 Task: Utilize Asana's Forms feature to collect feedback on data analysis requirements from stakeholders.
Action: Mouse moved to (878, 511)
Screenshot: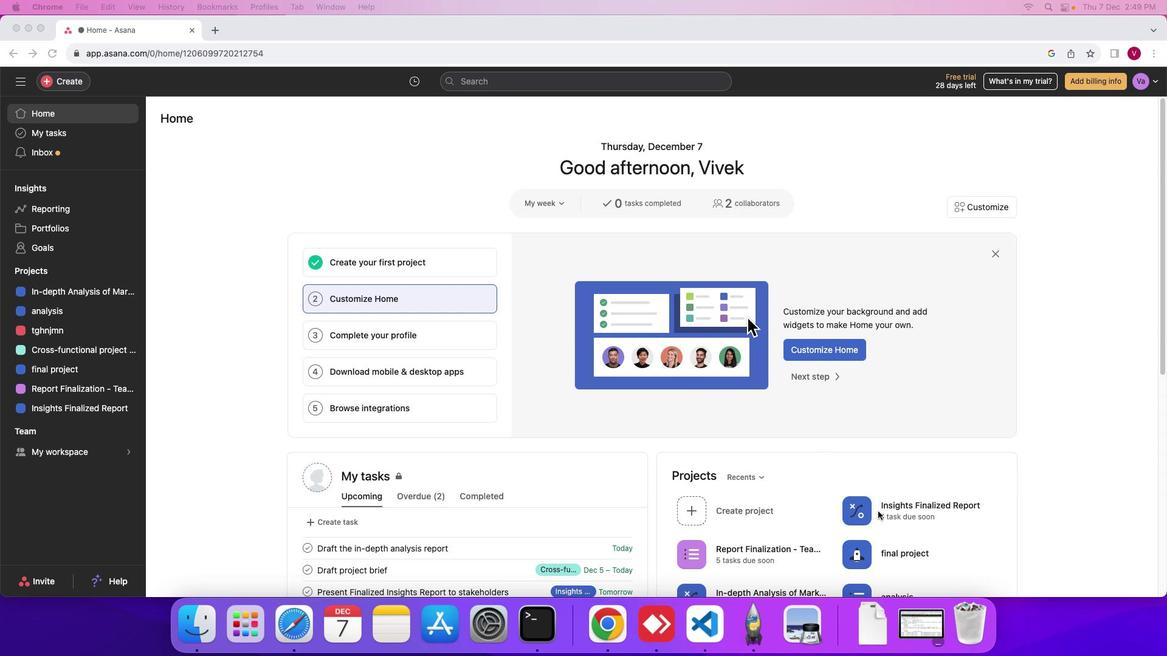 
Action: Mouse pressed left at (878, 511)
Screenshot: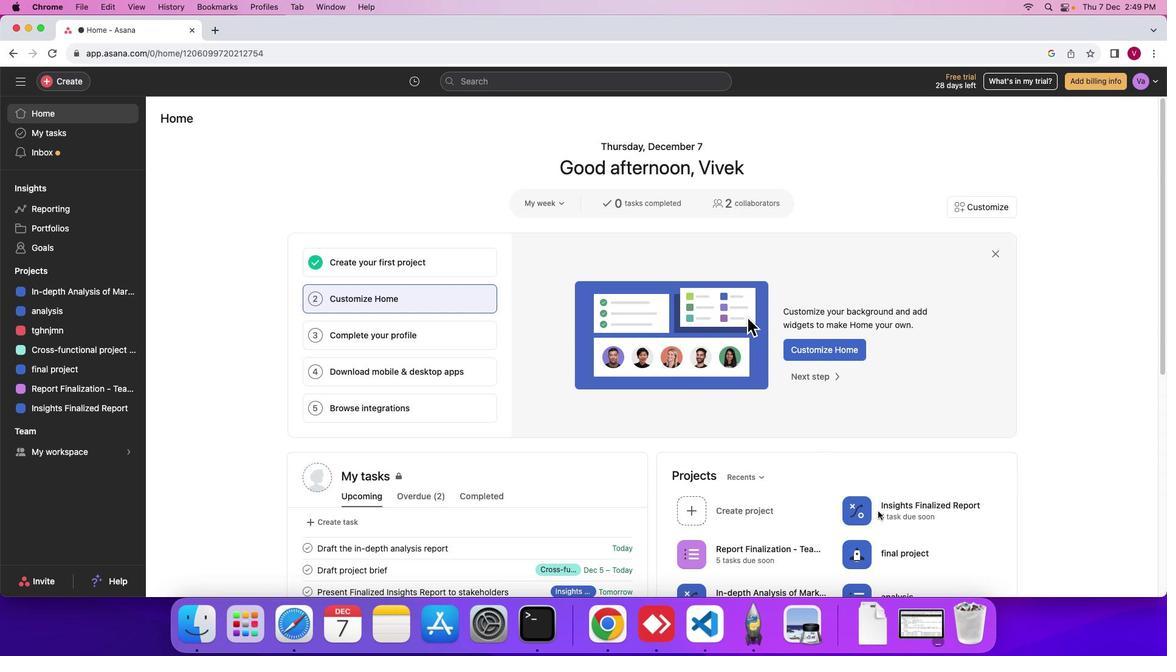 
Action: Mouse moved to (858, 511)
Screenshot: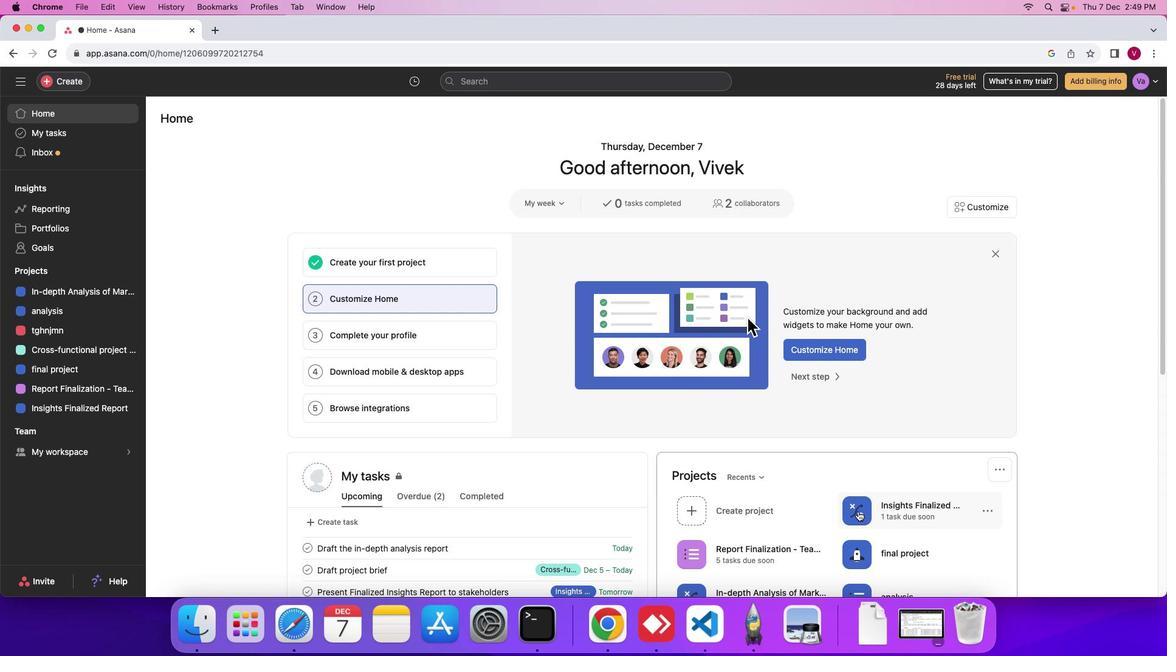
Action: Mouse pressed left at (858, 511)
Screenshot: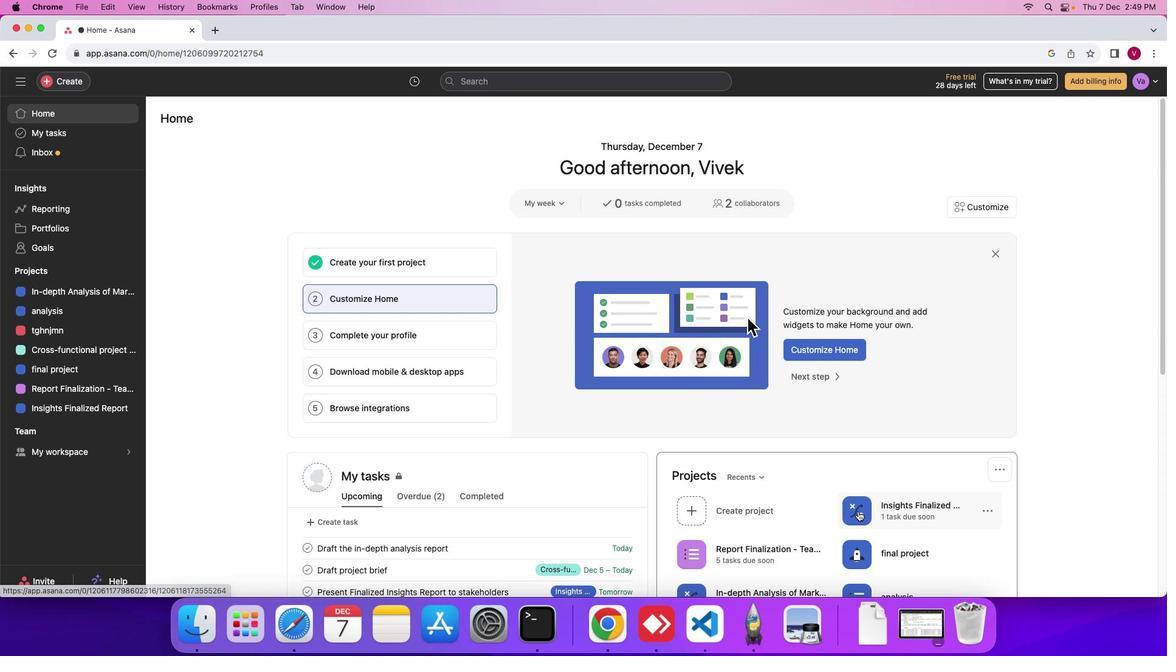 
Action: Mouse moved to (1119, 126)
Screenshot: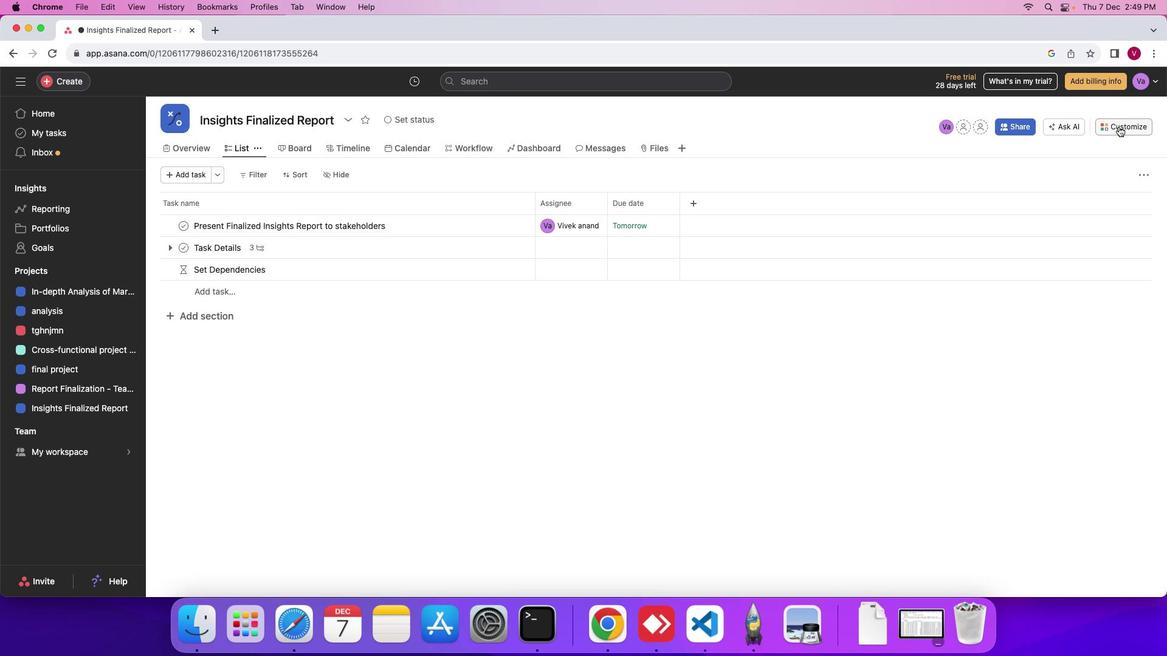
Action: Mouse pressed left at (1119, 126)
Screenshot: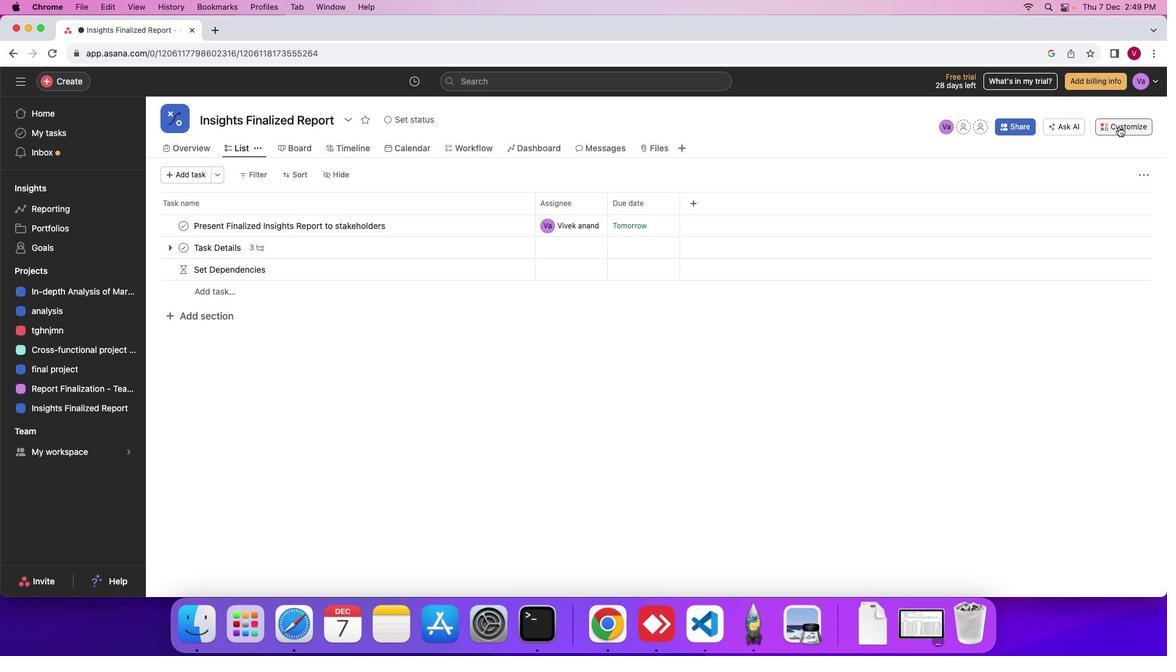 
Action: Mouse moved to (902, 407)
Screenshot: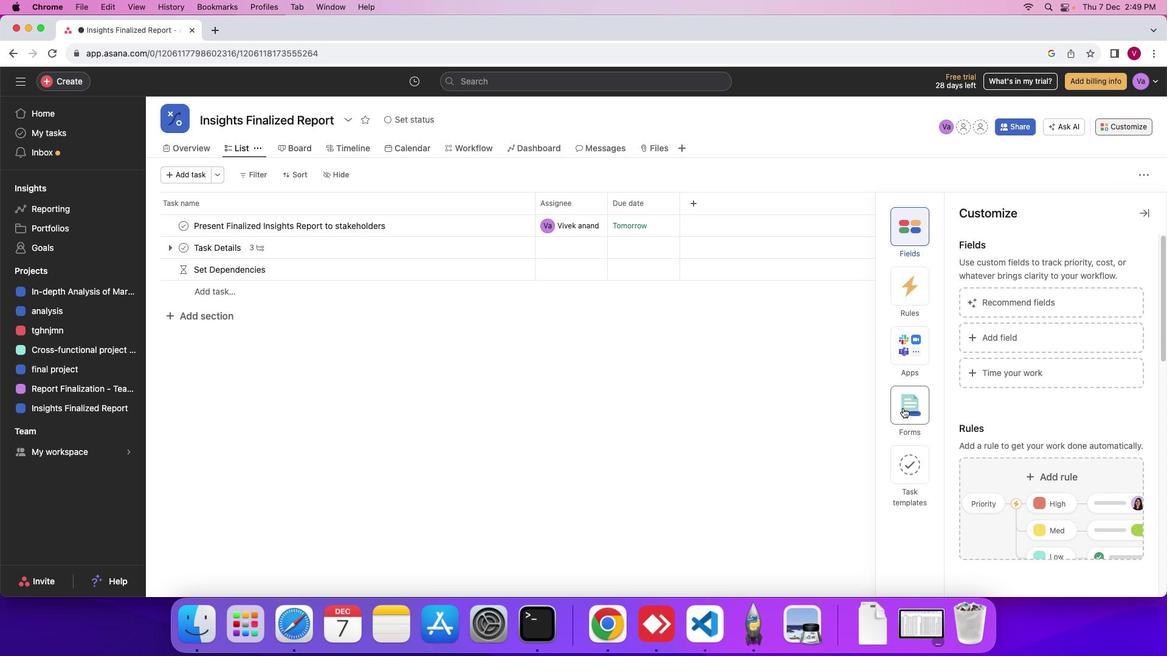 
Action: Mouse pressed left at (902, 407)
Screenshot: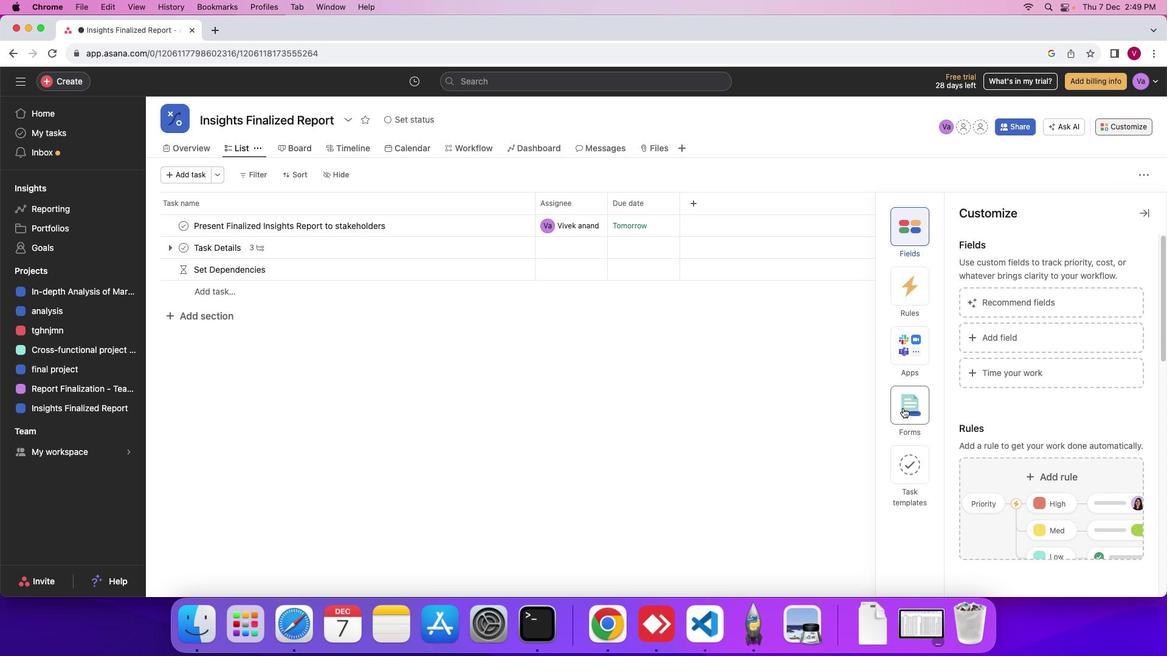 
Action: Mouse moved to (1017, 350)
Screenshot: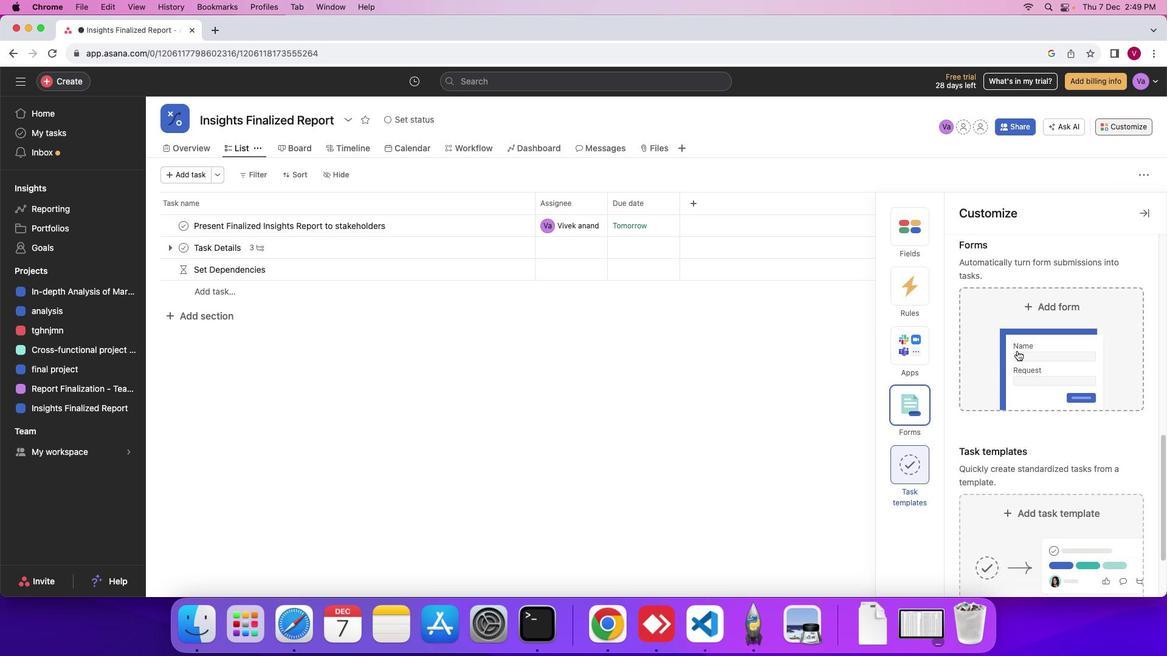 
Action: Mouse pressed left at (1017, 350)
Screenshot: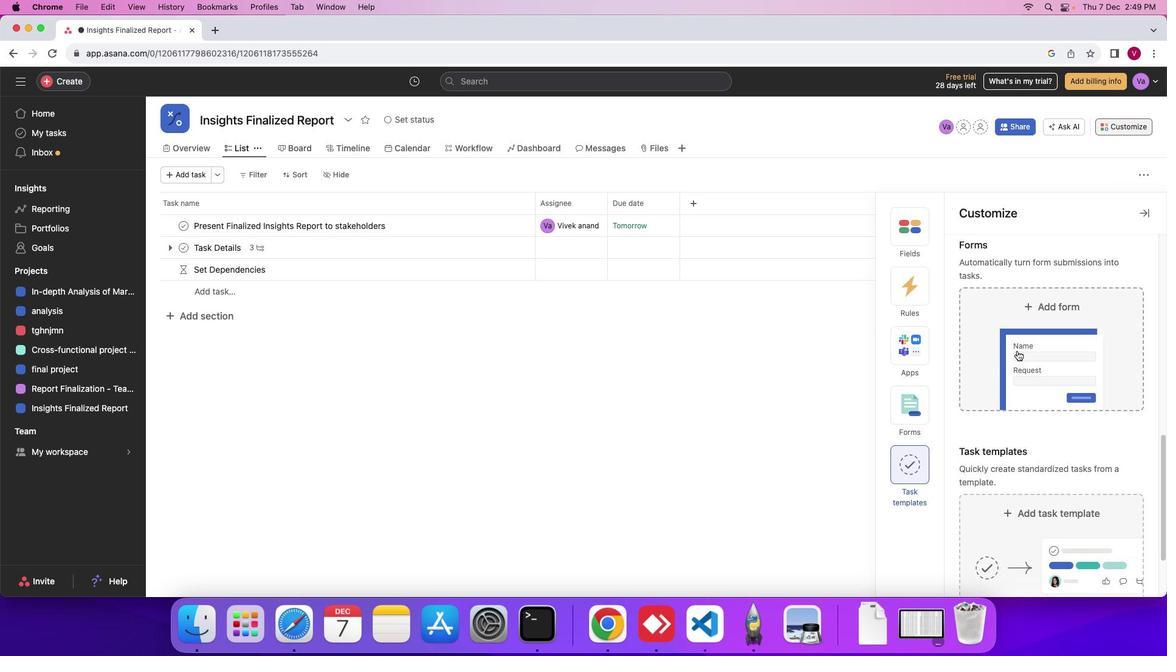
Action: Mouse moved to (495, 369)
Screenshot: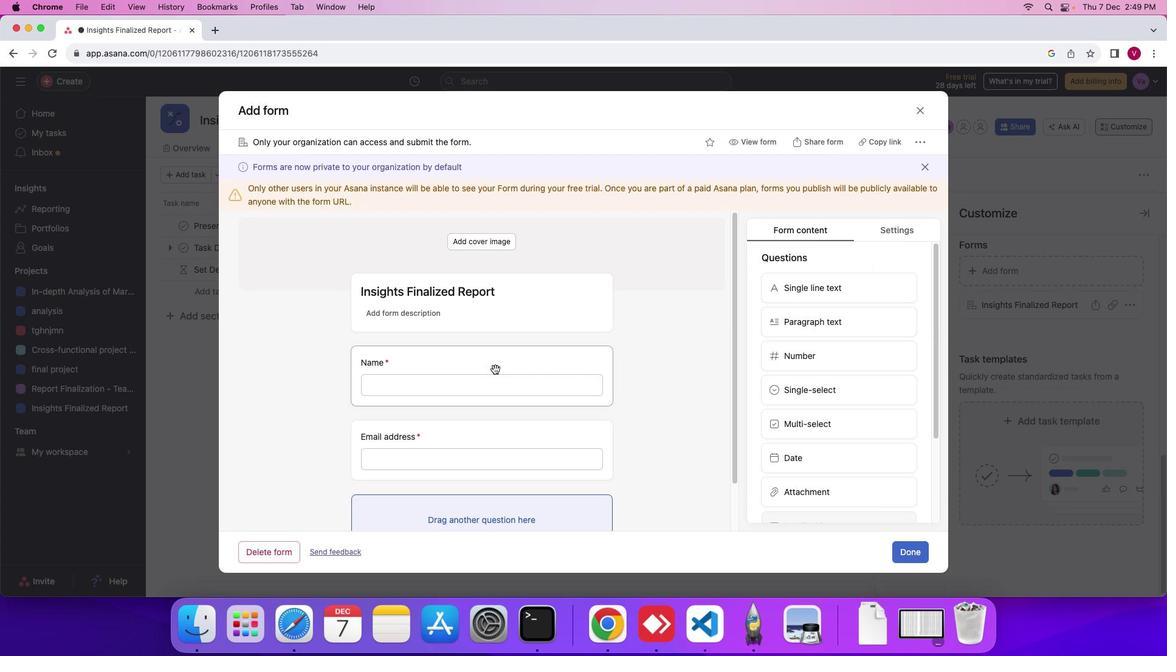 
Action: Mouse scrolled (495, 369) with delta (0, 0)
Screenshot: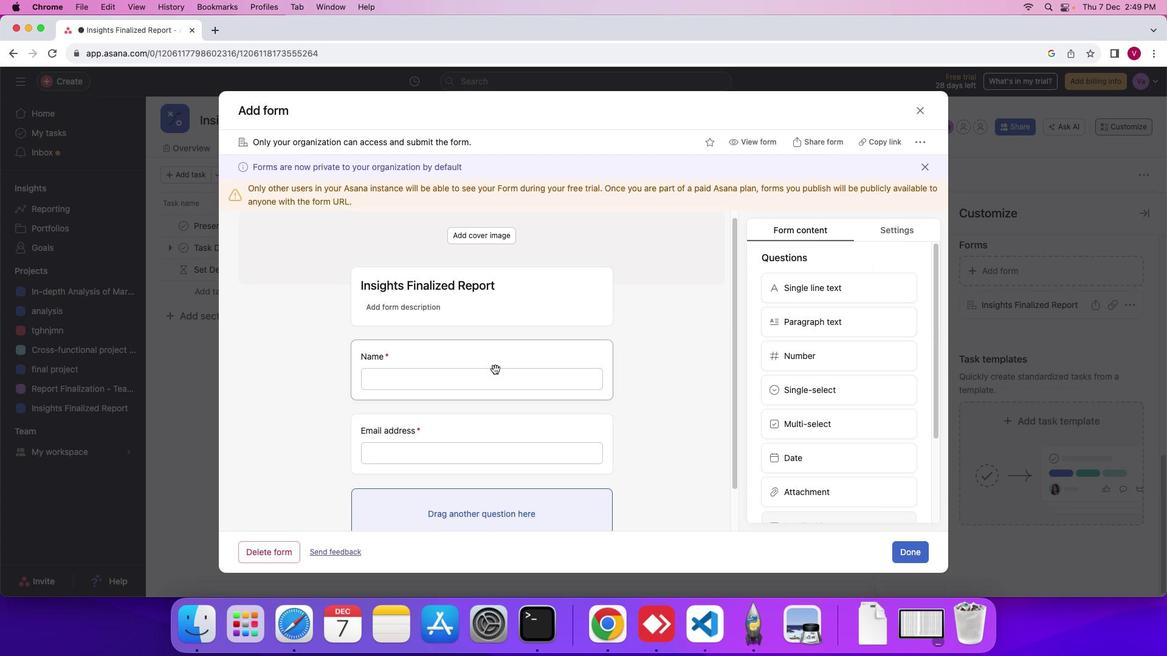 
Action: Mouse scrolled (495, 369) with delta (0, 0)
Screenshot: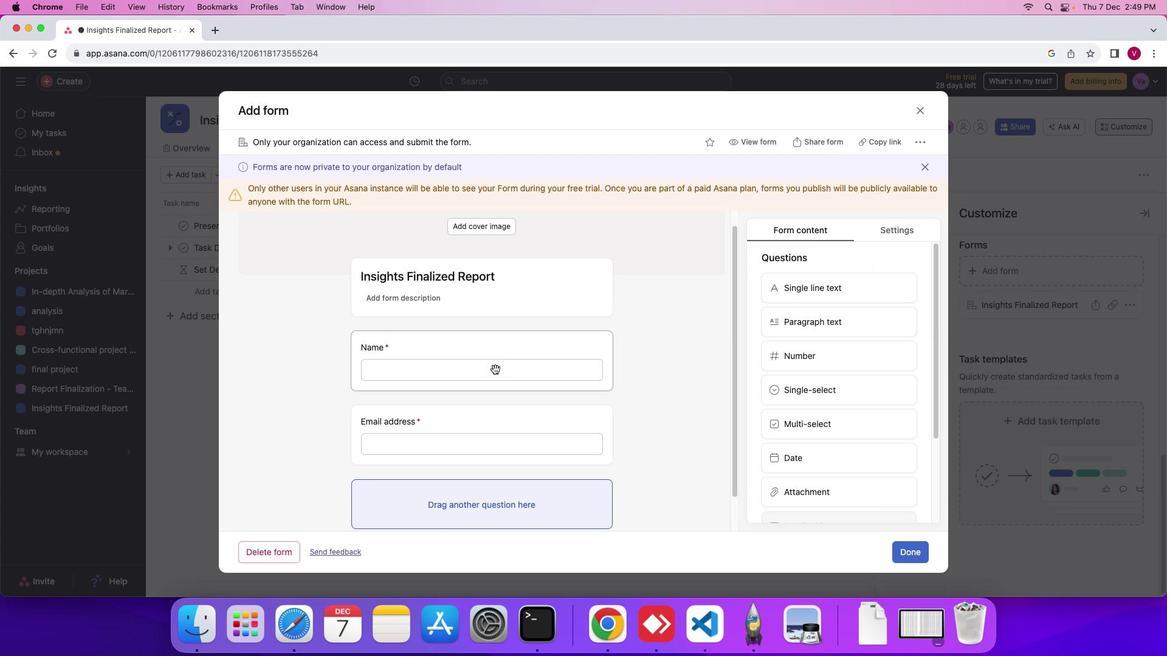 
Action: Mouse scrolled (495, 369) with delta (0, 0)
Screenshot: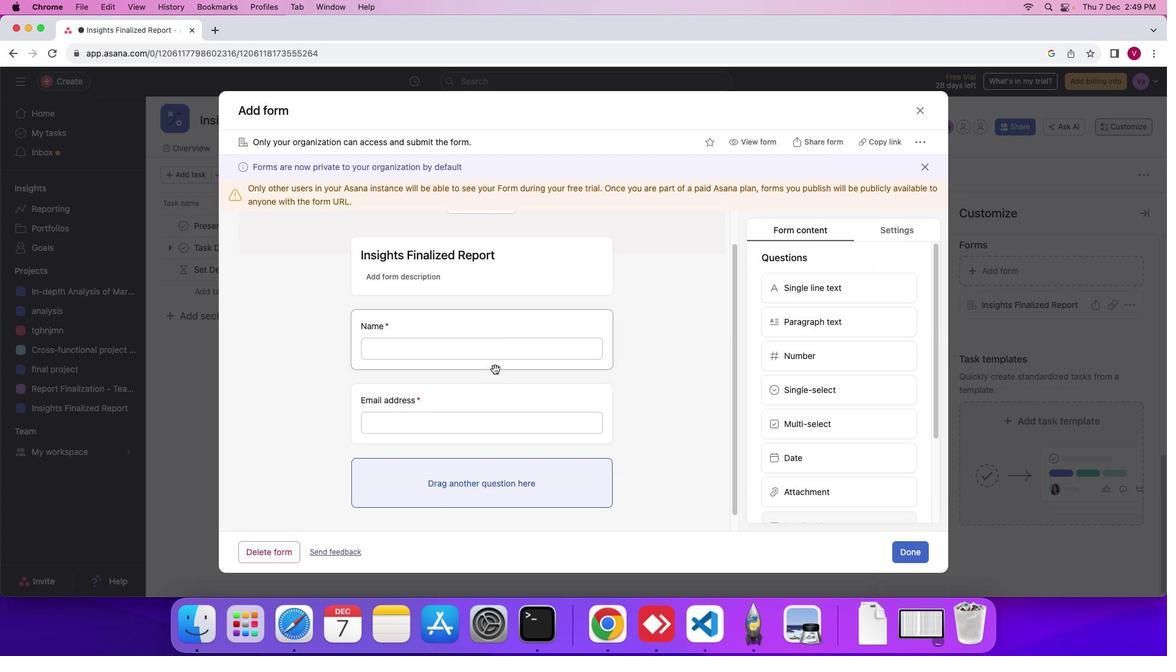 
Action: Mouse moved to (472, 417)
Screenshot: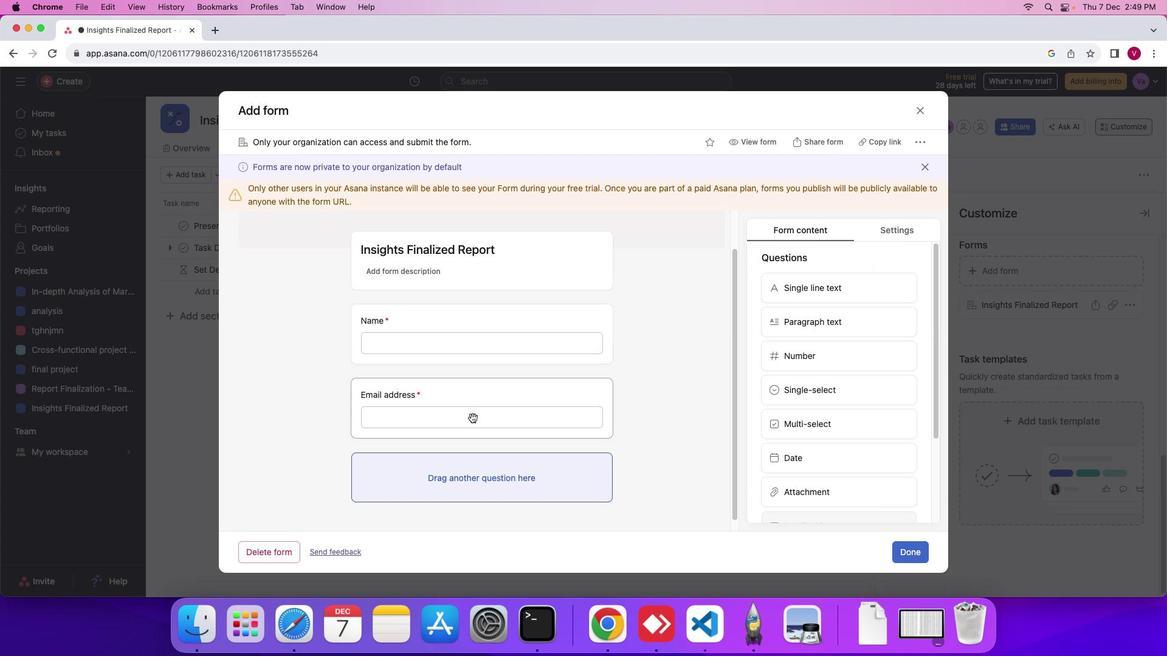
Action: Mouse pressed left at (472, 417)
Screenshot: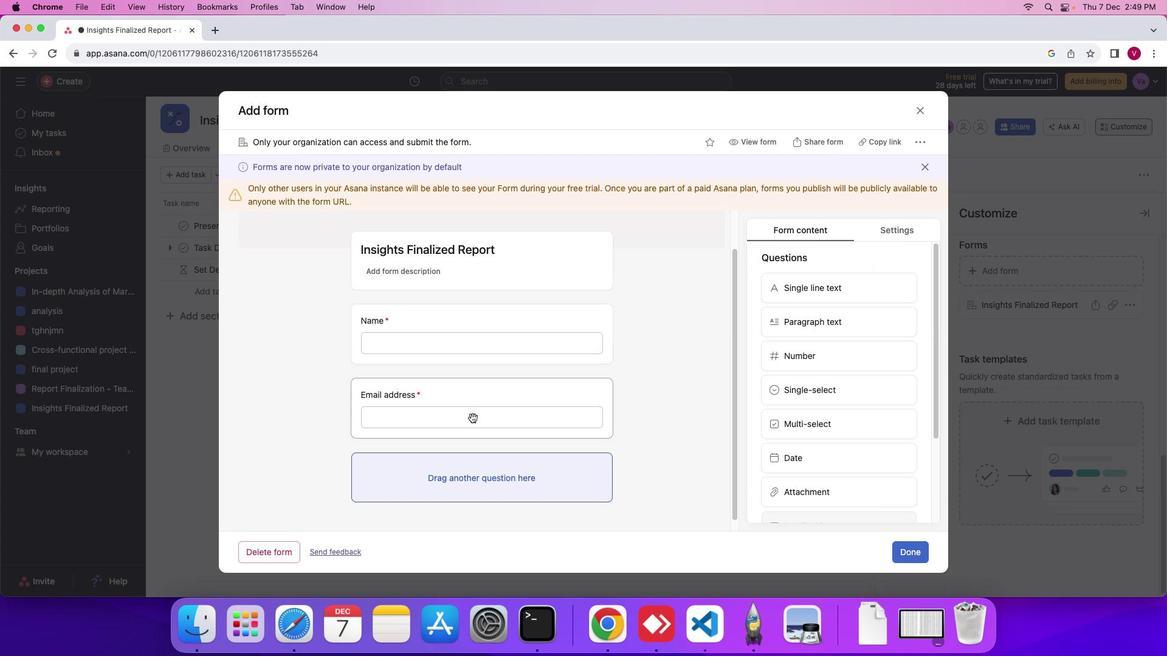 
Action: Mouse moved to (474, 418)
Screenshot: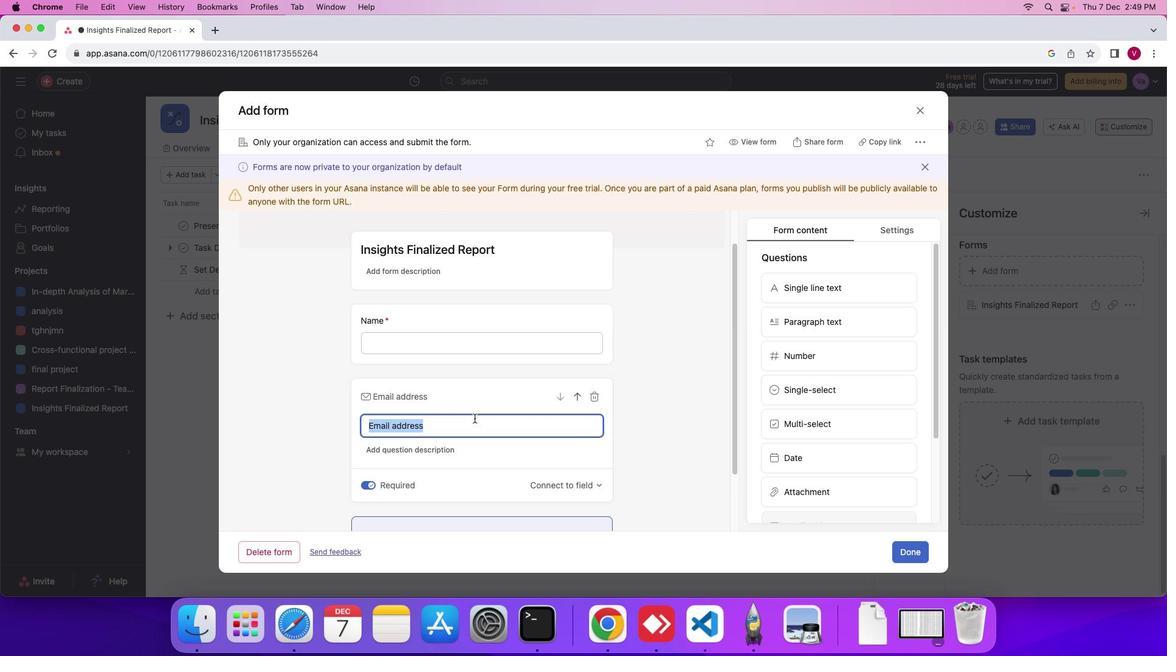 
Action: Mouse scrolled (474, 418) with delta (0, 0)
Screenshot: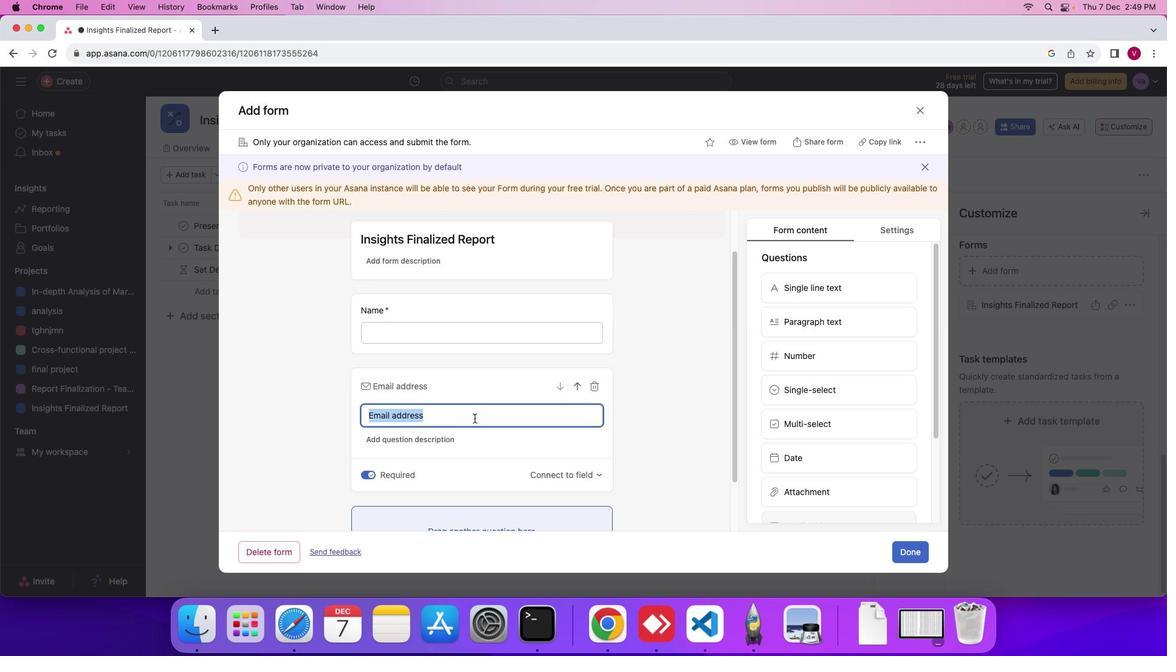 
Action: Mouse scrolled (474, 418) with delta (0, 0)
Screenshot: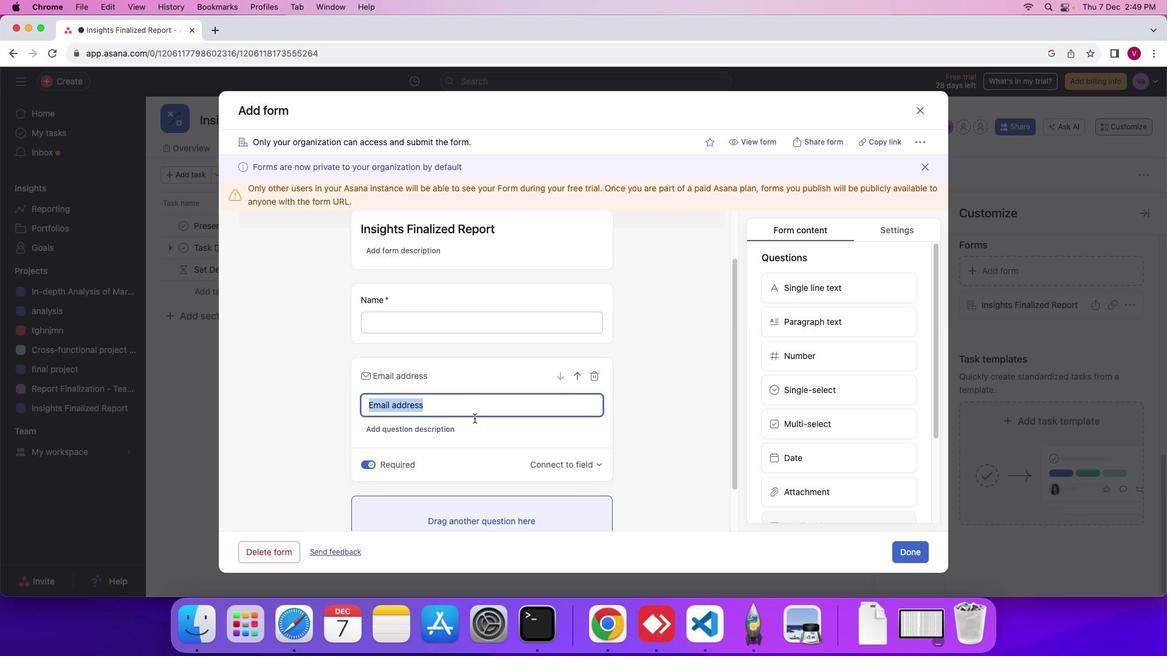 
Action: Mouse scrolled (474, 418) with delta (0, 0)
Screenshot: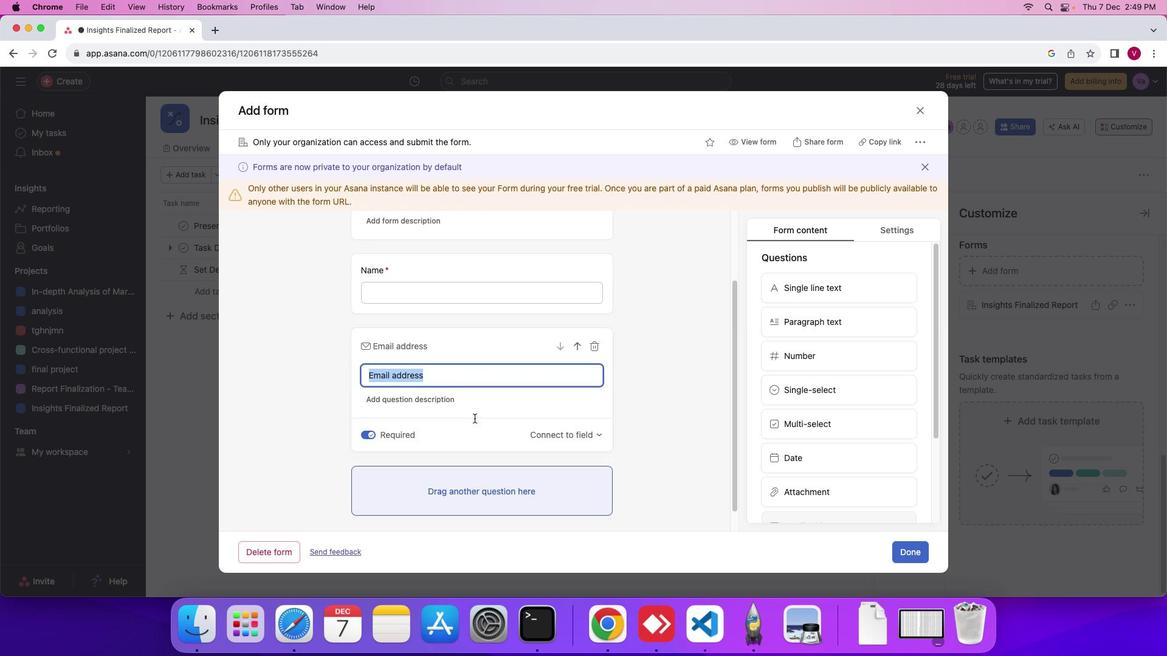 
Action: Mouse moved to (487, 418)
Screenshot: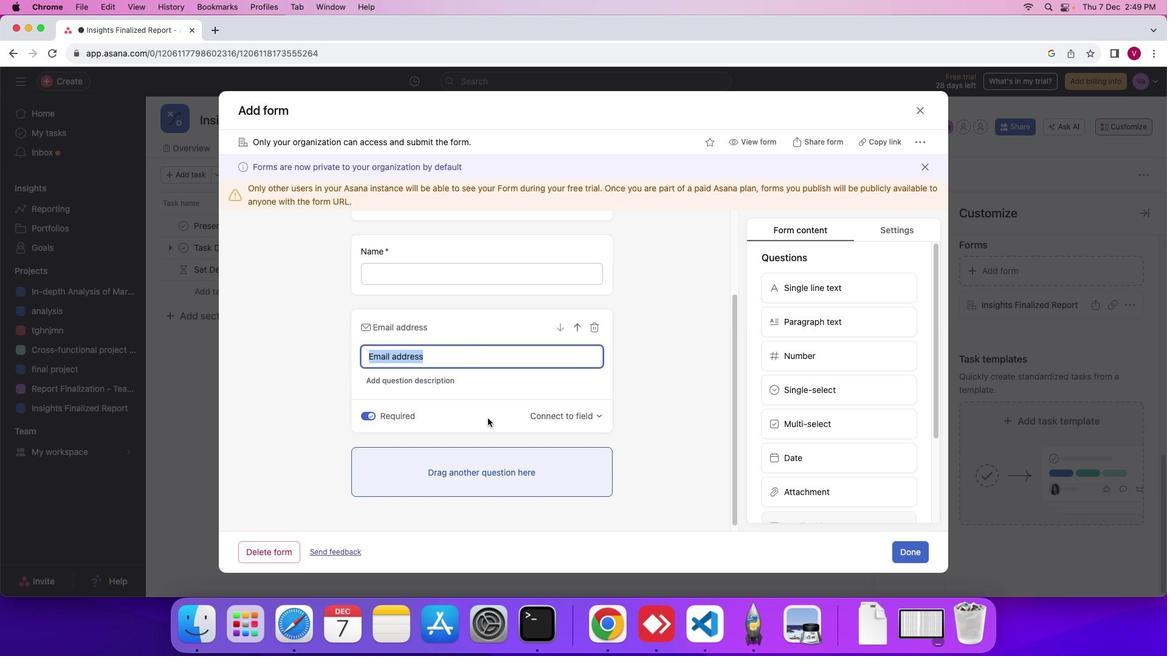 
Action: Mouse scrolled (487, 418) with delta (0, 0)
Screenshot: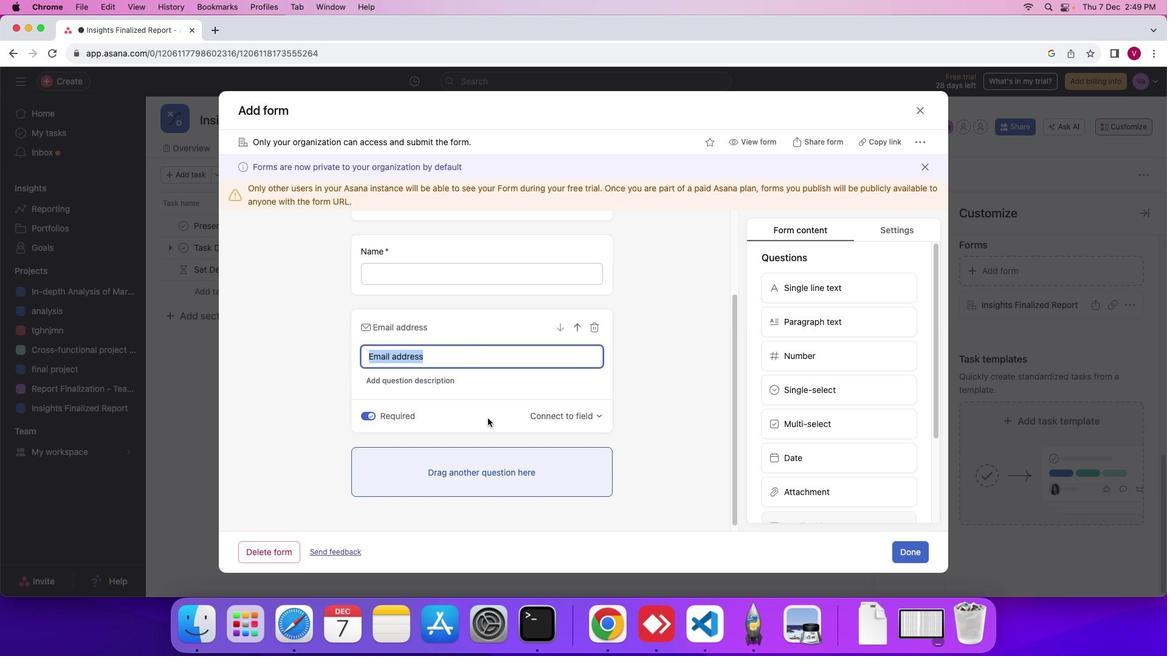 
Action: Mouse moved to (487, 418)
Screenshot: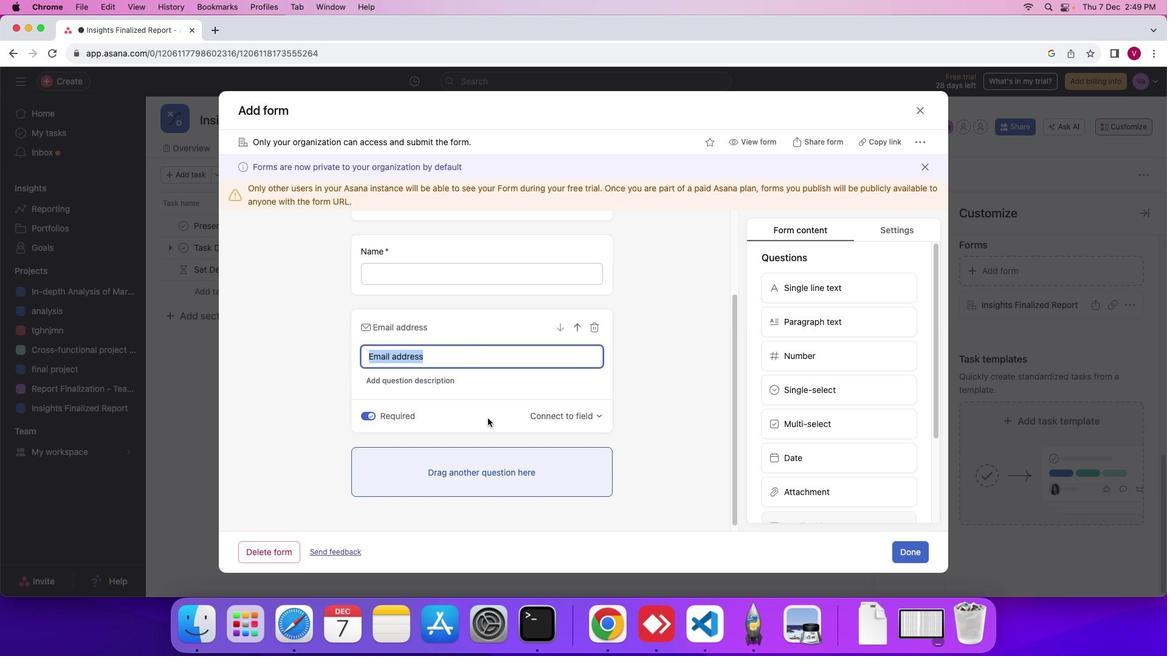 
Action: Mouse scrolled (487, 418) with delta (0, 0)
Screenshot: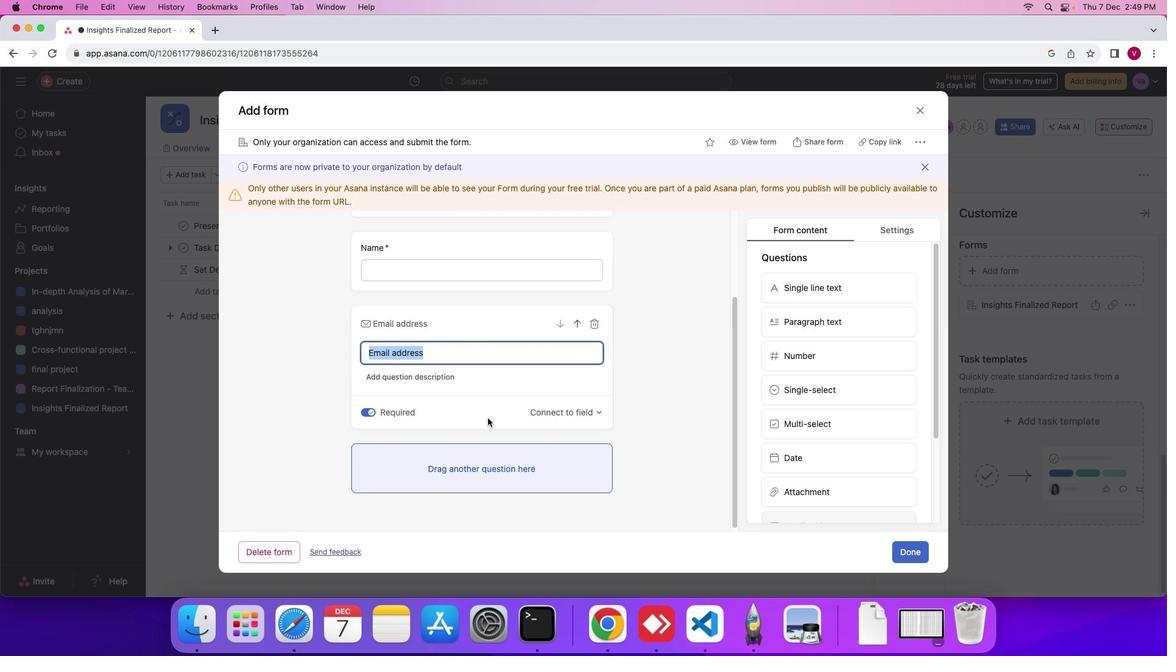 
Action: Mouse moved to (482, 469)
Screenshot: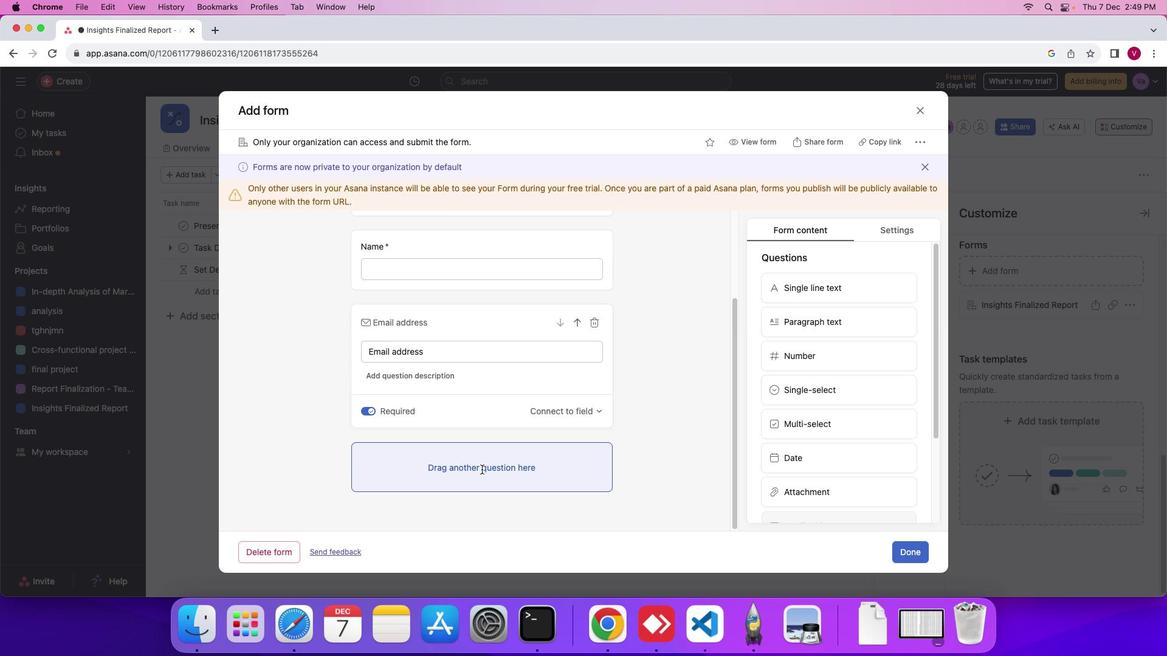
Action: Mouse pressed left at (482, 469)
Screenshot: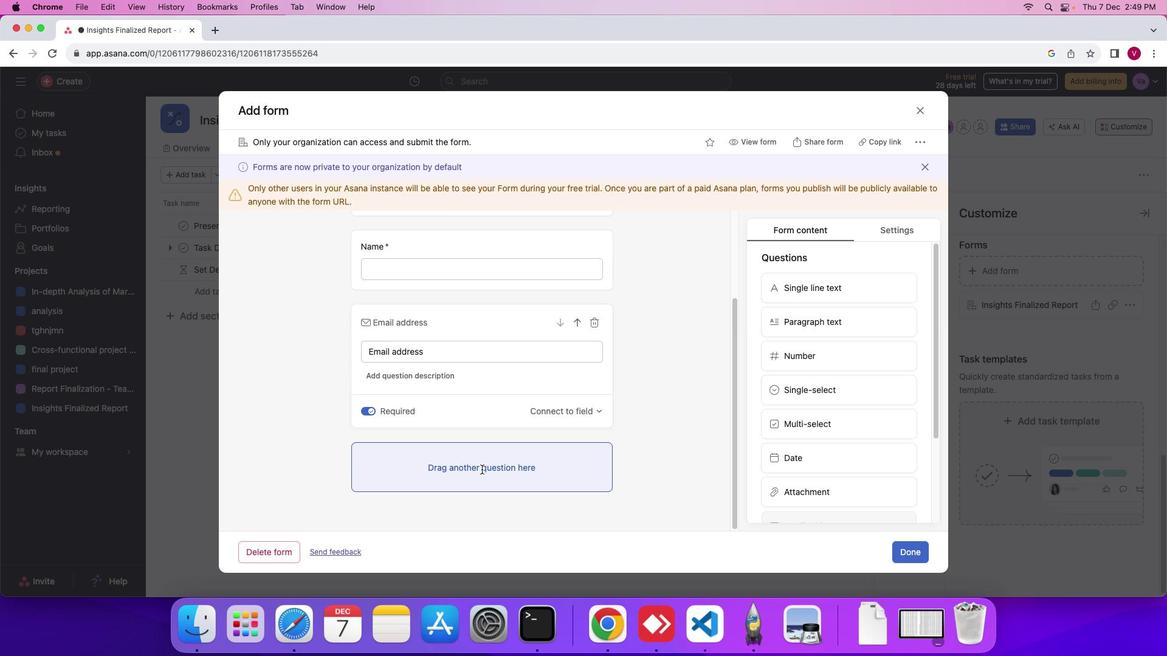 
Action: Mouse moved to (781, 430)
Screenshot: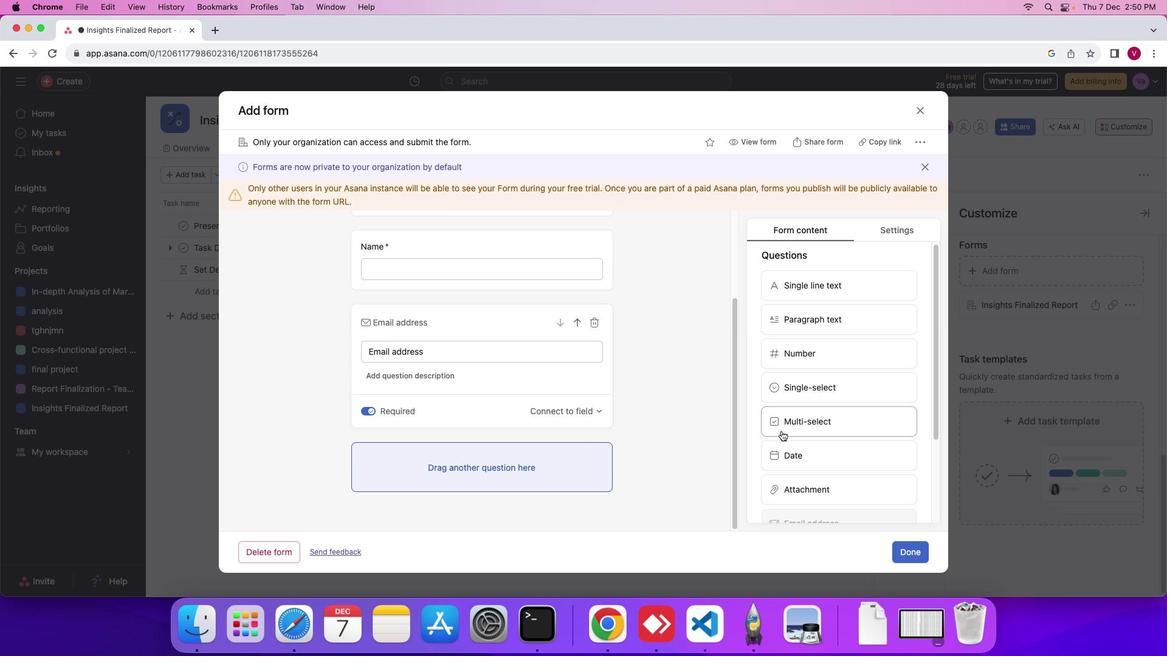 
Action: Mouse scrolled (781, 430) with delta (0, 0)
Screenshot: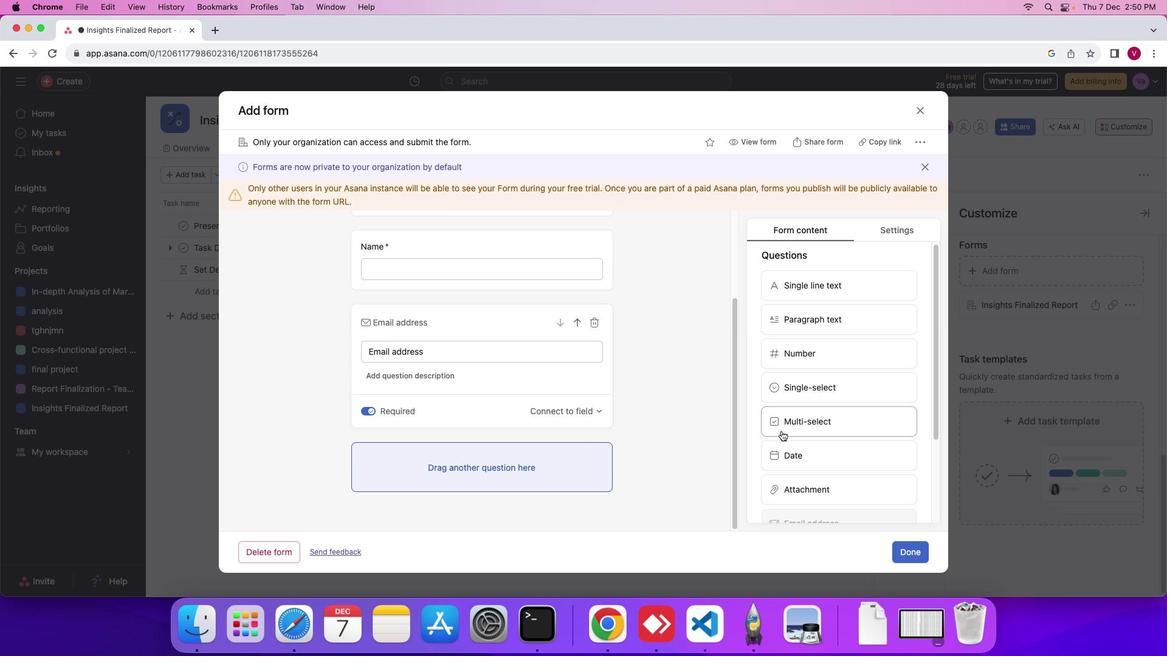 
Action: Mouse scrolled (781, 430) with delta (0, 0)
Screenshot: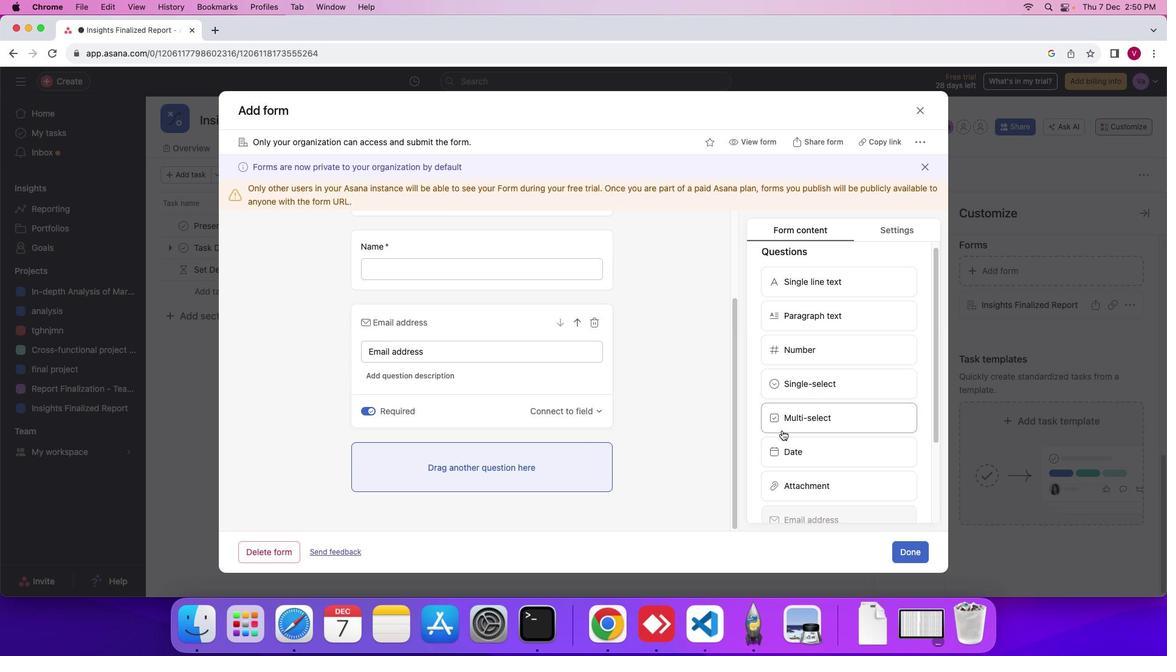 
Action: Mouse moved to (781, 430)
Screenshot: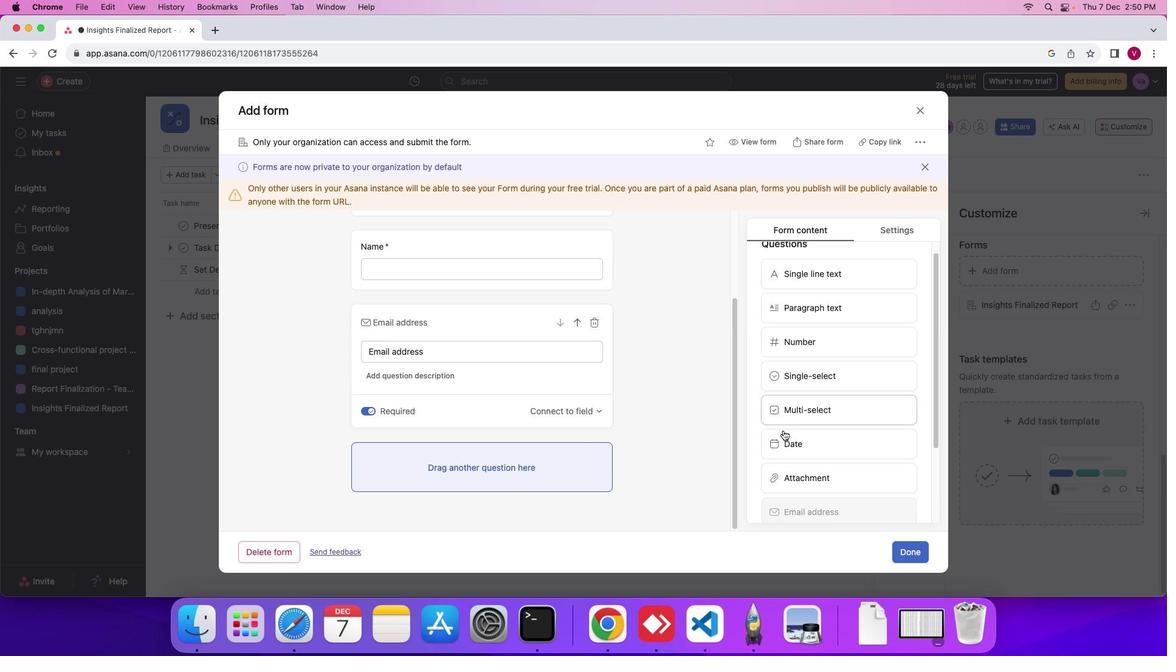 
Action: Mouse scrolled (781, 430) with delta (0, 0)
Screenshot: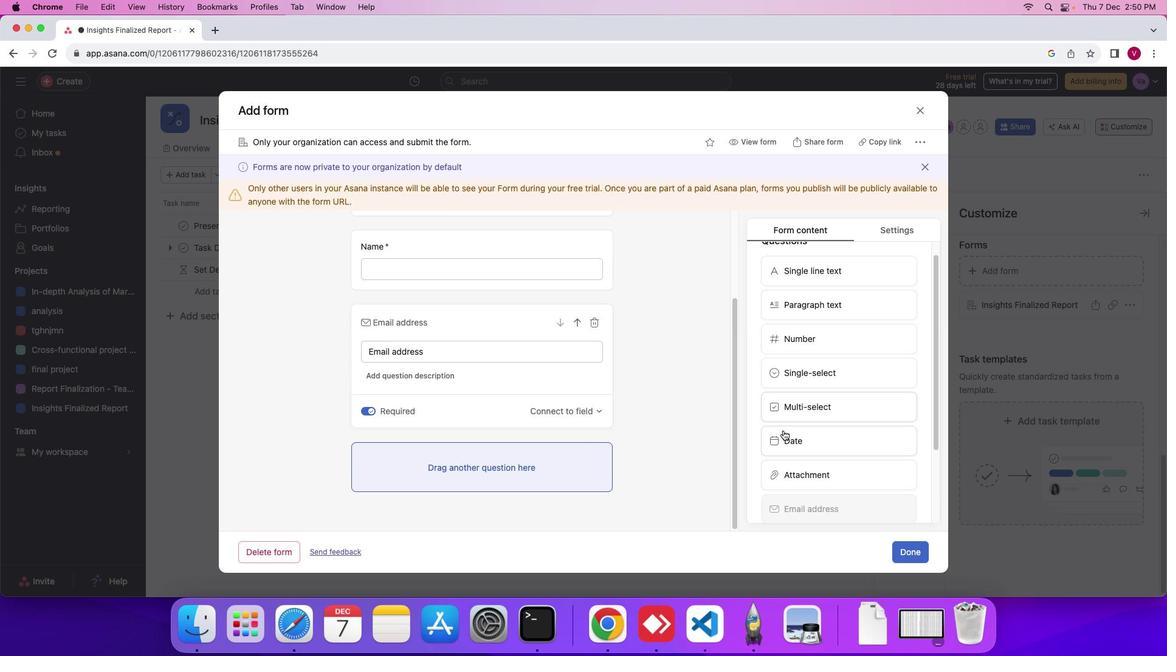 
Action: Mouse moved to (783, 430)
Screenshot: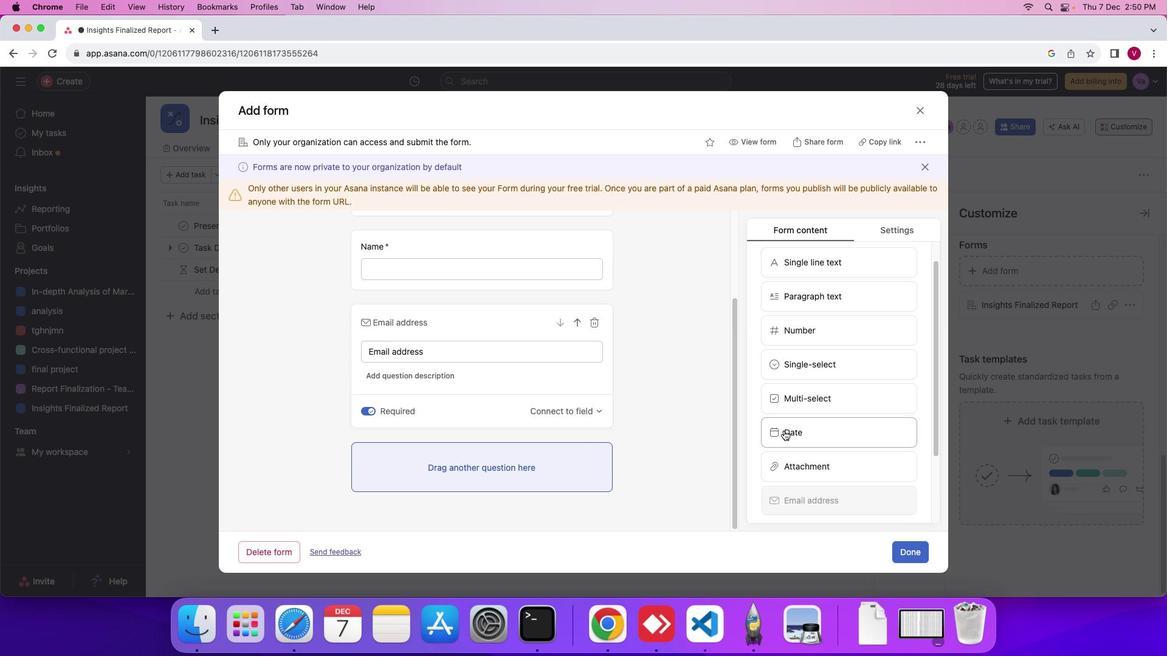 
Action: Mouse scrolled (783, 430) with delta (0, 0)
Screenshot: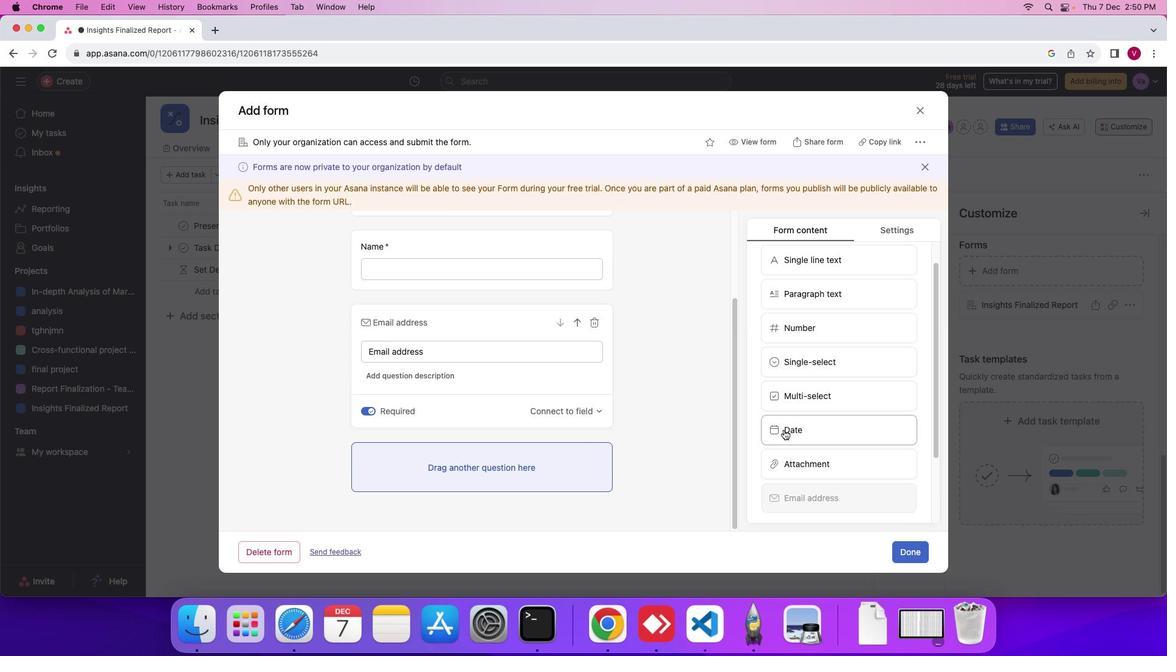 
Action: Mouse moved to (816, 346)
Screenshot: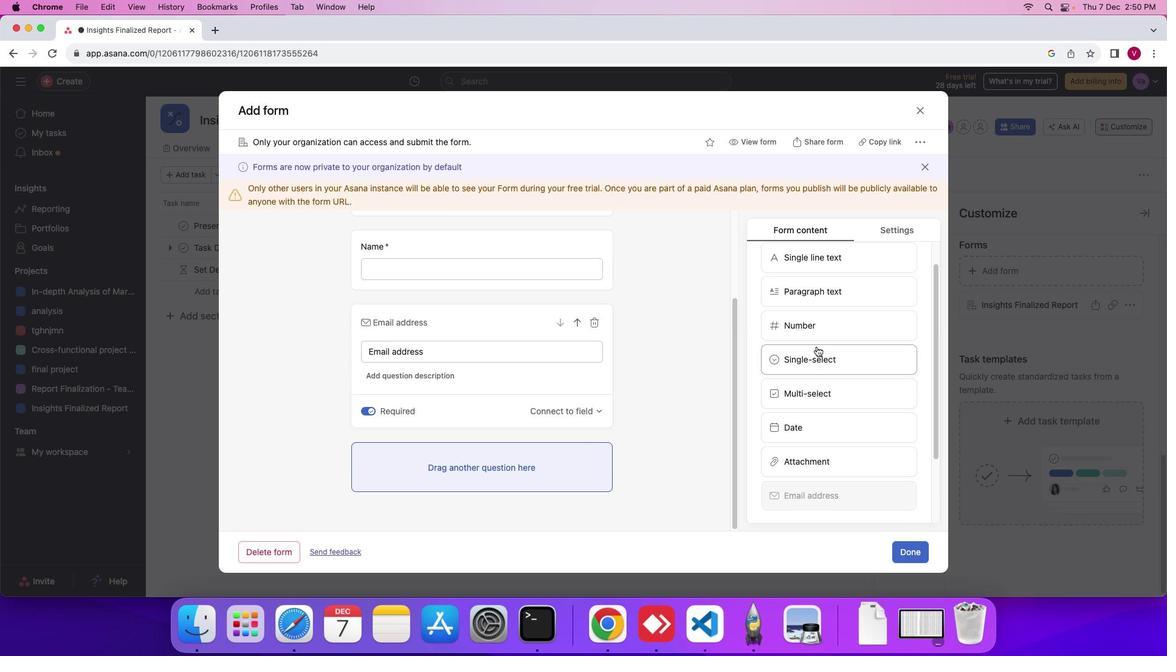 
Action: Mouse scrolled (816, 346) with delta (0, 0)
Screenshot: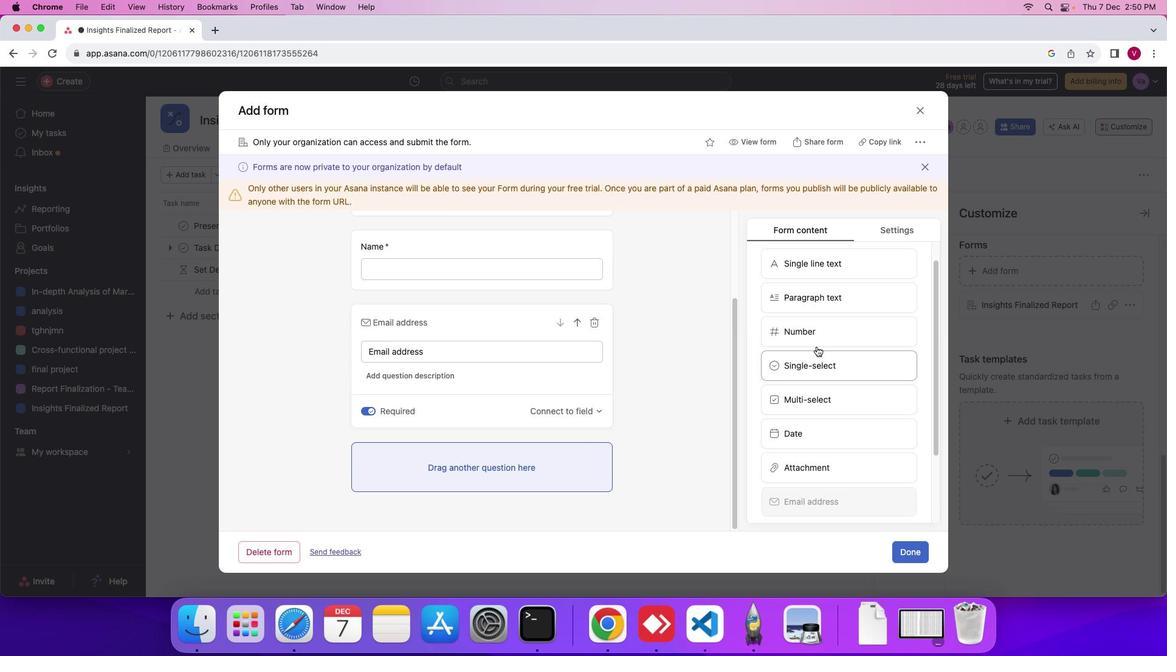 
Action: Mouse scrolled (816, 346) with delta (0, 0)
Screenshot: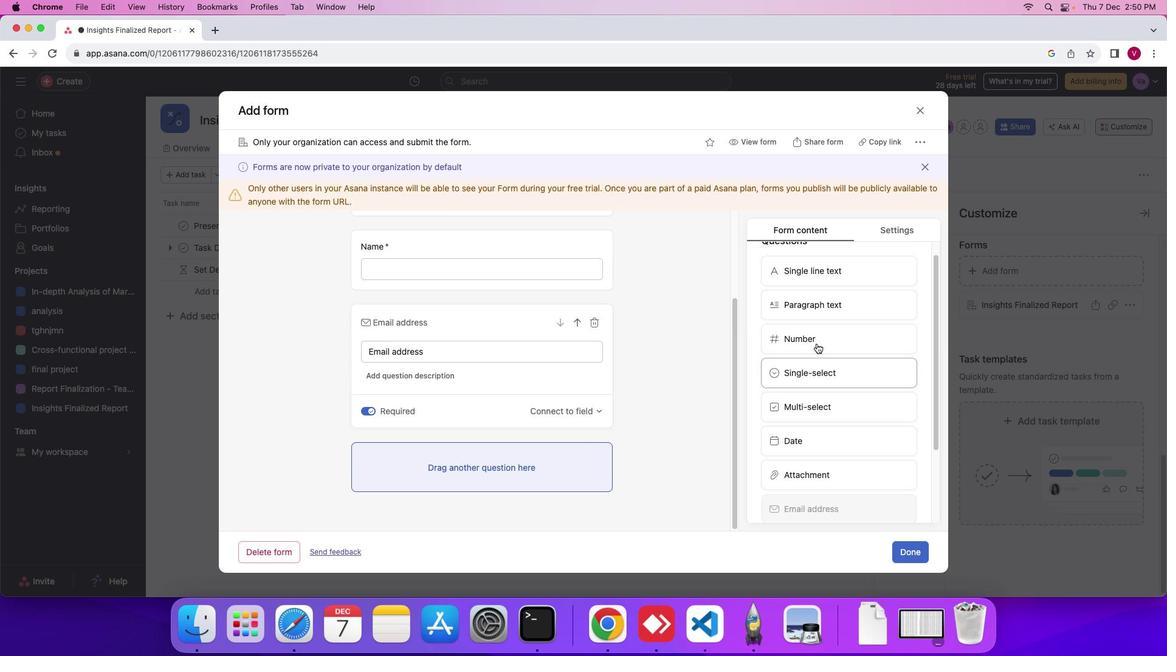 
Action: Mouse moved to (815, 309)
Screenshot: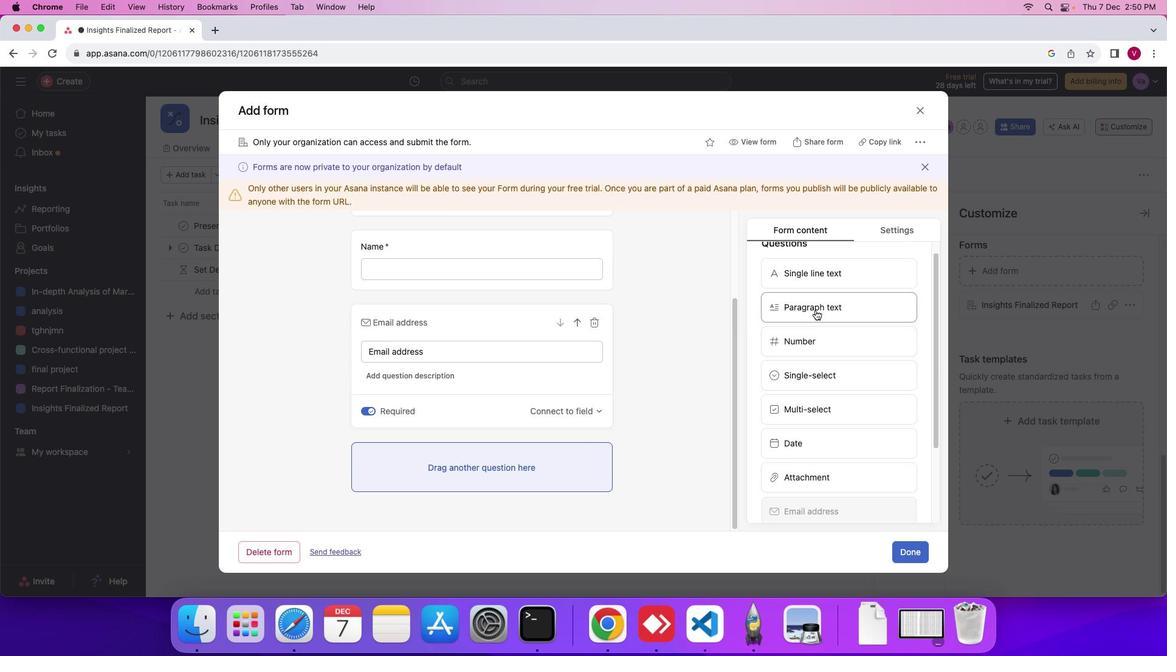 
Action: Mouse pressed left at (815, 309)
Screenshot: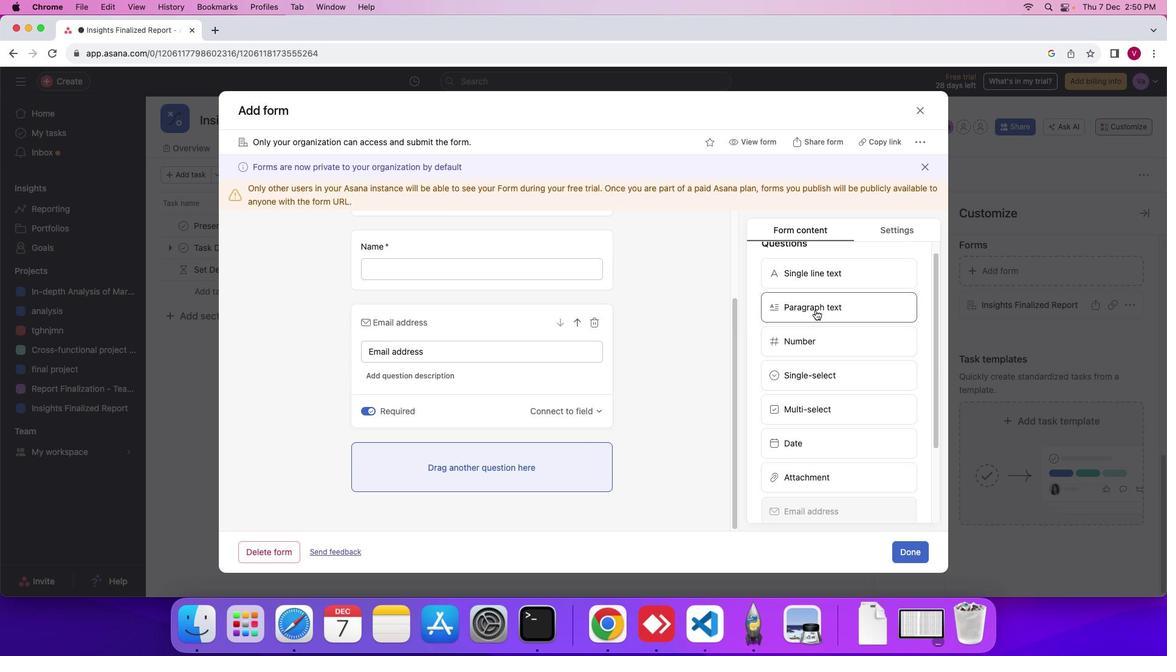 
Action: Mouse moved to (499, 452)
Screenshot: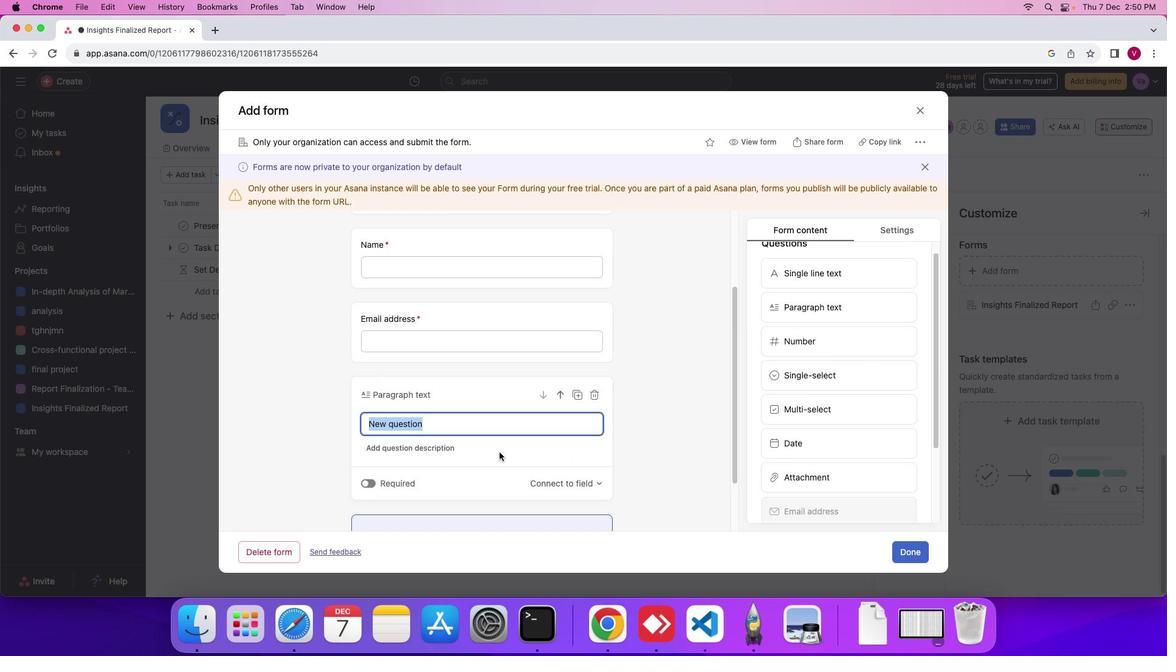 
Action: Mouse scrolled (499, 452) with delta (0, 0)
Screenshot: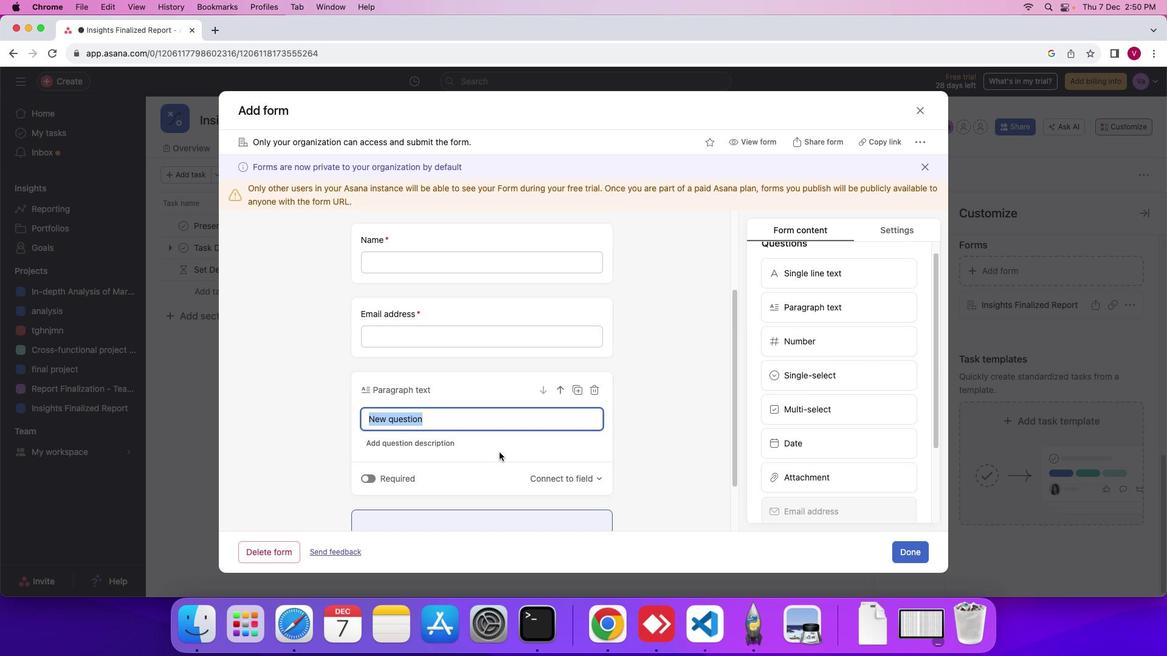 
Action: Mouse moved to (499, 452)
Screenshot: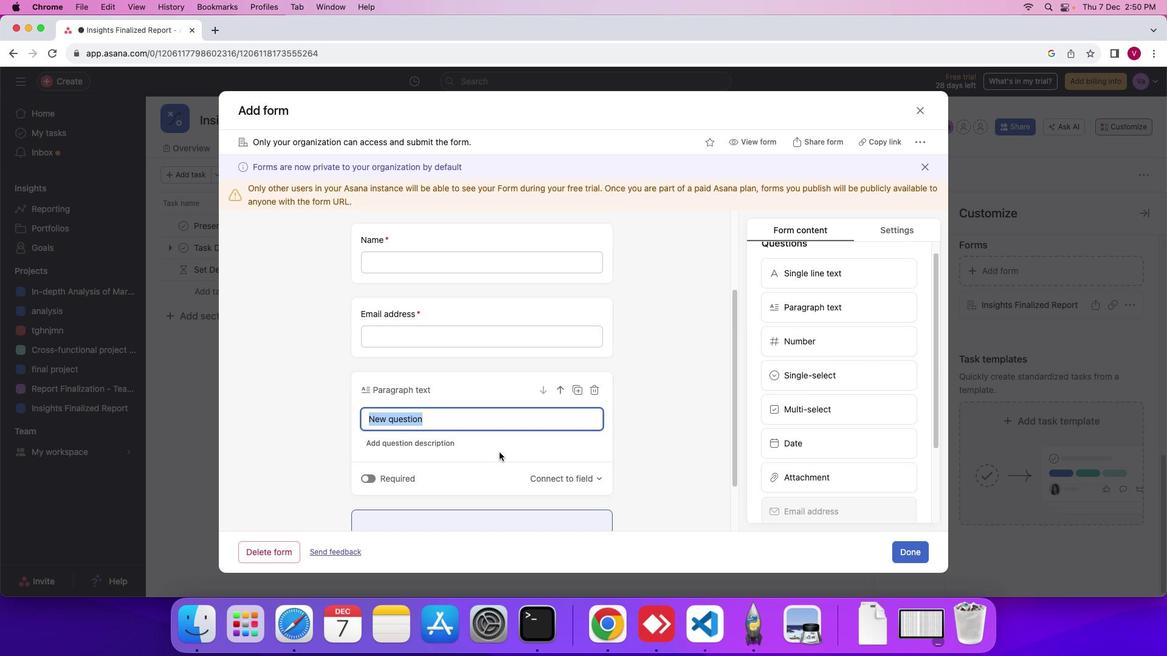 
Action: Mouse scrolled (499, 452) with delta (0, 0)
Screenshot: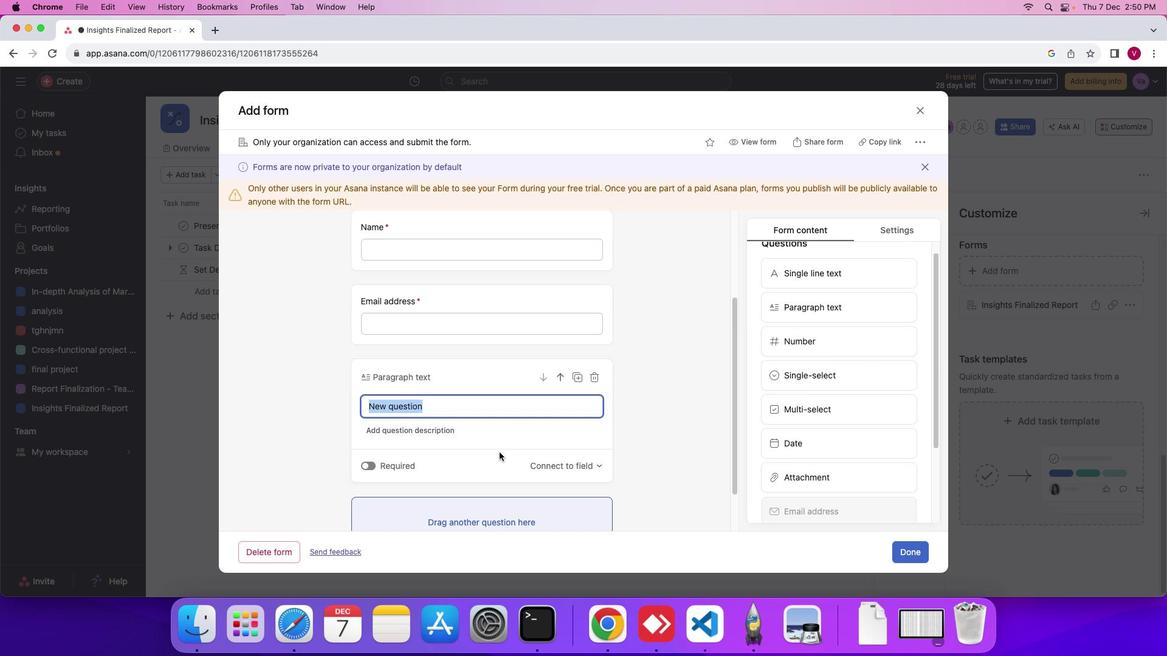 
Action: Mouse scrolled (499, 452) with delta (0, -1)
Screenshot: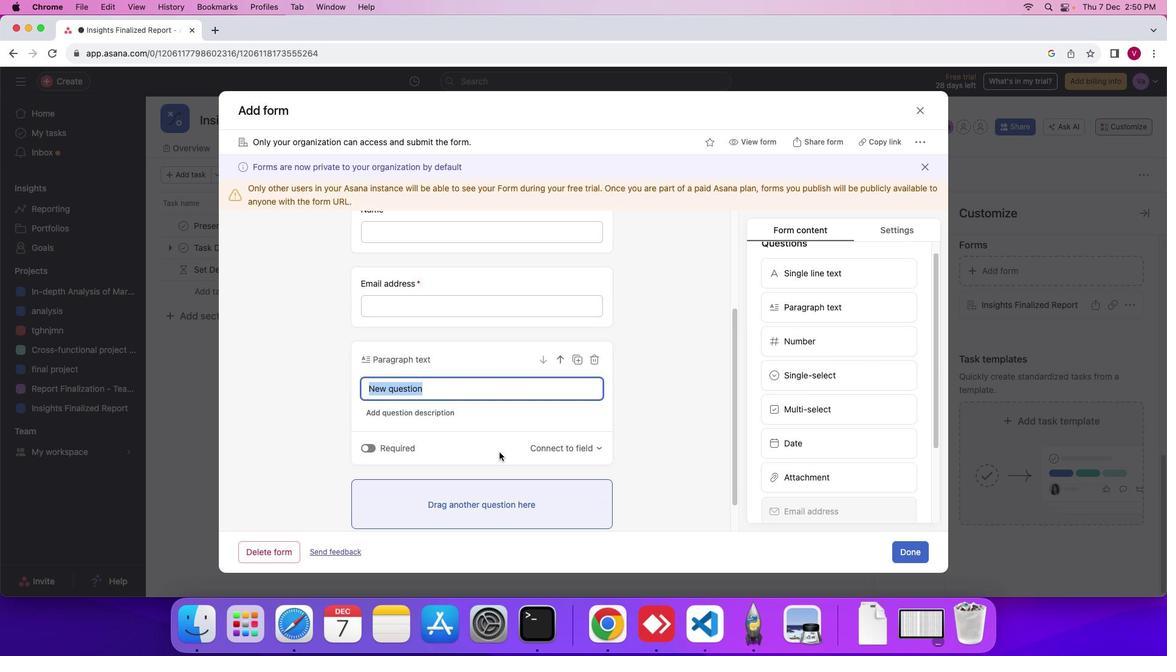 
Action: Mouse moved to (449, 353)
Screenshot: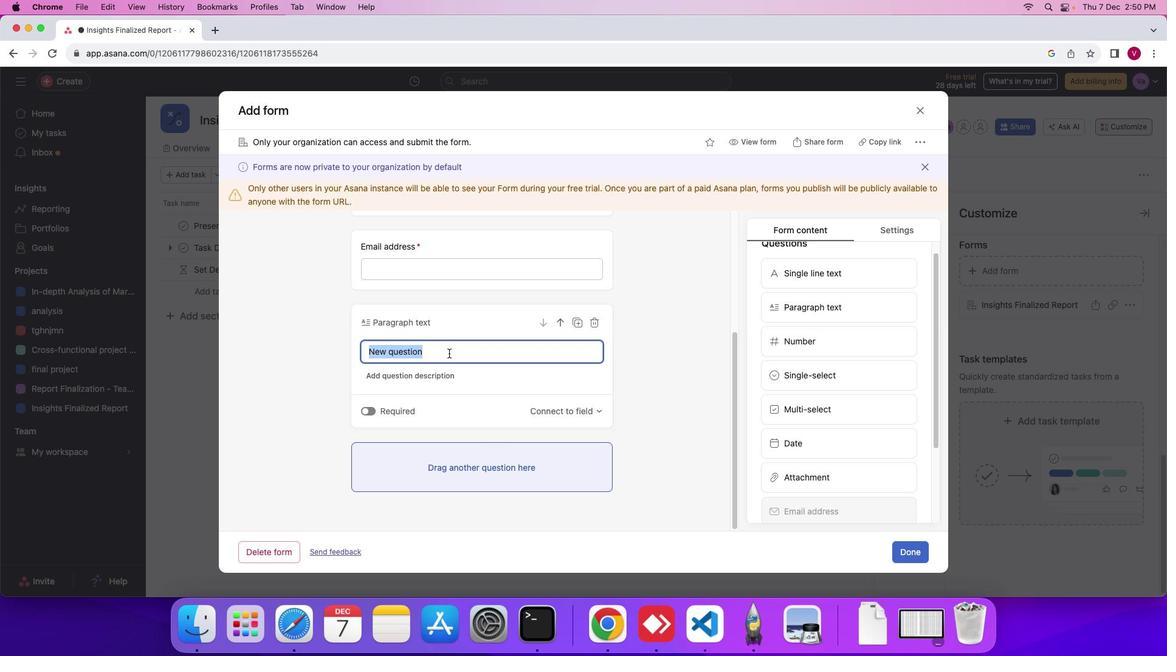 
Action: Mouse pressed left at (449, 353)
Screenshot: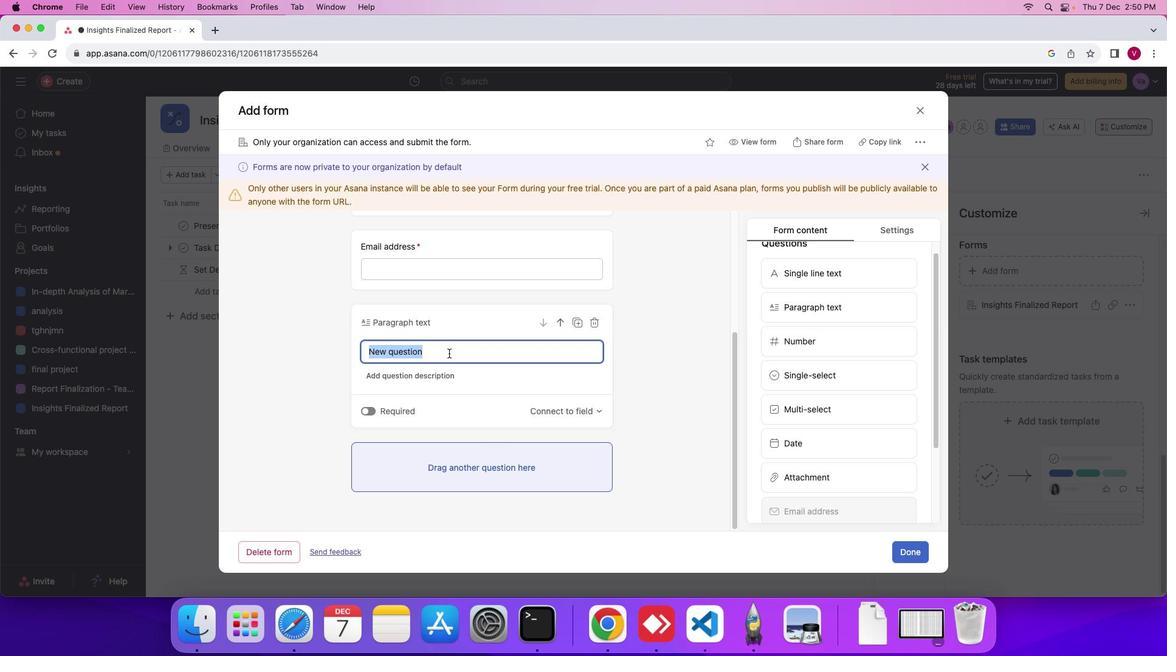 
Action: Key pressed Key.backspaceKey.backspaceKey.backspaceKey.backspaceKey.backspaceKey.backspaceKey.backspaceKey.backspaceKey.backspaceKey.backspaceKey.backspaceKey.backspaceKey.shift'F''e''e''d''b''a''c''k'
Screenshot: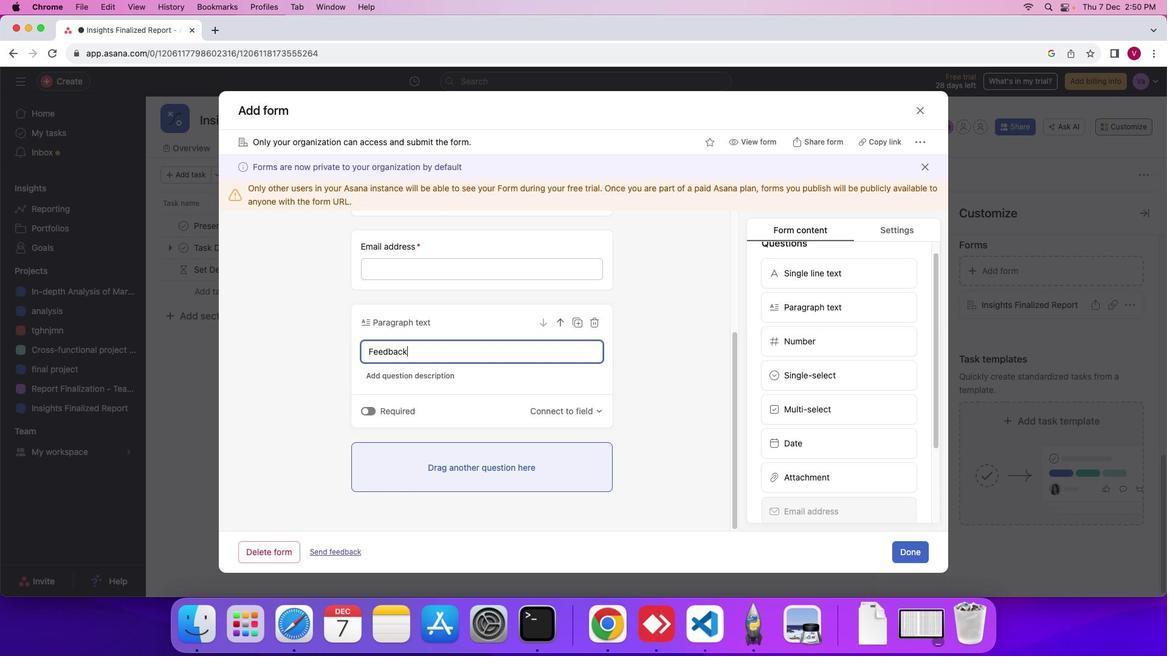 
Action: Mouse moved to (409, 379)
Screenshot: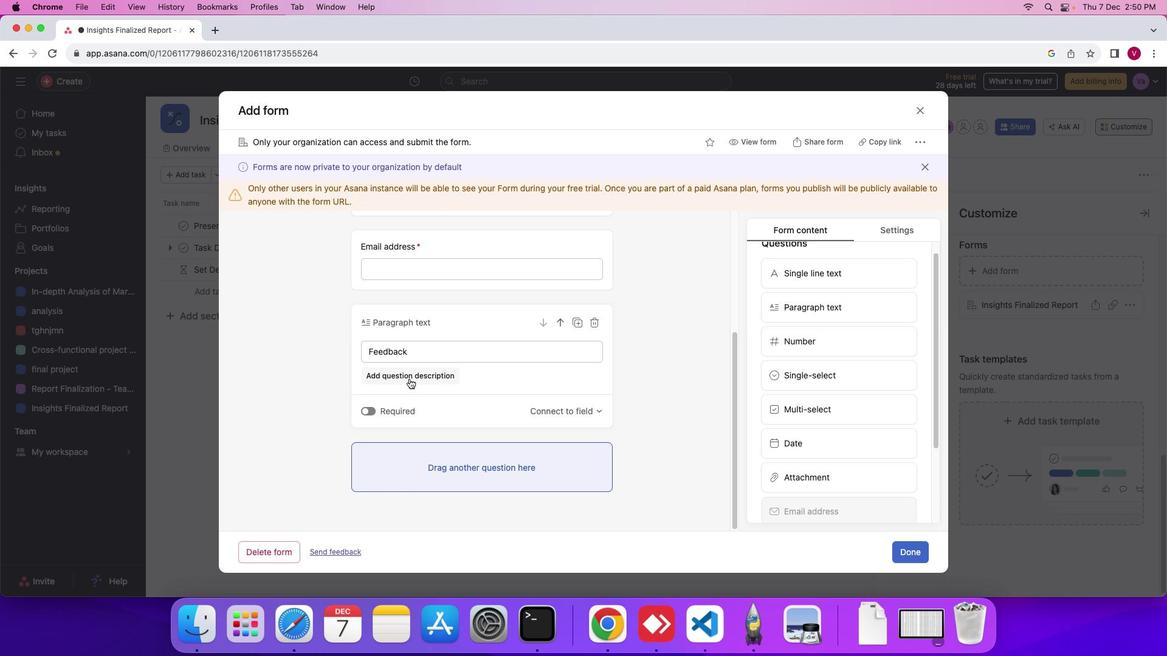 
Action: Mouse pressed left at (409, 379)
Screenshot: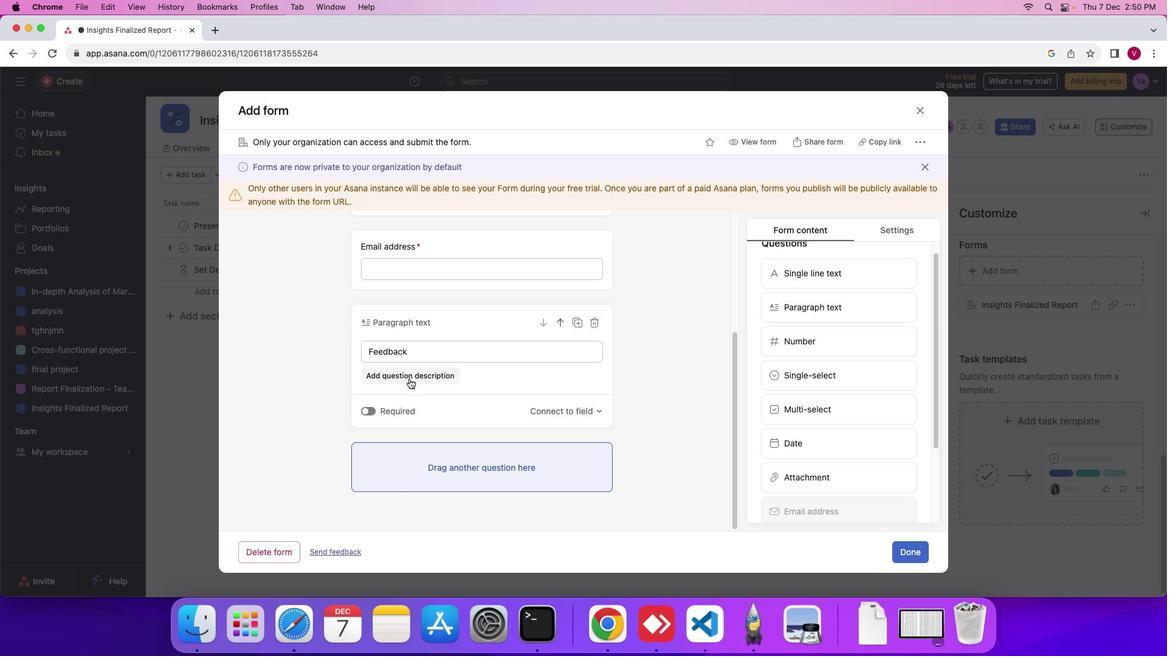 
Action: Mouse moved to (407, 379)
Screenshot: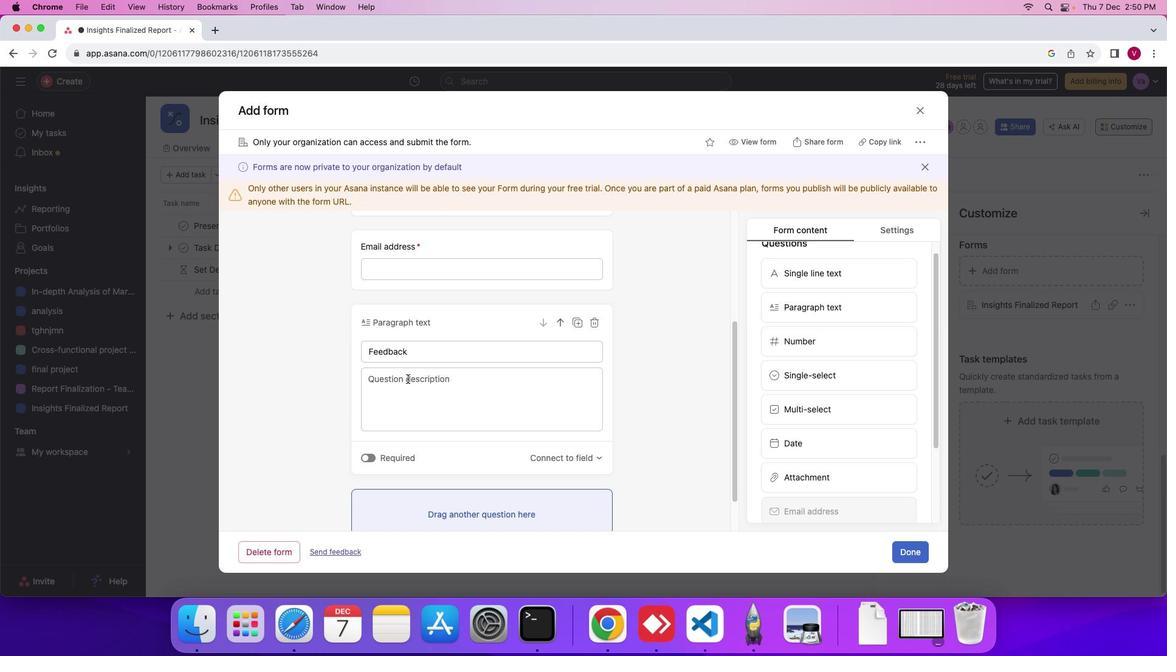 
Action: Mouse pressed left at (407, 379)
Screenshot: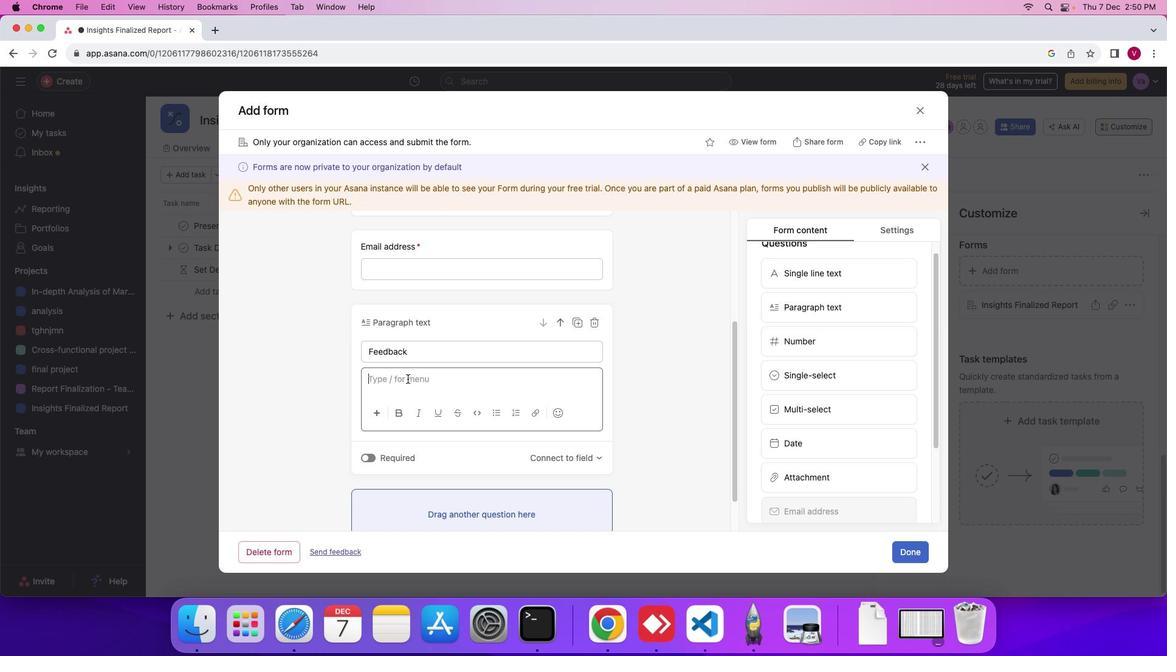 
Action: Mouse moved to (506, 407)
Screenshot: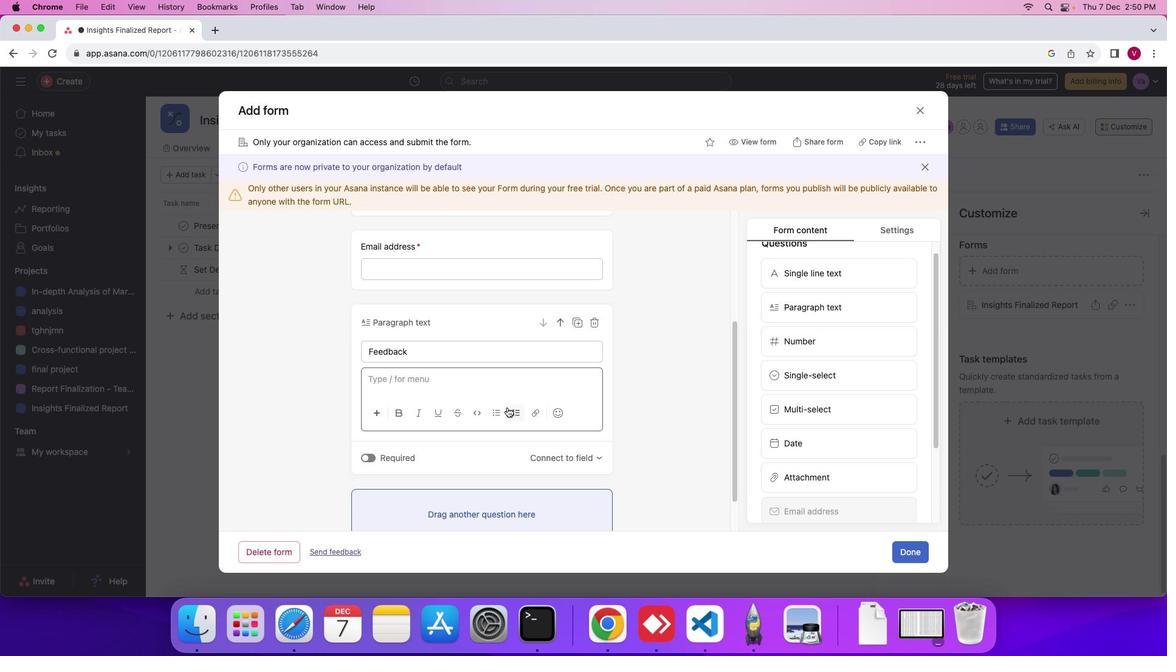 
Action: Key pressed Key.shift'E''n''t''e''r'Key.space'y''o''u''r'Key.space'f''e''e''d''b''a''c''k'Key.space'h''e''r''e''.''.'
Screenshot: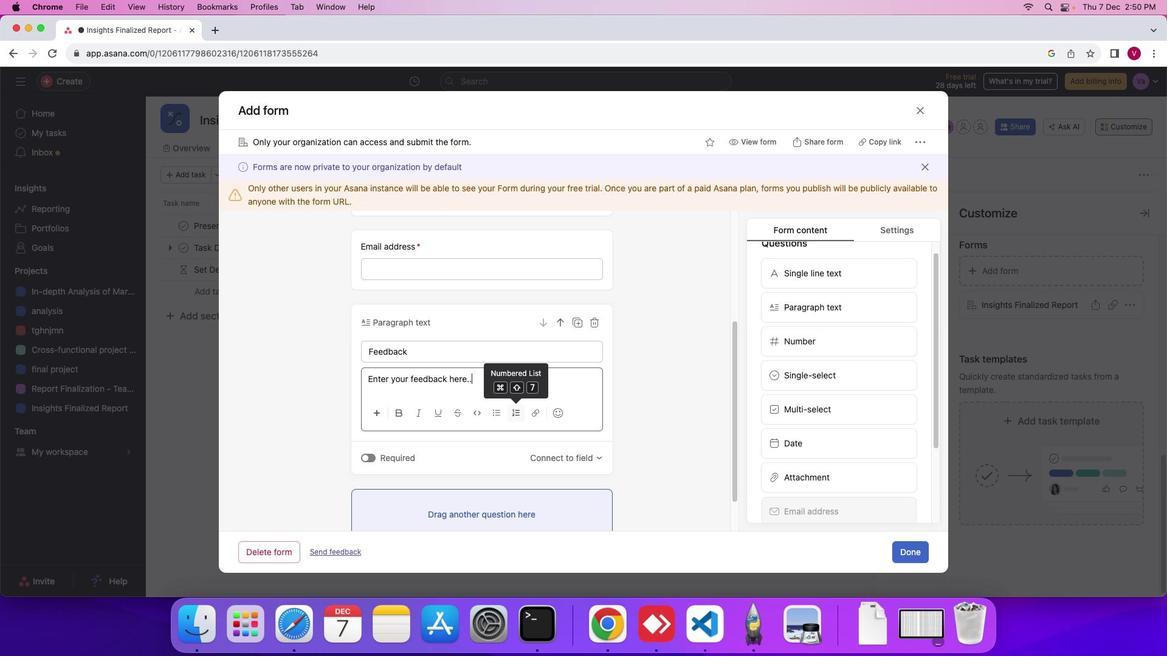 
Action: Mouse moved to (688, 406)
Screenshot: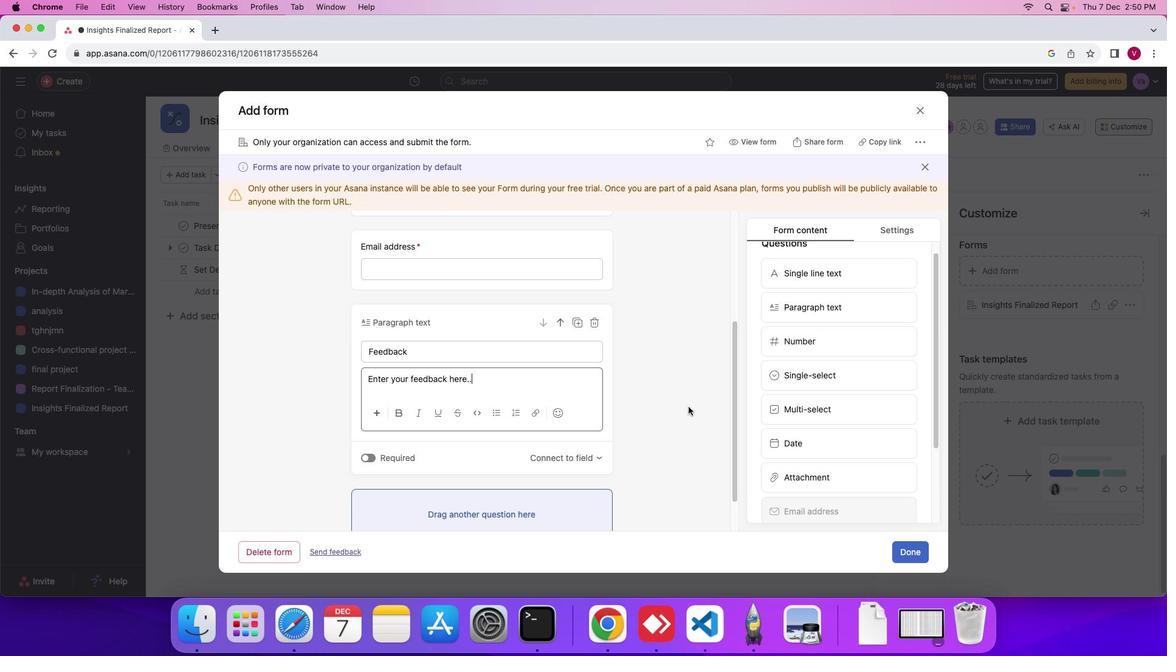 
Action: Mouse pressed left at (688, 406)
Screenshot: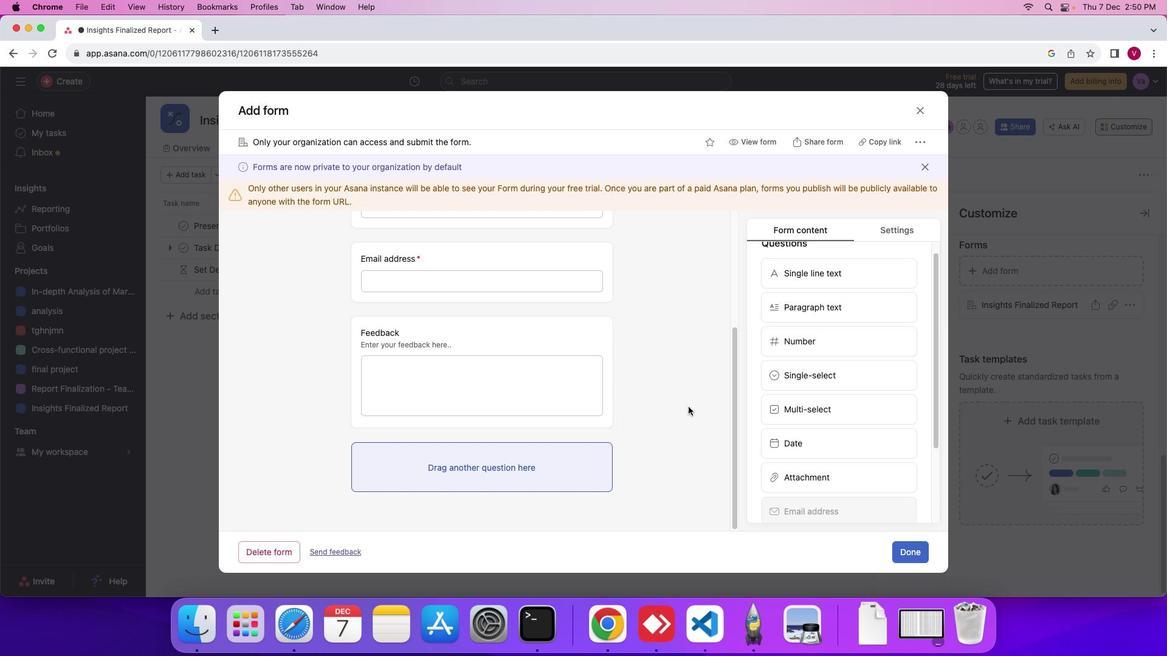 
Action: Mouse moved to (434, 387)
Screenshot: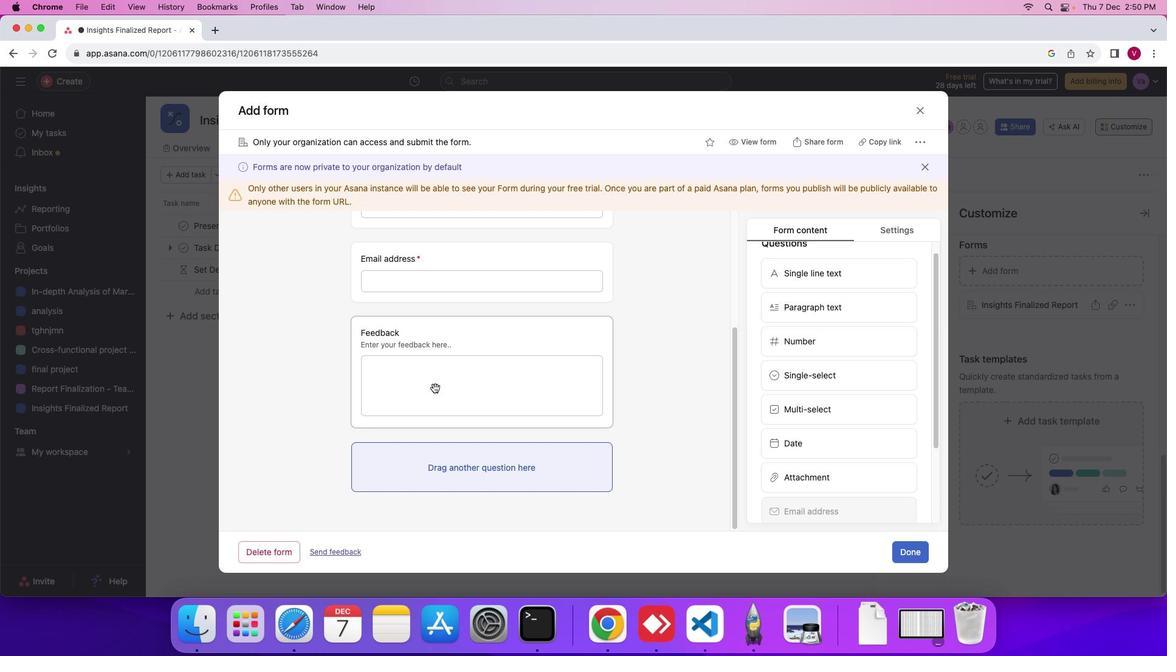 
Action: Mouse scrolled (434, 387) with delta (0, 0)
Screenshot: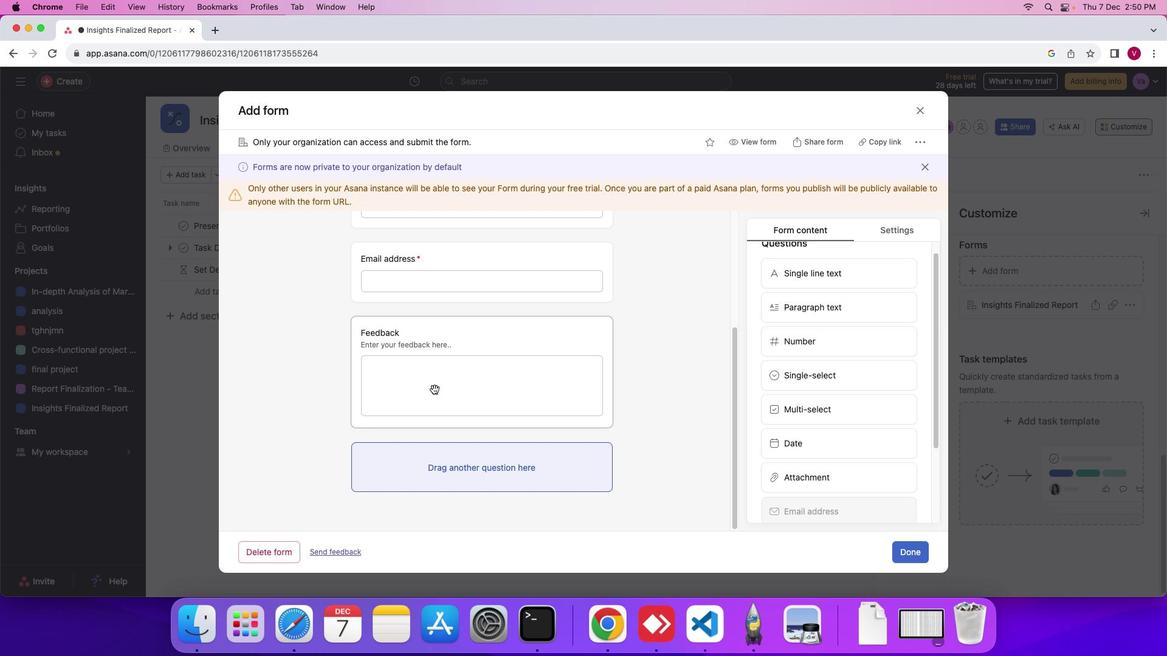 
Action: Mouse moved to (434, 388)
Screenshot: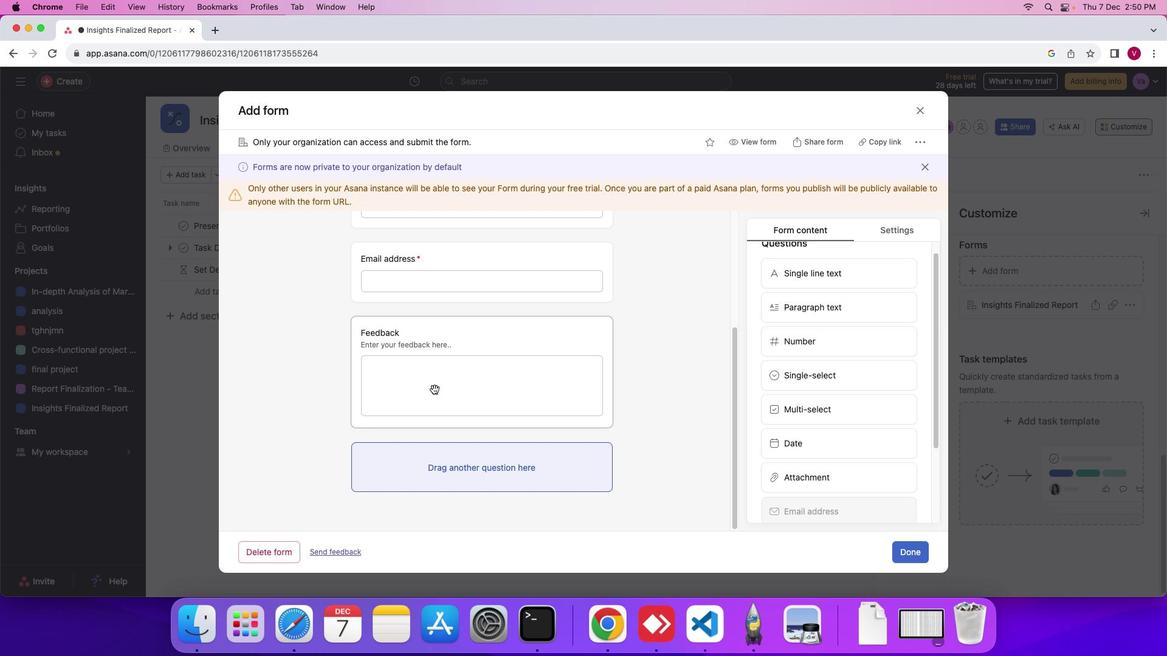 
Action: Mouse scrolled (434, 388) with delta (0, 0)
Screenshot: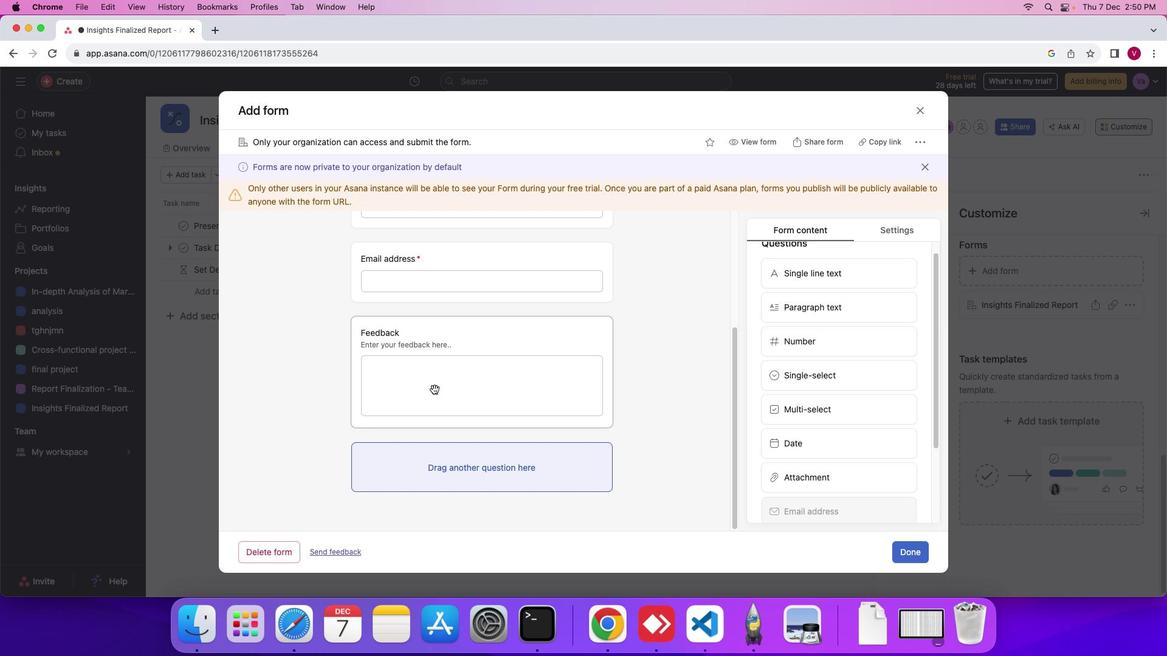 
Action: Mouse moved to (433, 389)
Screenshot: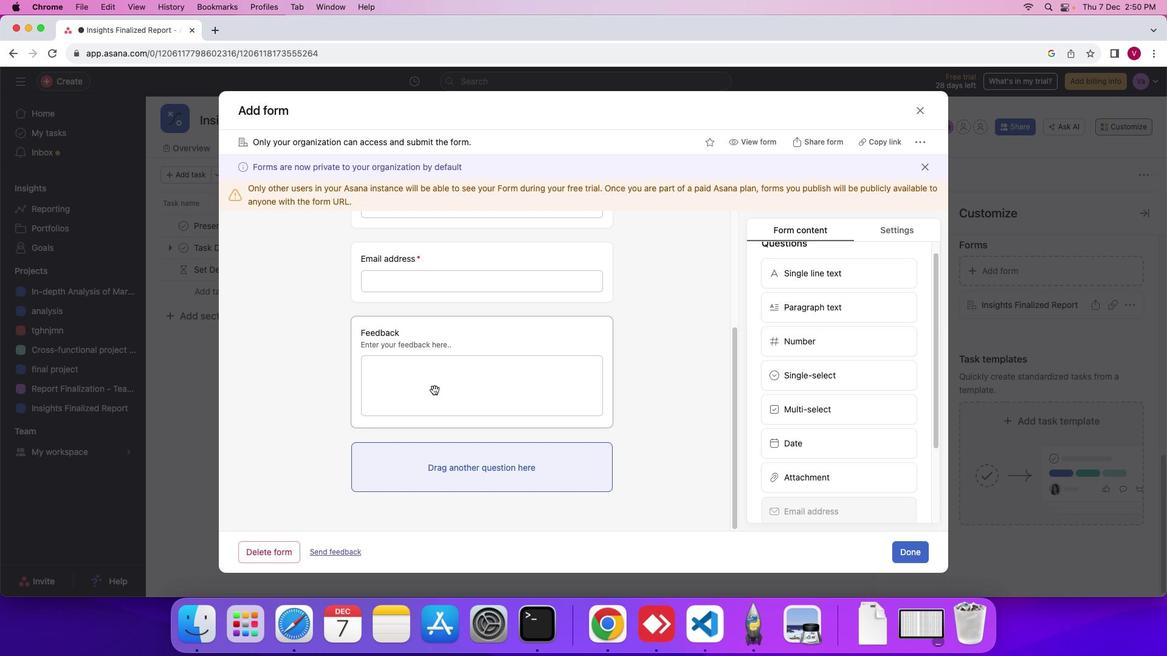 
Action: Mouse scrolled (433, 389) with delta (0, 0)
Screenshot: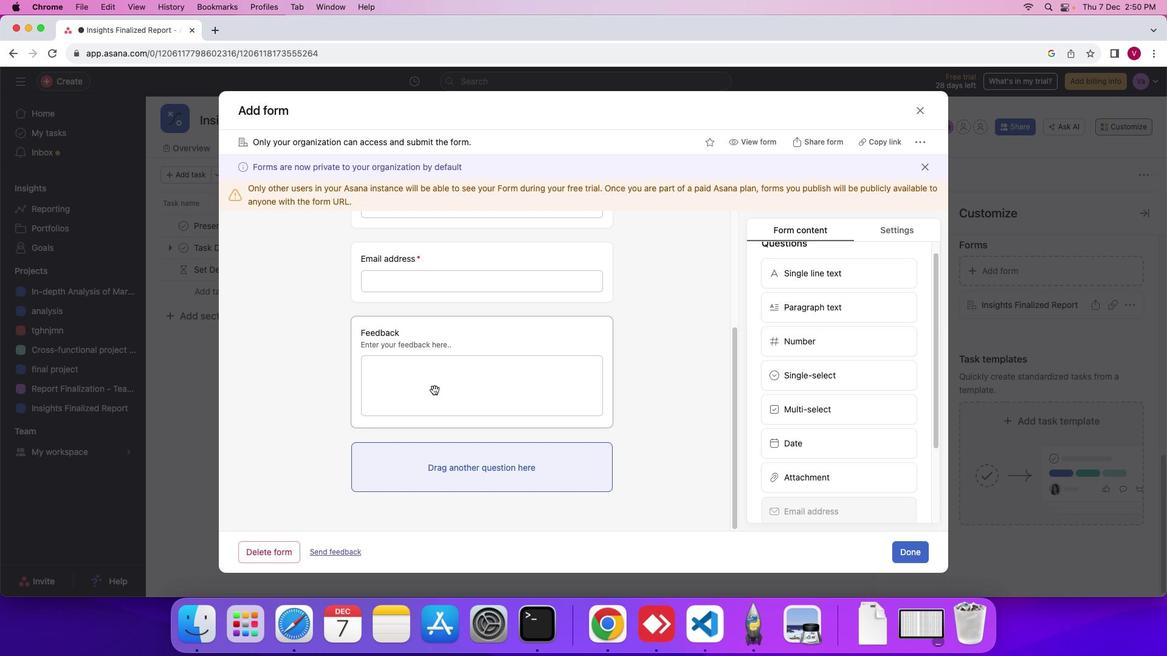 
Action: Mouse moved to (433, 389)
Screenshot: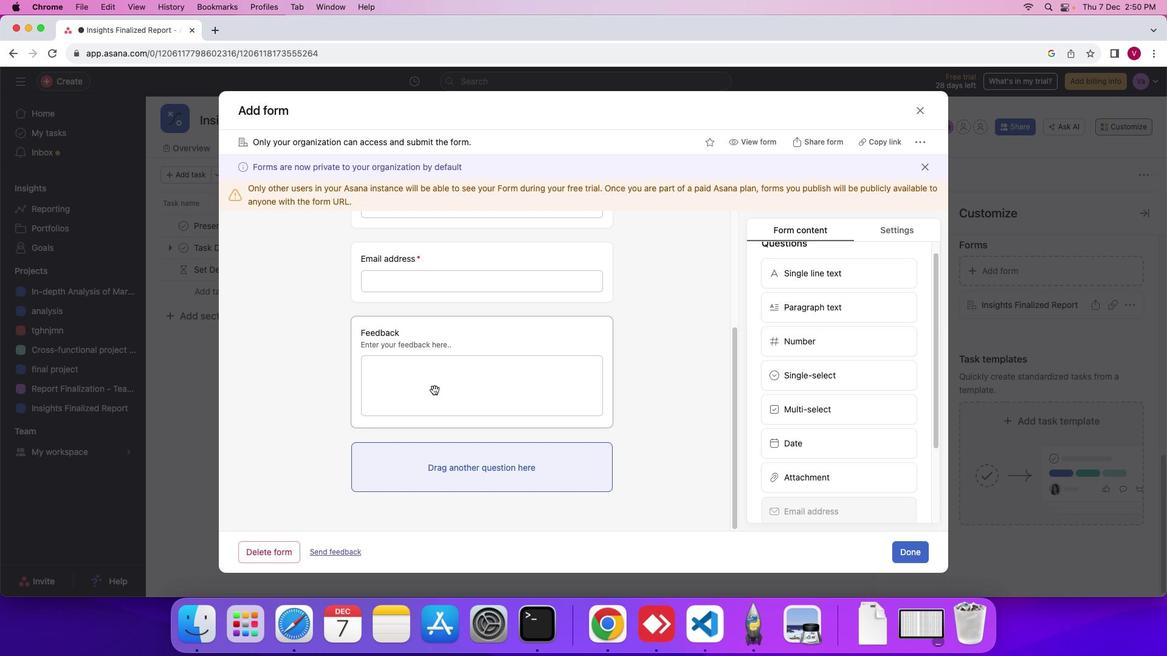 
Action: Mouse scrolled (433, 389) with delta (0, 0)
Screenshot: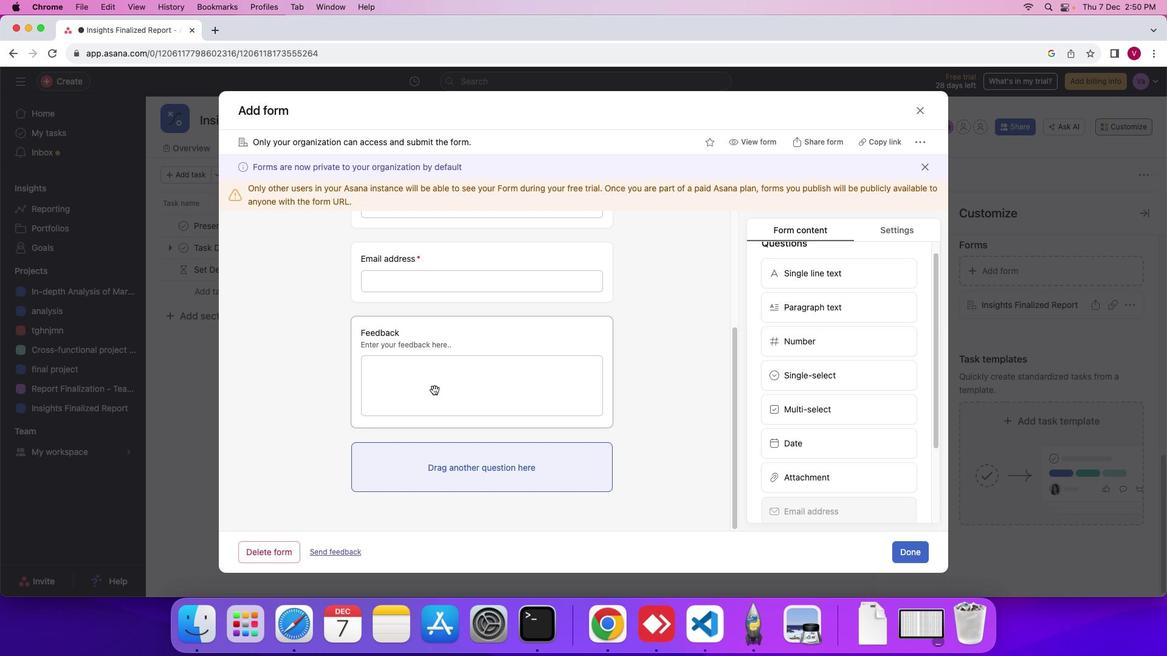 
Action: Mouse scrolled (433, 389) with delta (0, 0)
Screenshot: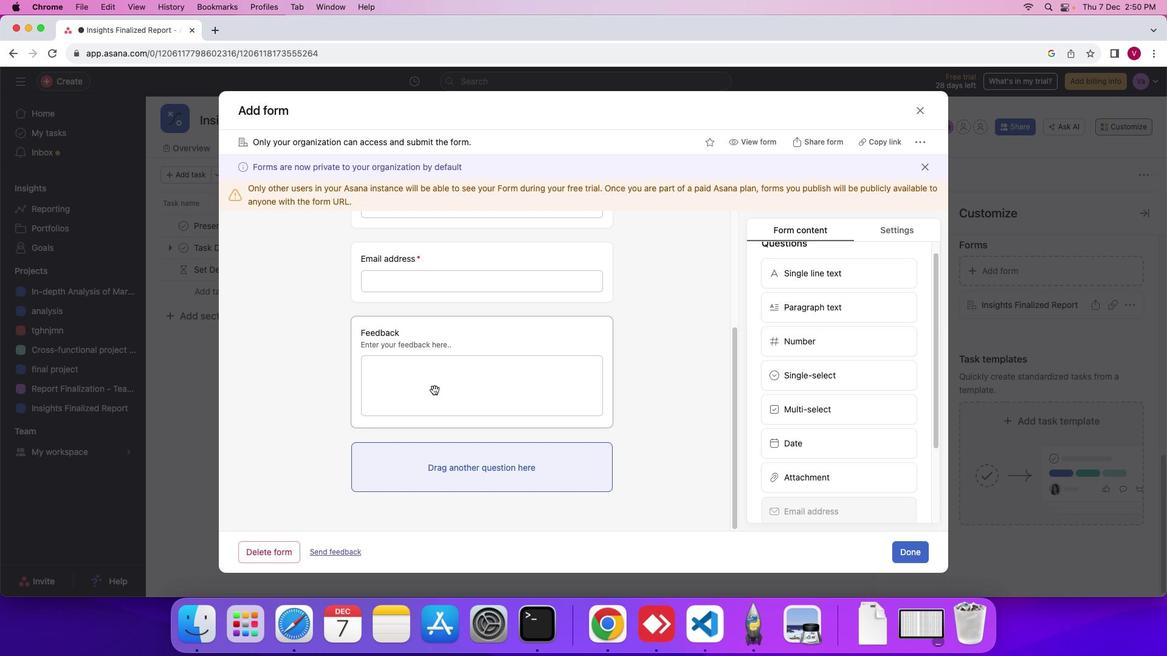 
Action: Mouse moved to (435, 282)
Screenshot: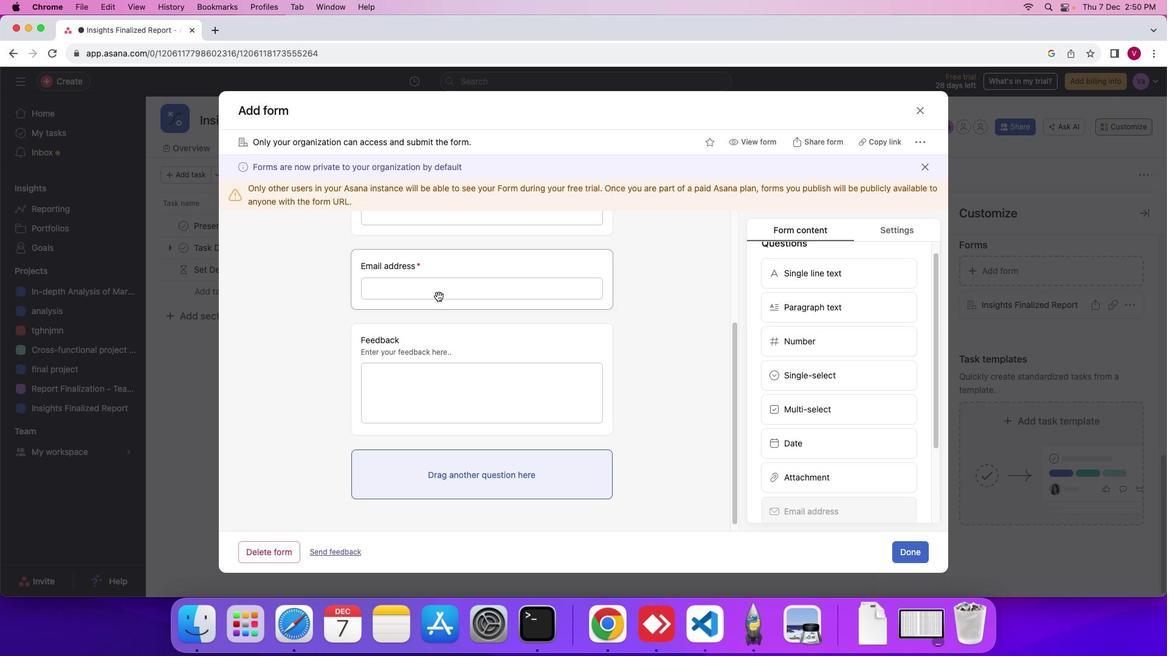 
Action: Mouse scrolled (435, 282) with delta (0, 0)
Screenshot: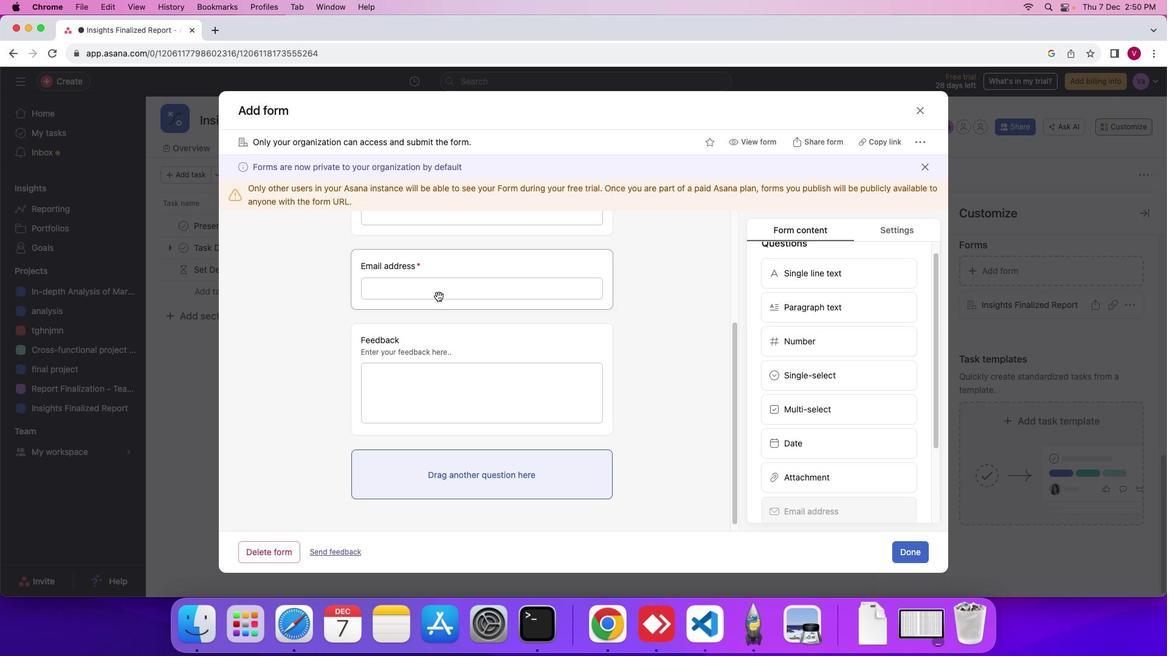 
Action: Mouse moved to (436, 288)
Screenshot: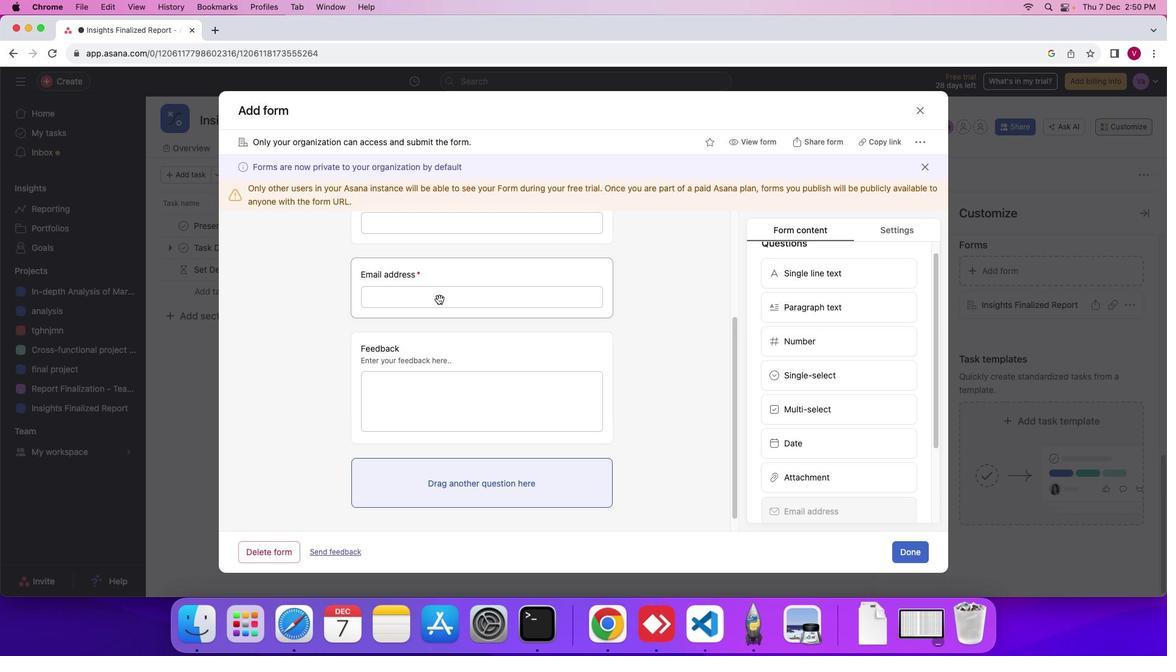 
Action: Mouse scrolled (436, 288) with delta (0, 0)
Screenshot: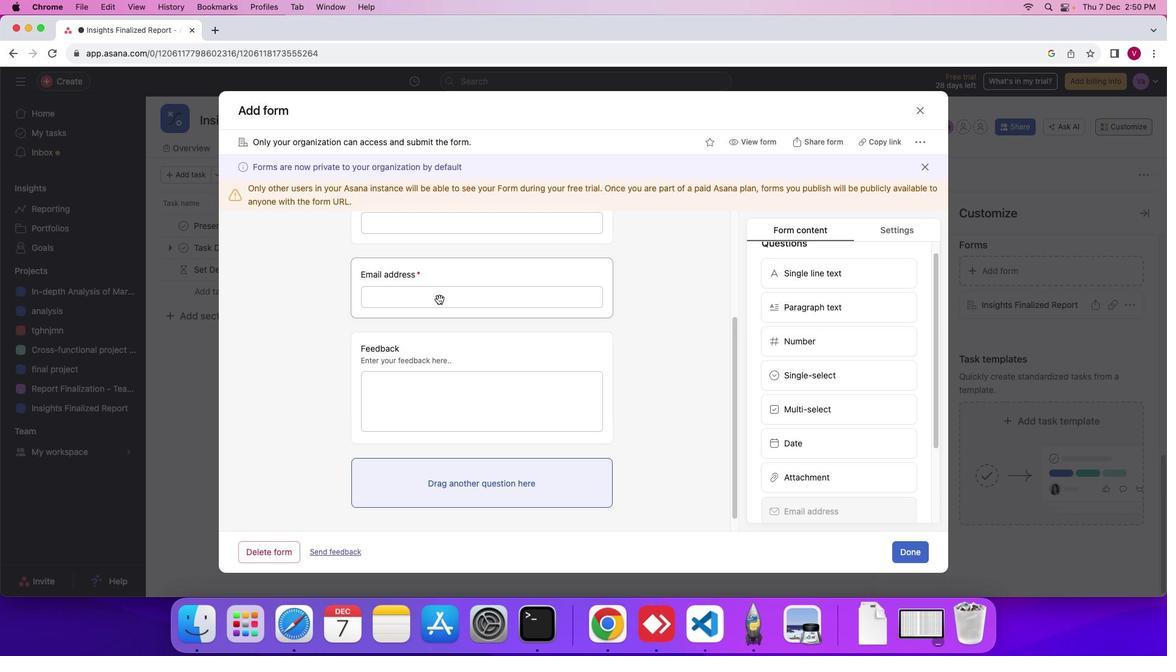 
Action: Mouse moved to (439, 299)
Screenshot: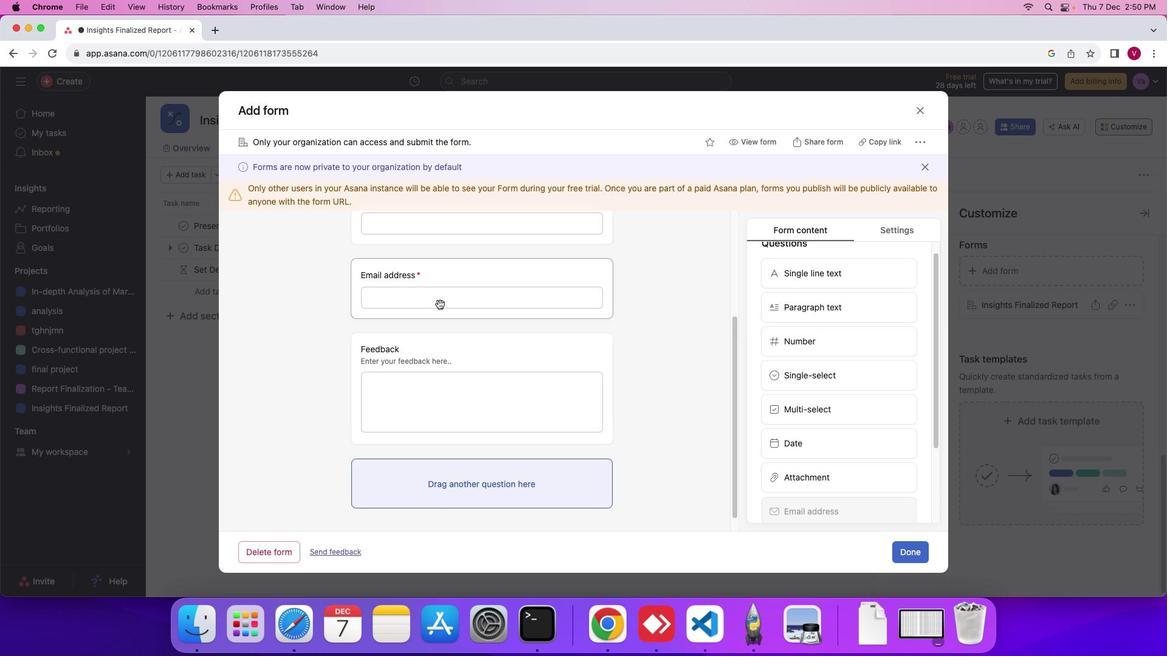 
Action: Mouse scrolled (439, 299) with delta (0, 0)
Screenshot: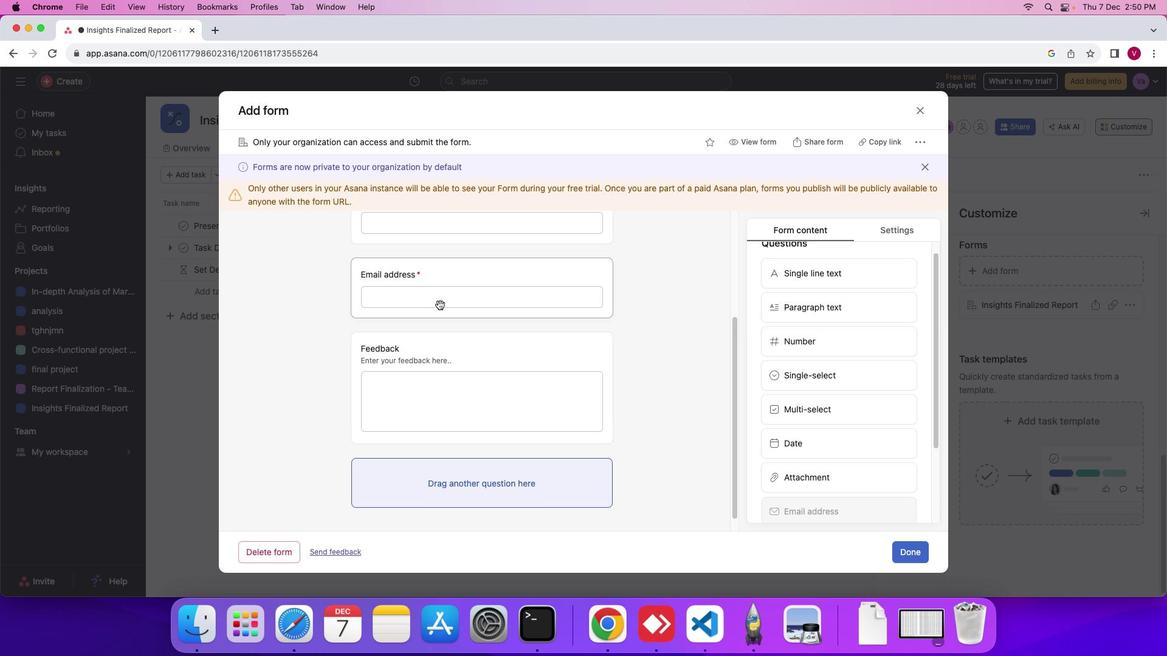 
Action: Mouse moved to (440, 308)
Screenshot: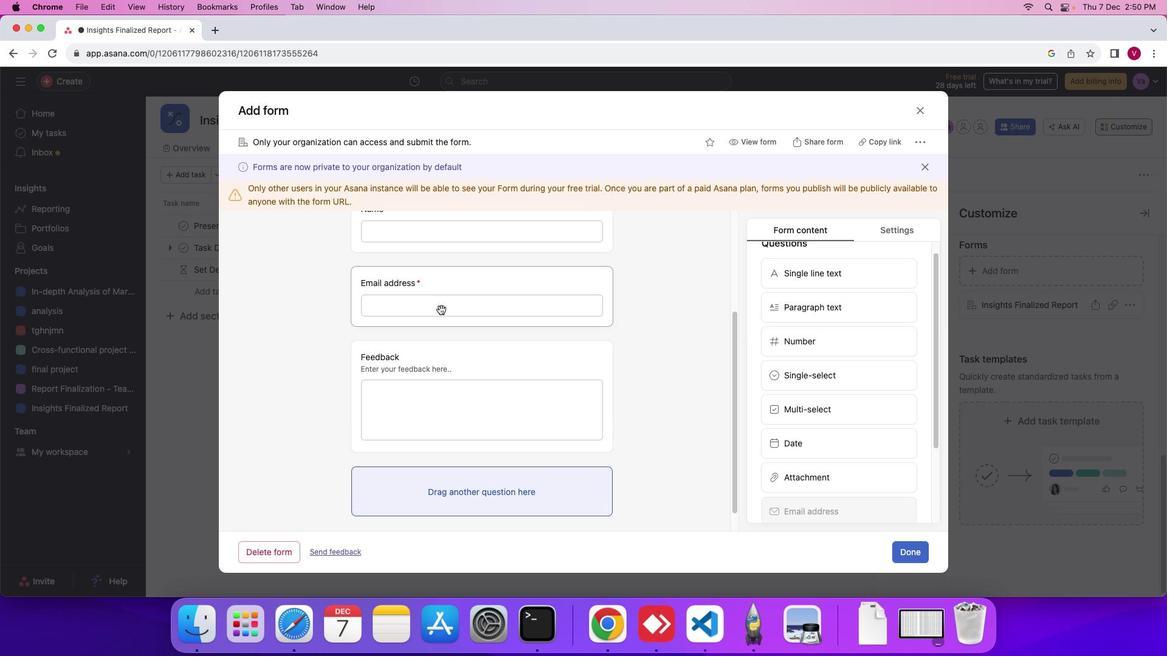 
Action: Mouse scrolled (440, 308) with delta (0, 0)
Screenshot: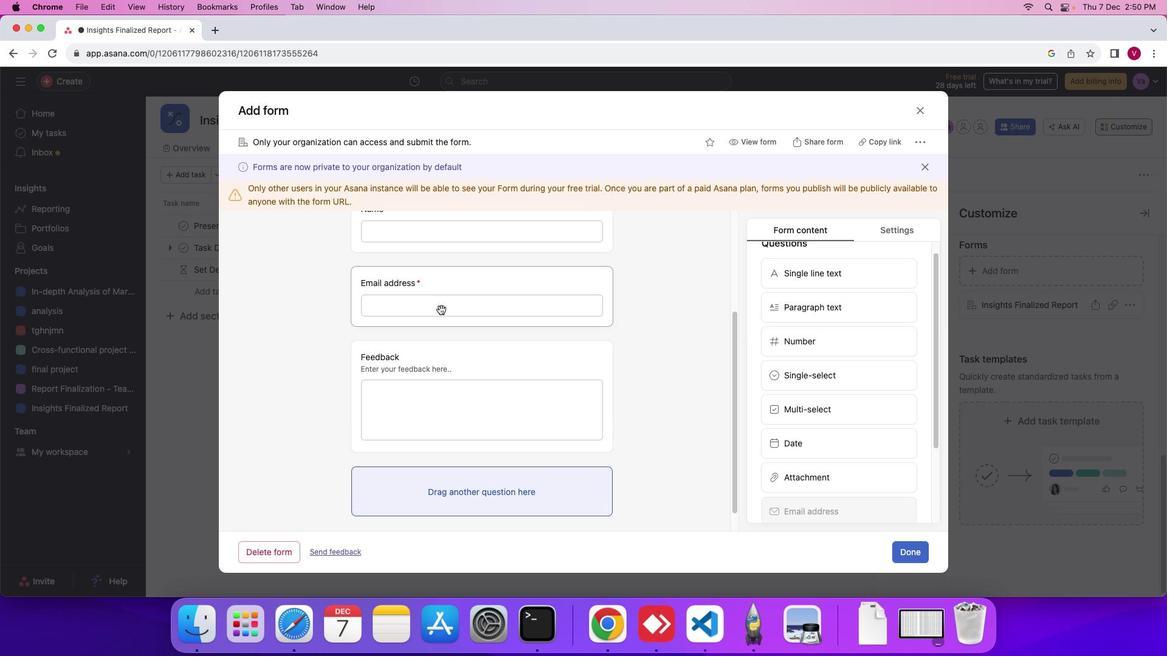
Action: Mouse moved to (440, 308)
Screenshot: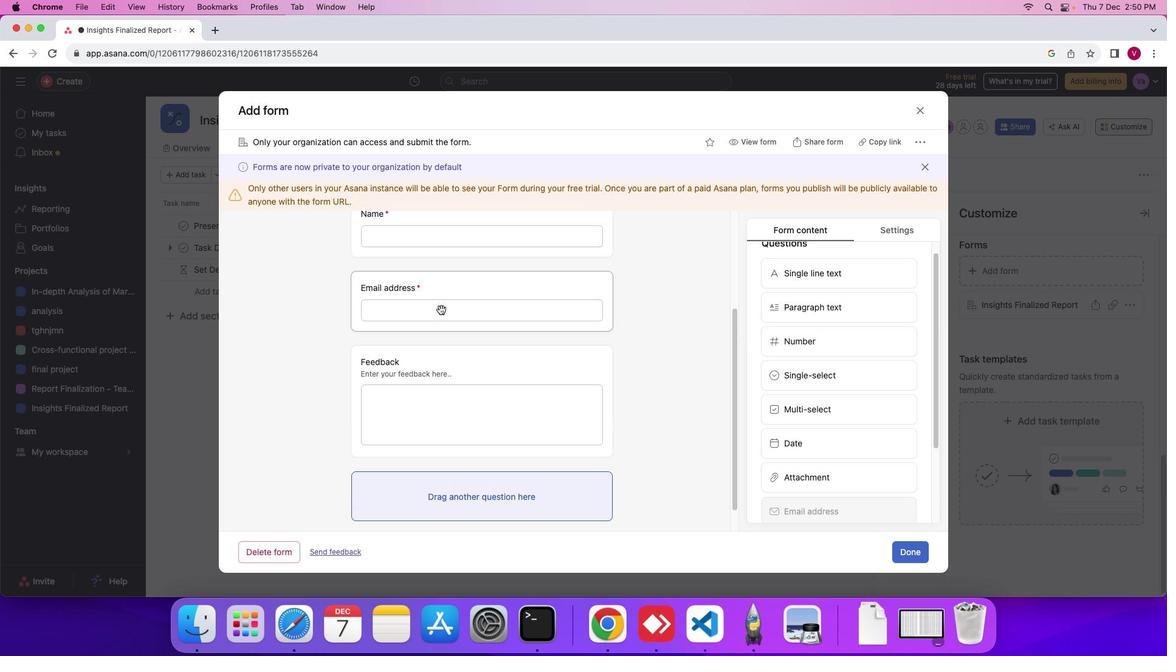 
Action: Mouse scrolled (440, 308) with delta (0, 0)
Screenshot: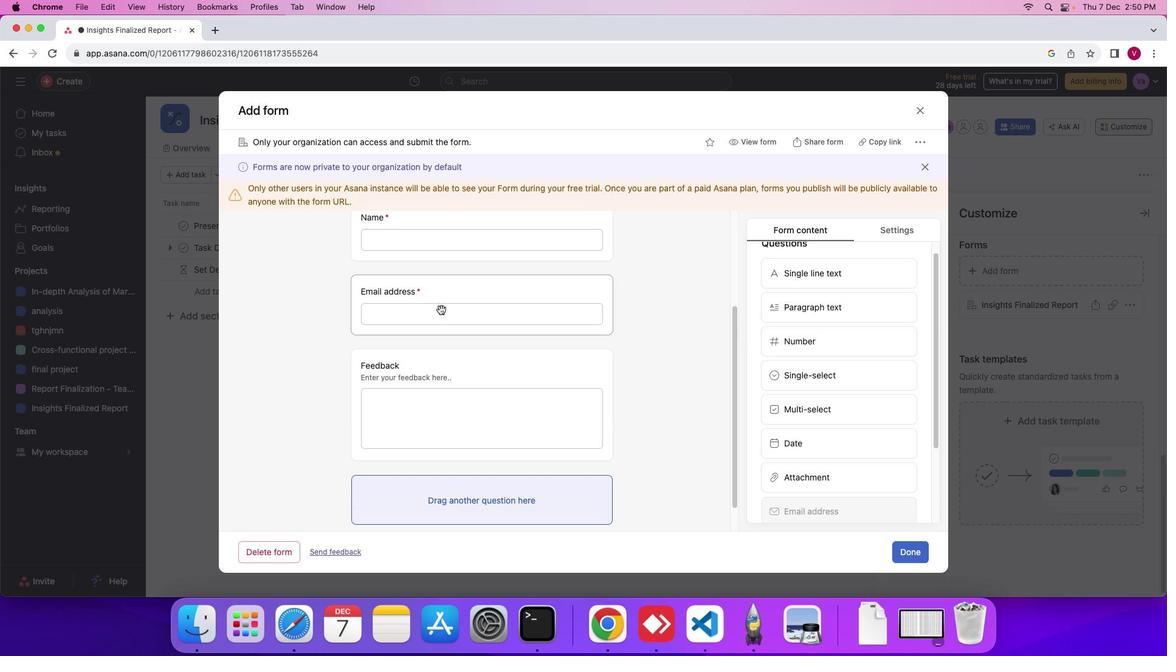 
Action: Mouse moved to (441, 309)
Screenshot: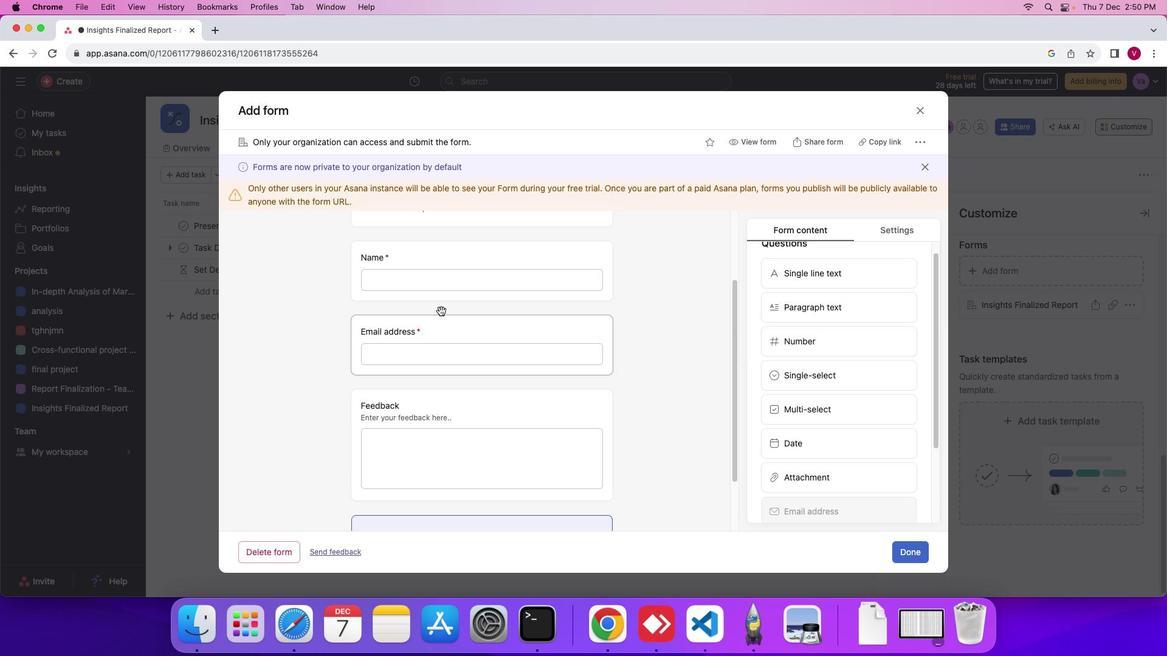 
Action: Mouse scrolled (441, 309) with delta (0, 0)
Screenshot: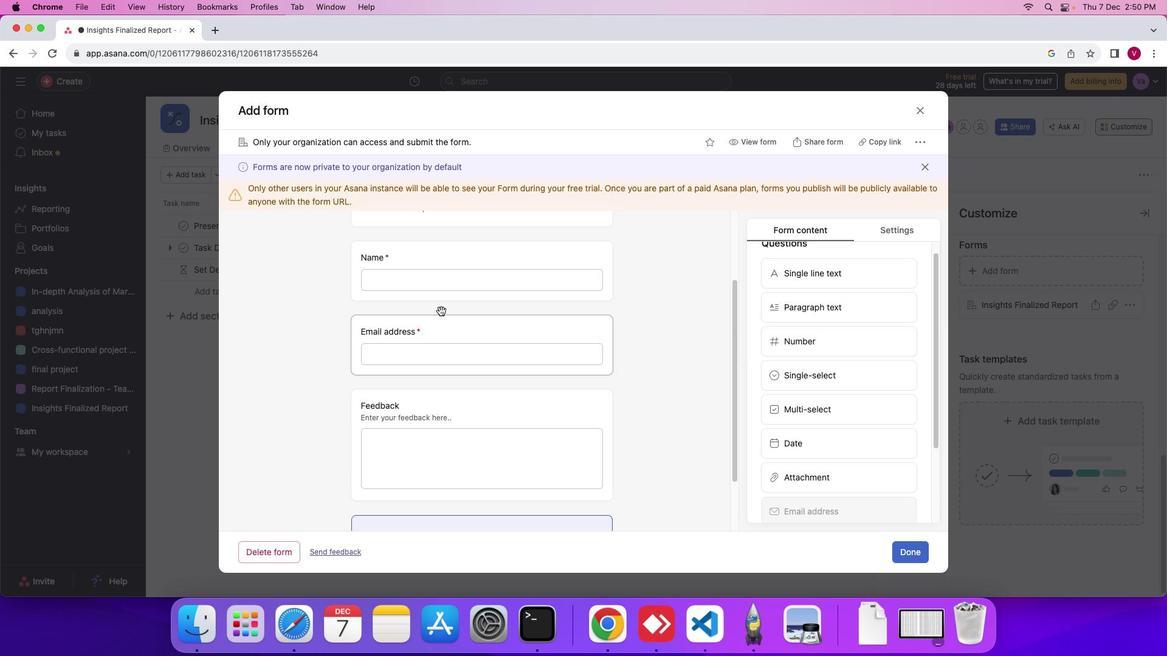 
Action: Mouse moved to (441, 310)
Screenshot: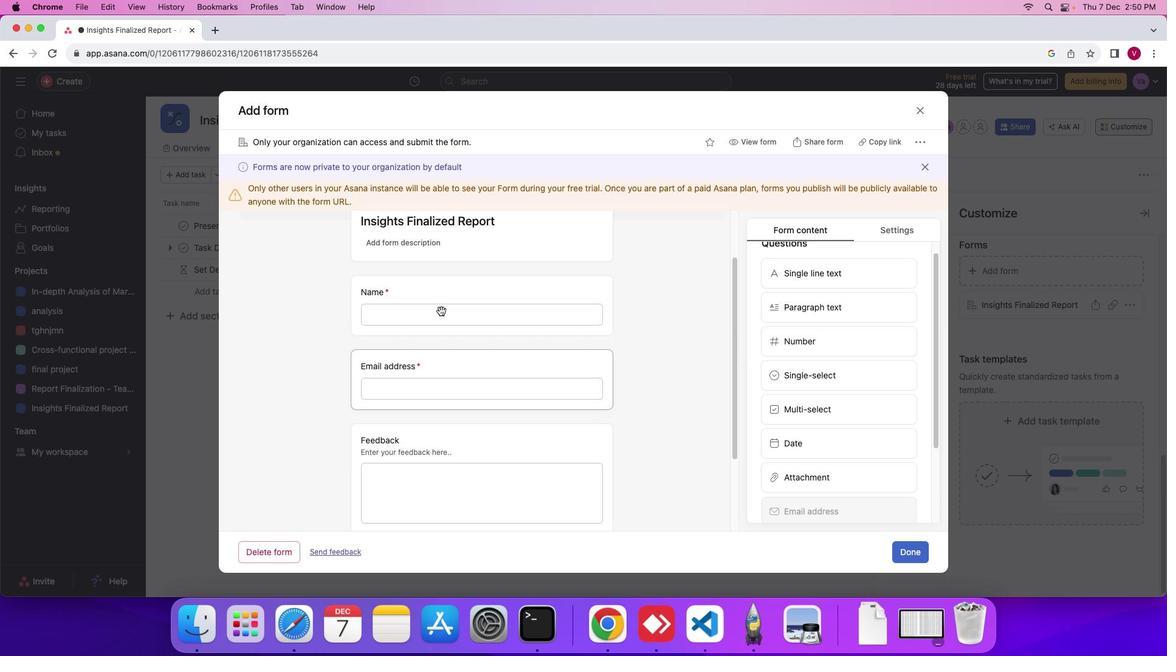 
Action: Mouse scrolled (441, 310) with delta (0, 0)
Screenshot: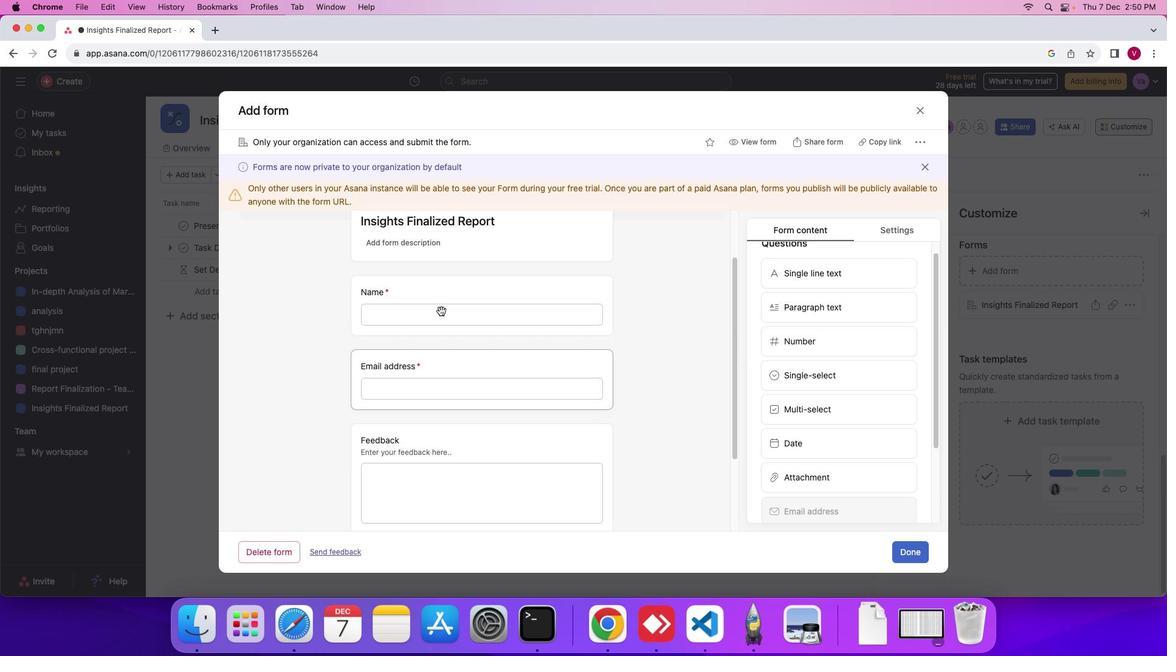 
Action: Mouse scrolled (441, 310) with delta (0, 1)
Screenshot: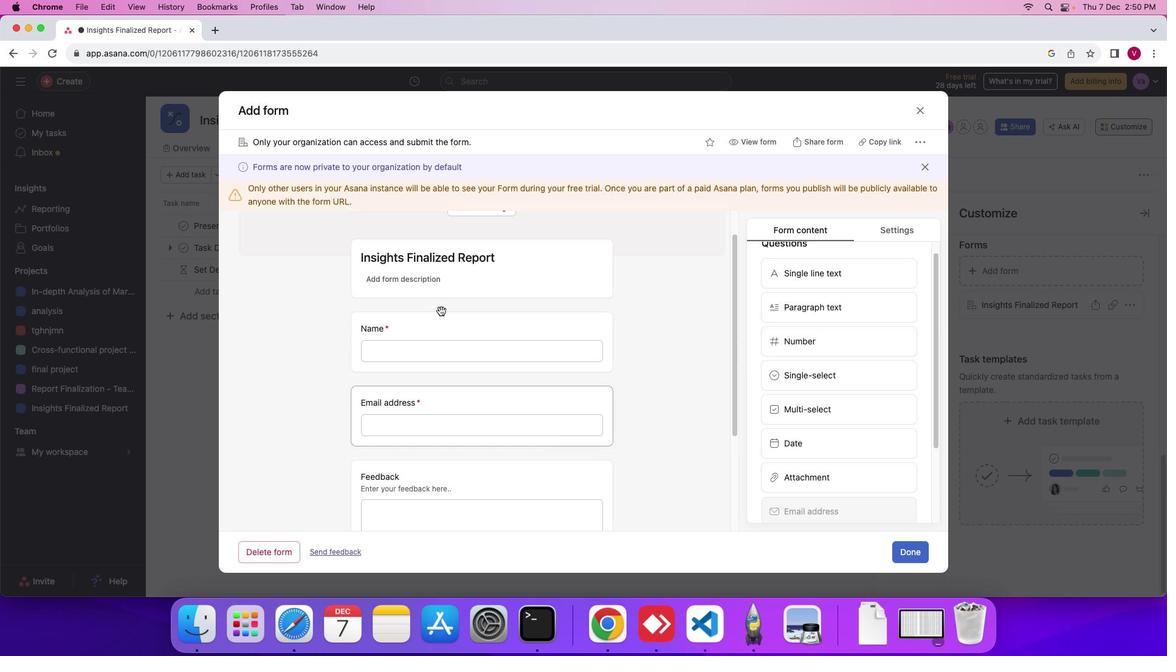 
Action: Mouse moved to (441, 310)
Screenshot: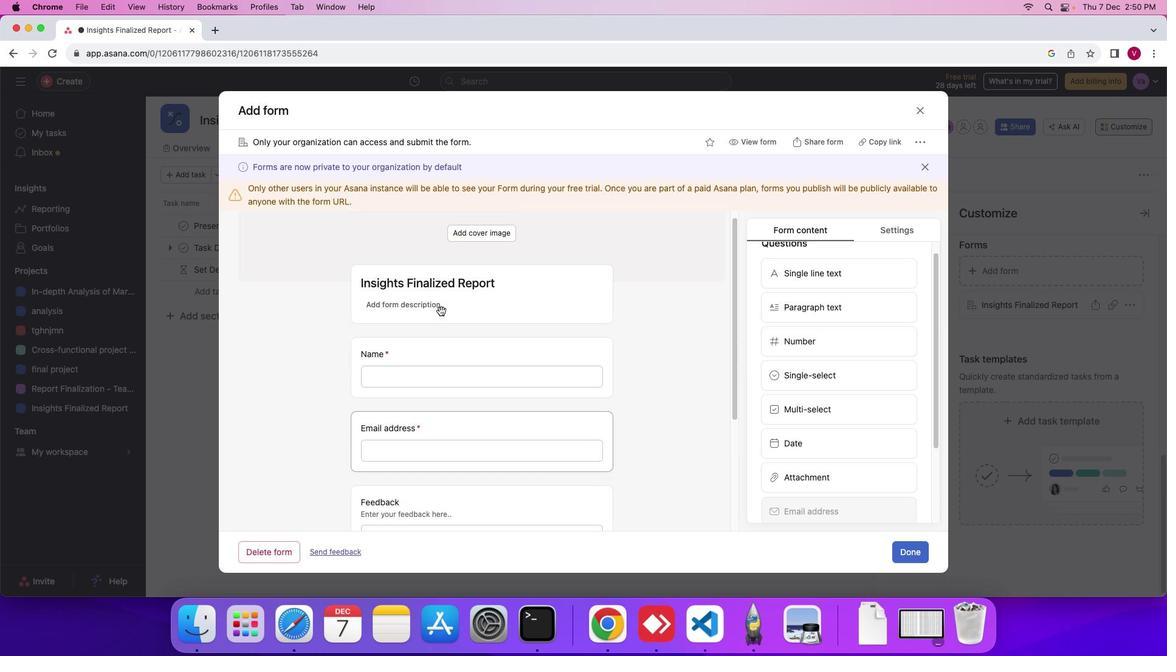 
Action: Mouse scrolled (441, 310) with delta (0, 2)
Screenshot: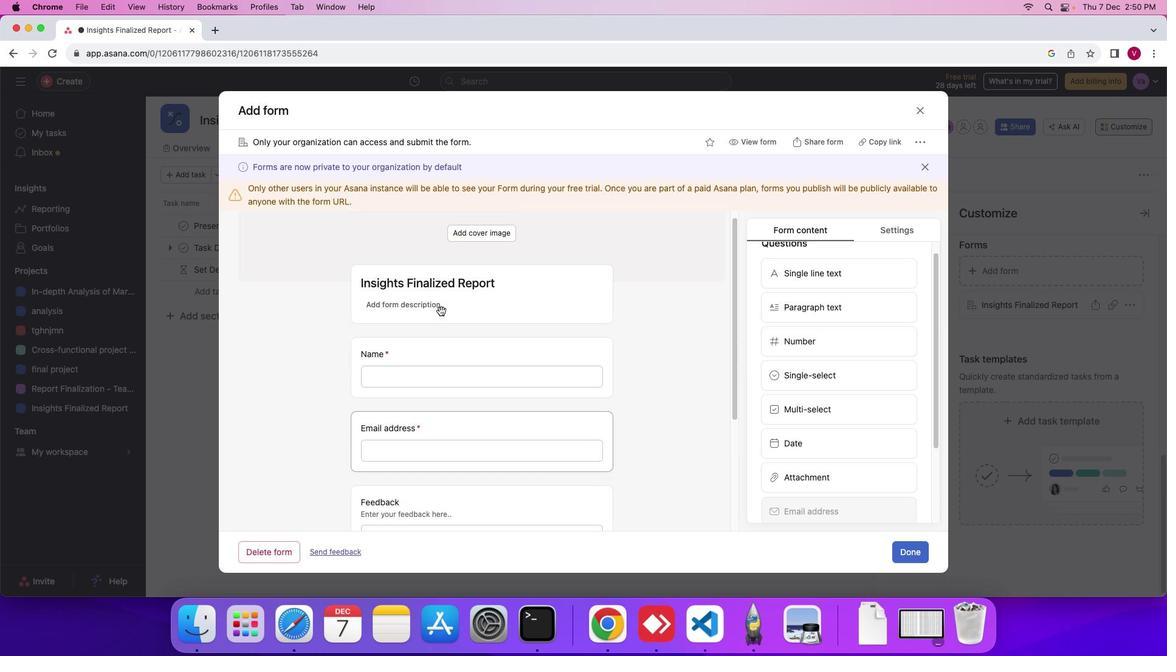 
Action: Mouse moved to (441, 311)
Screenshot: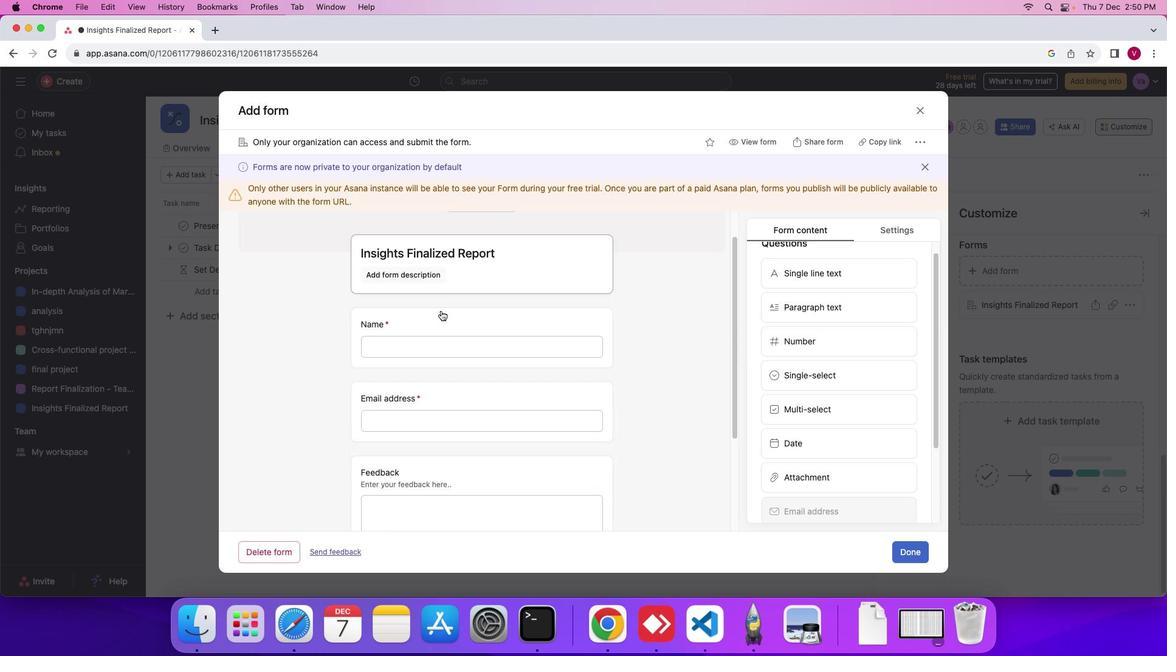 
Action: Mouse scrolled (441, 311) with delta (0, 0)
Screenshot: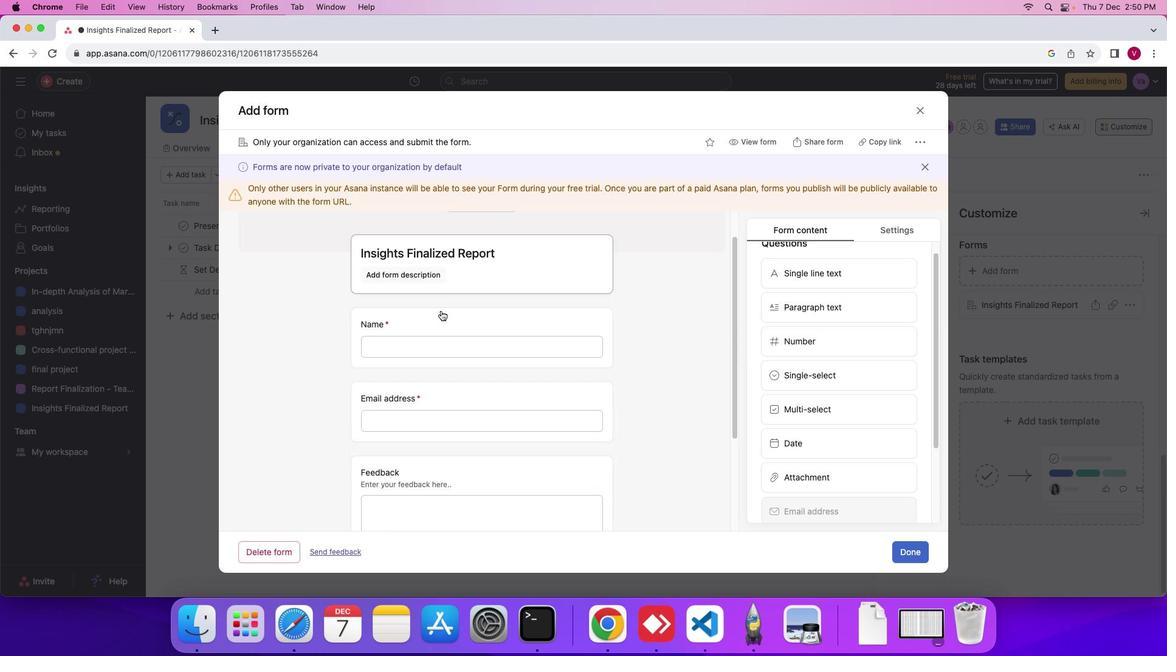 
Action: Mouse scrolled (441, 311) with delta (0, 0)
Screenshot: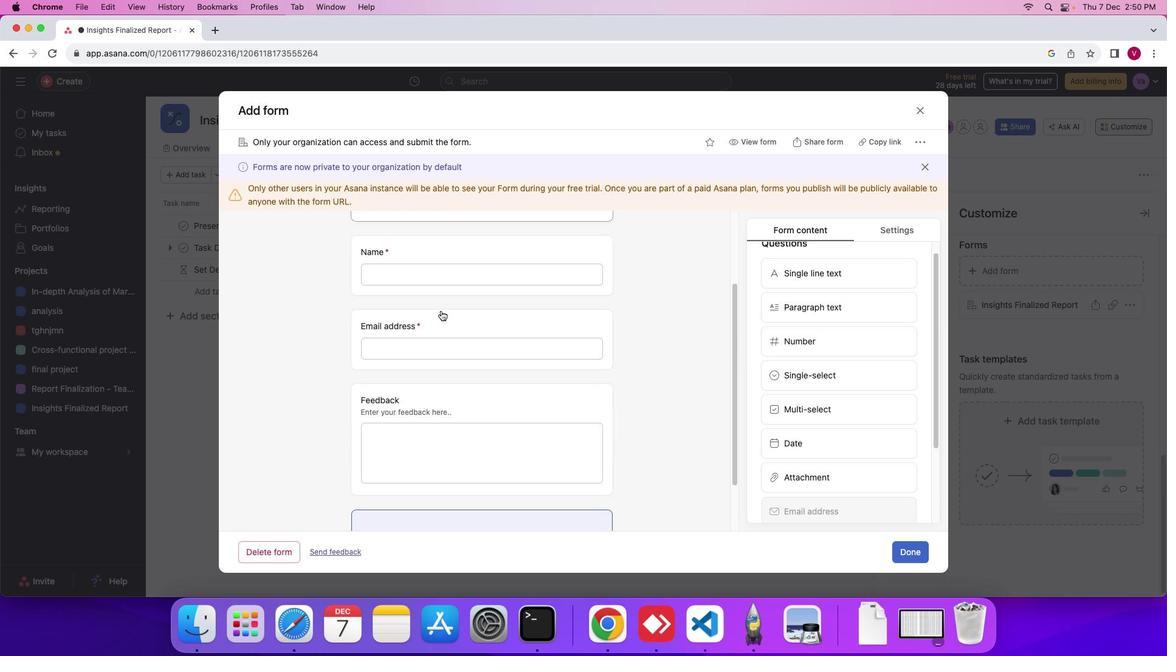 
Action: Mouse scrolled (441, 311) with delta (0, -1)
Screenshot: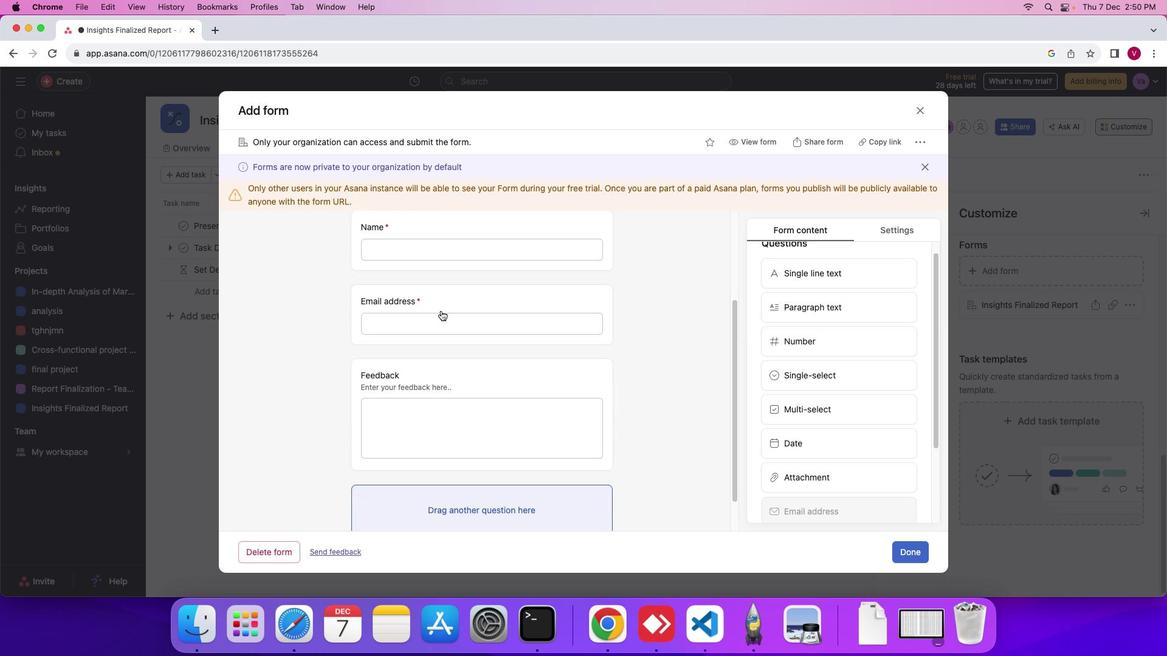 
Action: Mouse scrolled (441, 311) with delta (0, -2)
Screenshot: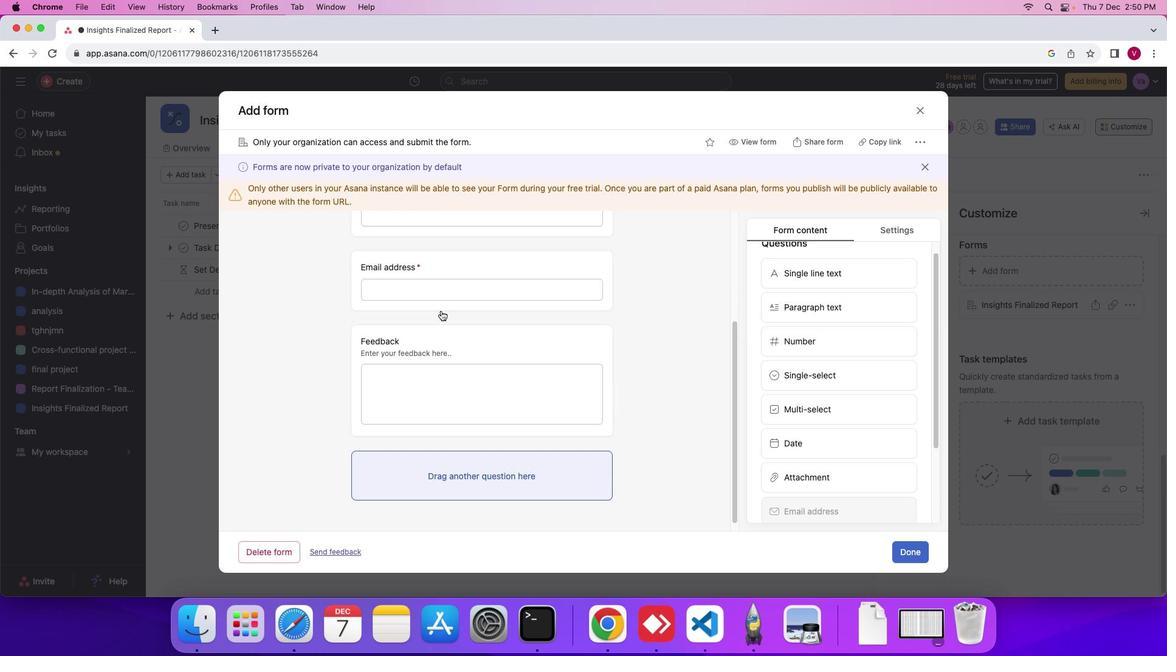 
Action: Mouse scrolled (441, 311) with delta (0, -2)
Screenshot: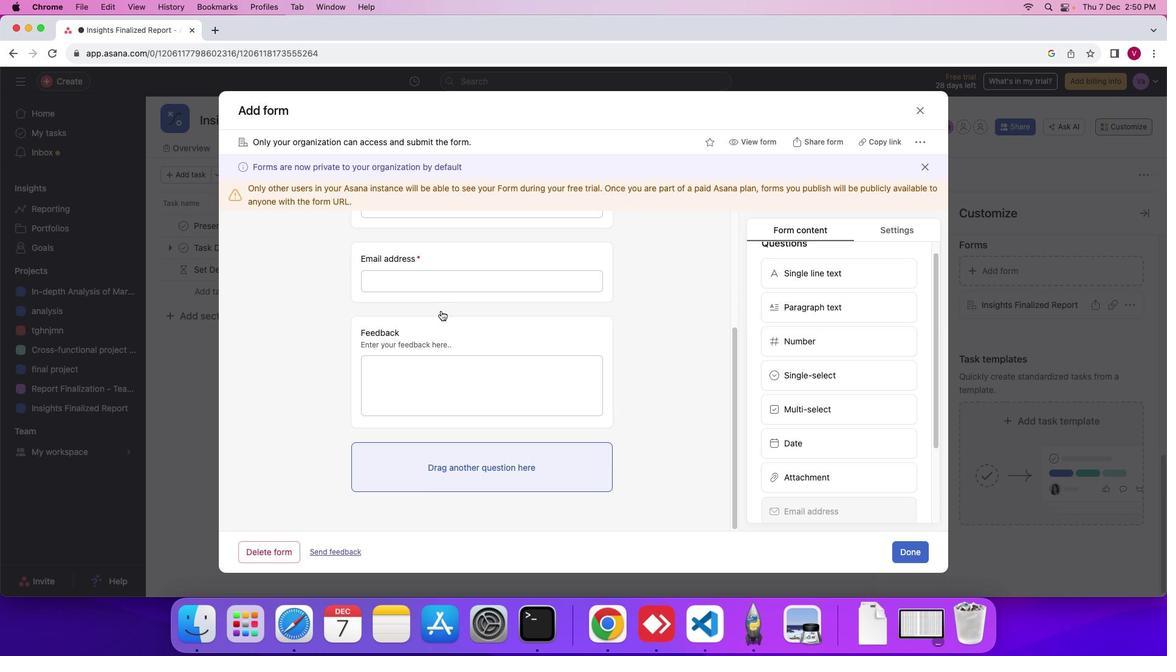 
Action: Mouse scrolled (441, 311) with delta (0, 0)
Screenshot: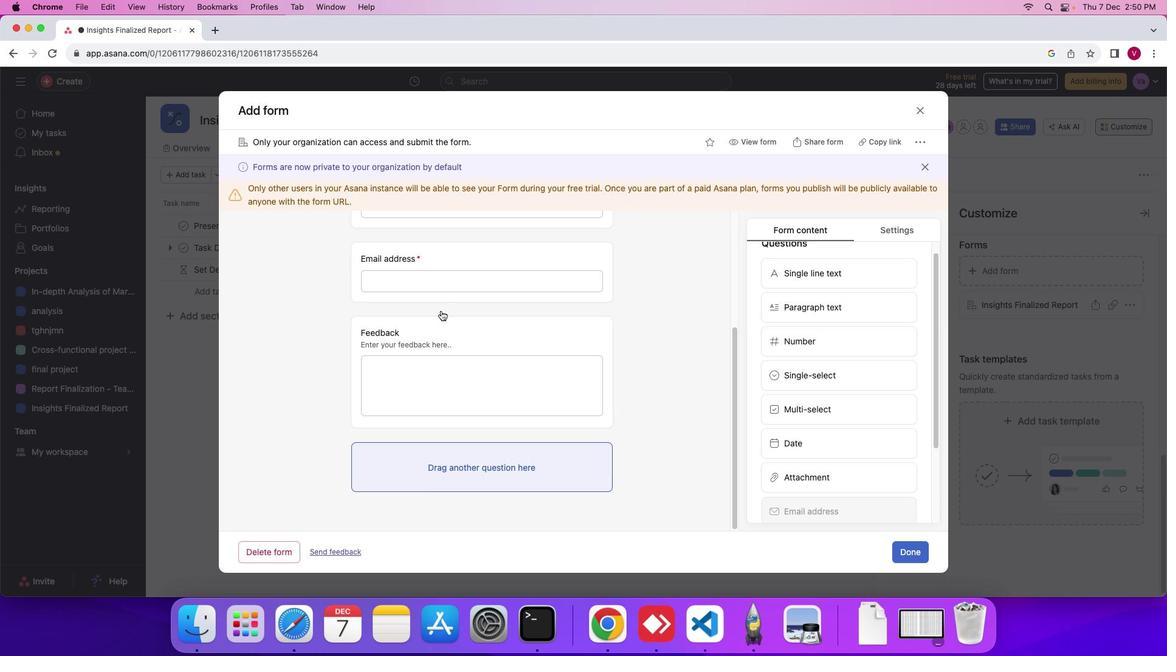 
Action: Mouse moved to (903, 545)
Screenshot: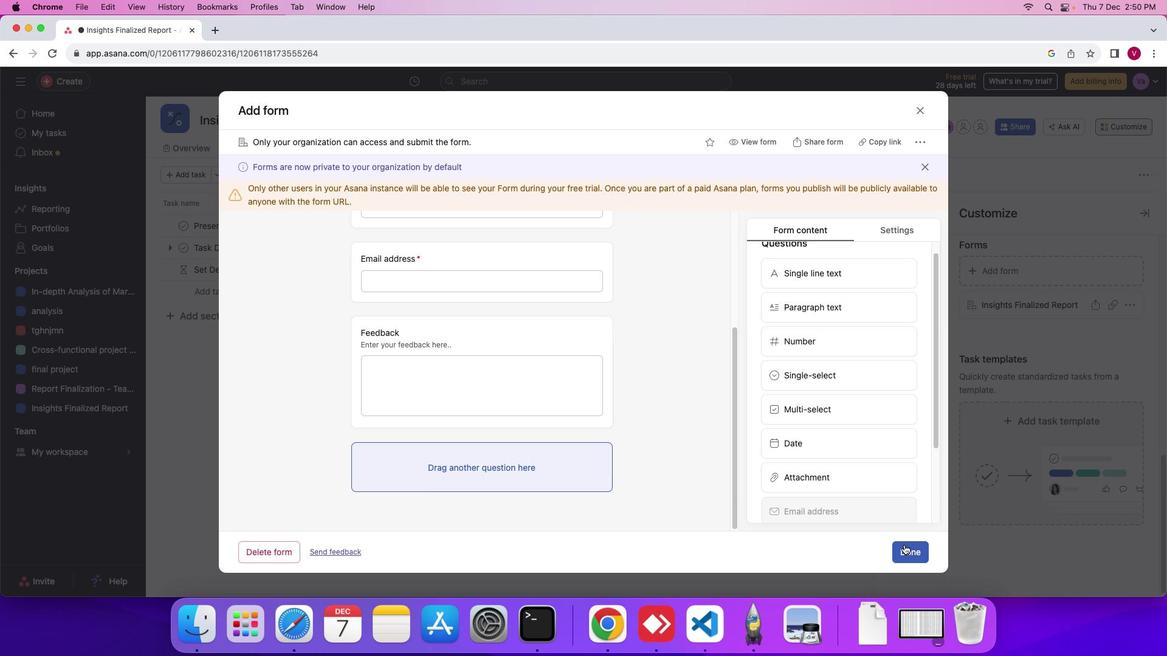 
Action: Mouse pressed left at (903, 545)
Screenshot: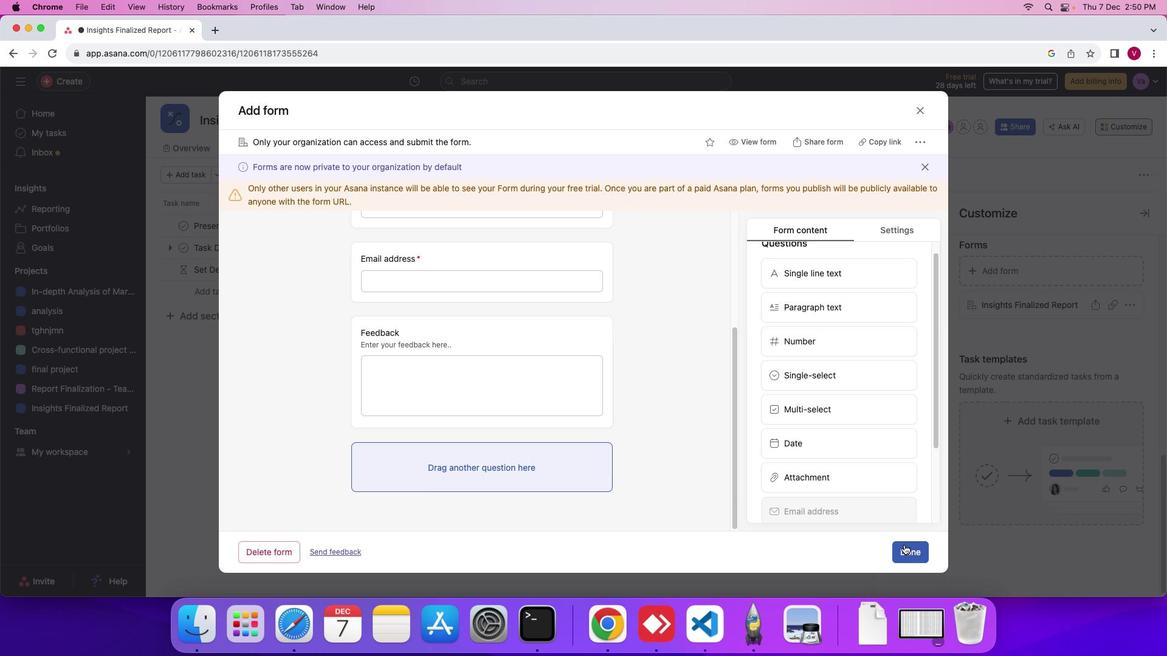 
Action: Mouse moved to (452, 436)
Screenshot: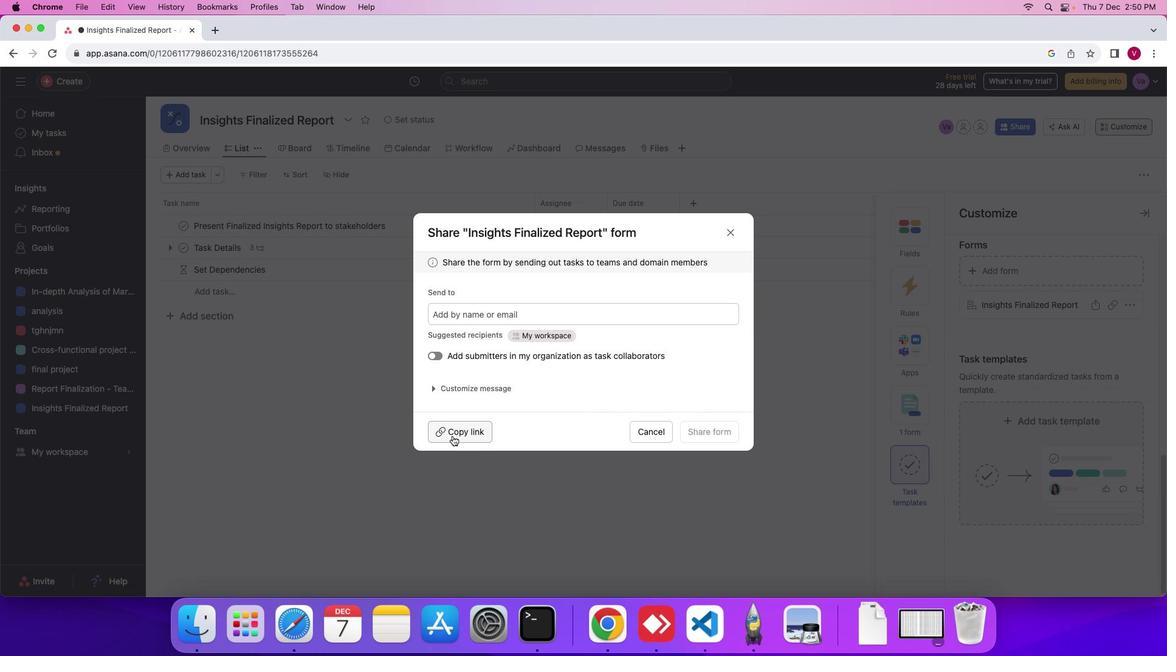 
Action: Mouse pressed left at (452, 436)
Screenshot: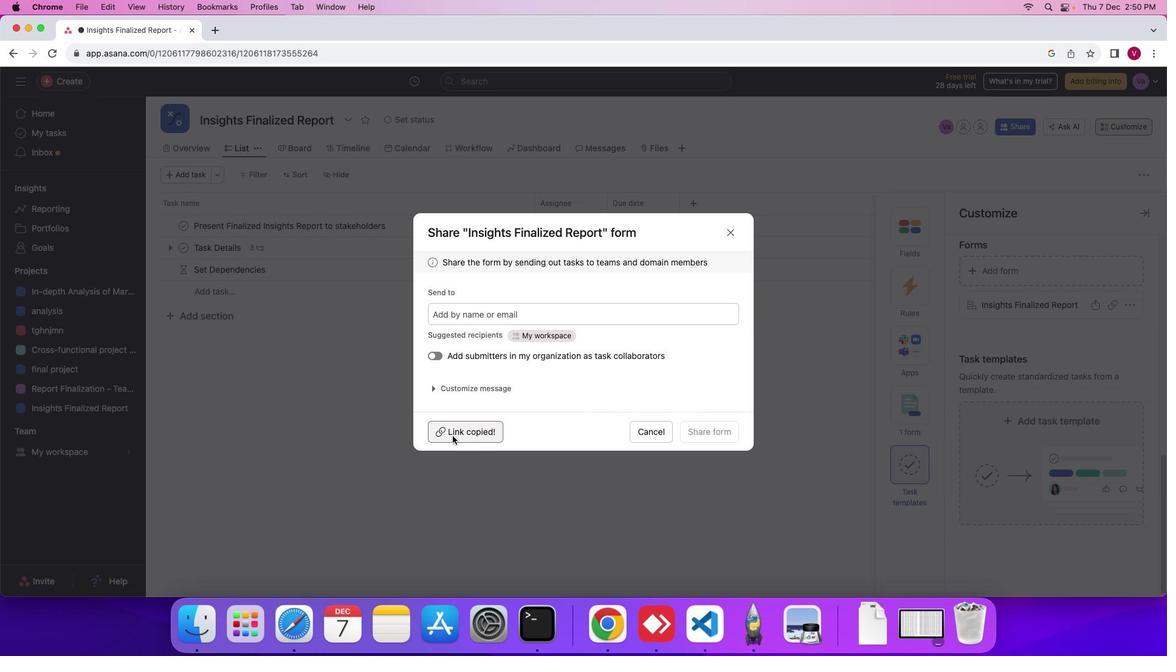 
Action: Mouse moved to (733, 236)
Screenshot: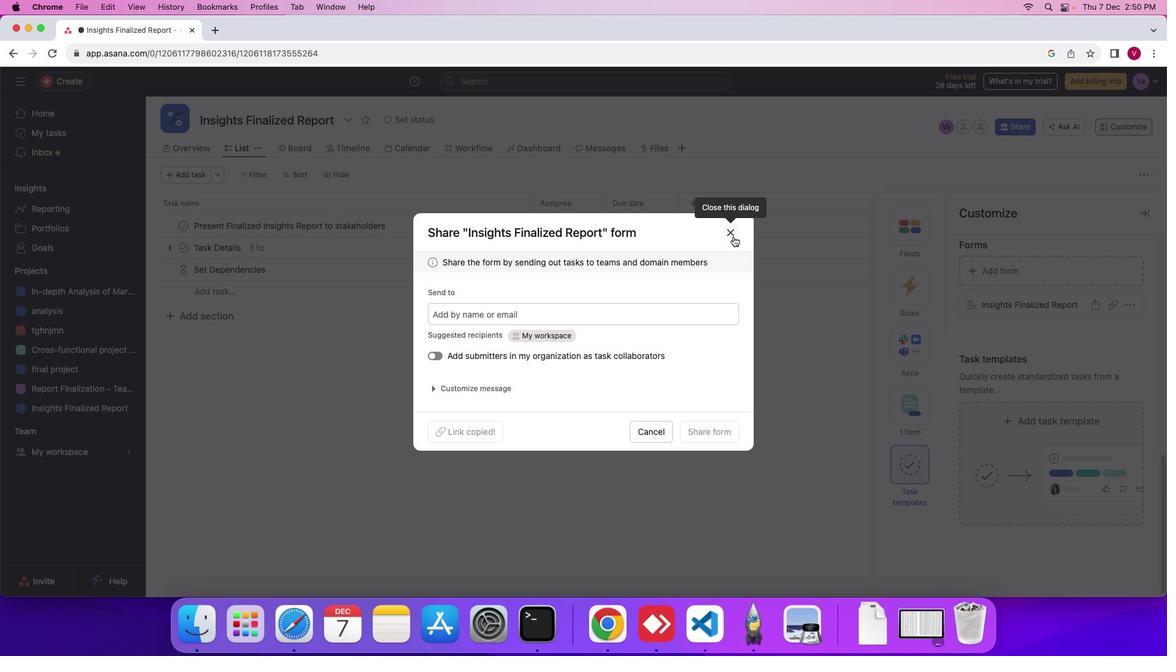 
Action: Mouse pressed left at (733, 236)
Screenshot: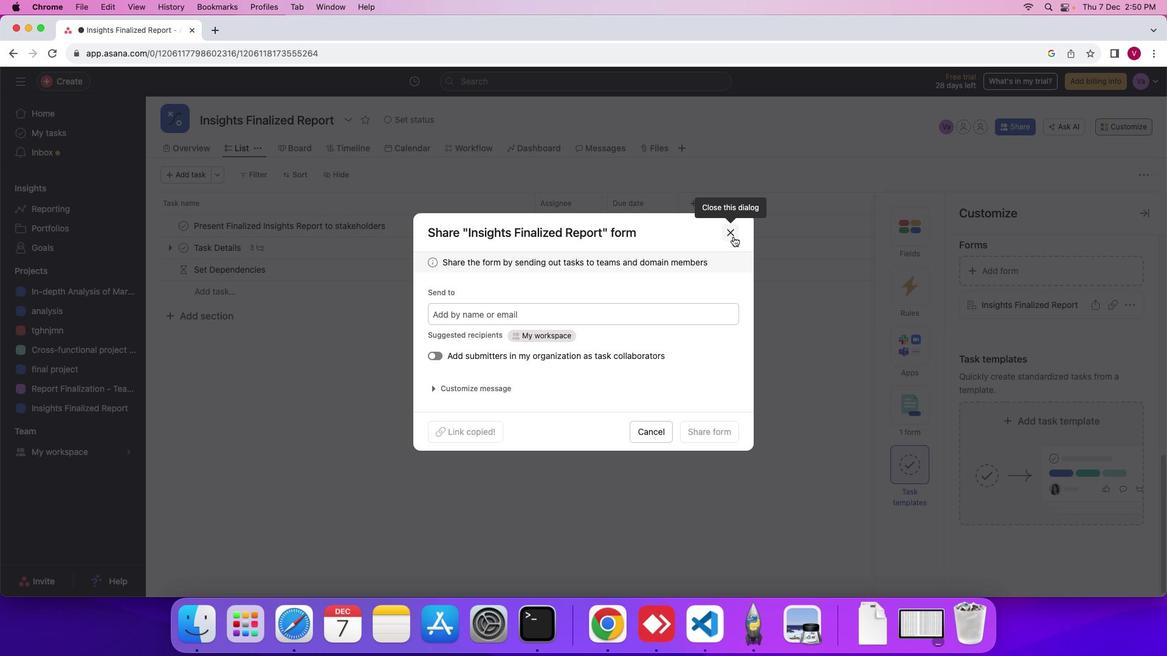 
Action: Mouse moved to (223, 292)
Screenshot: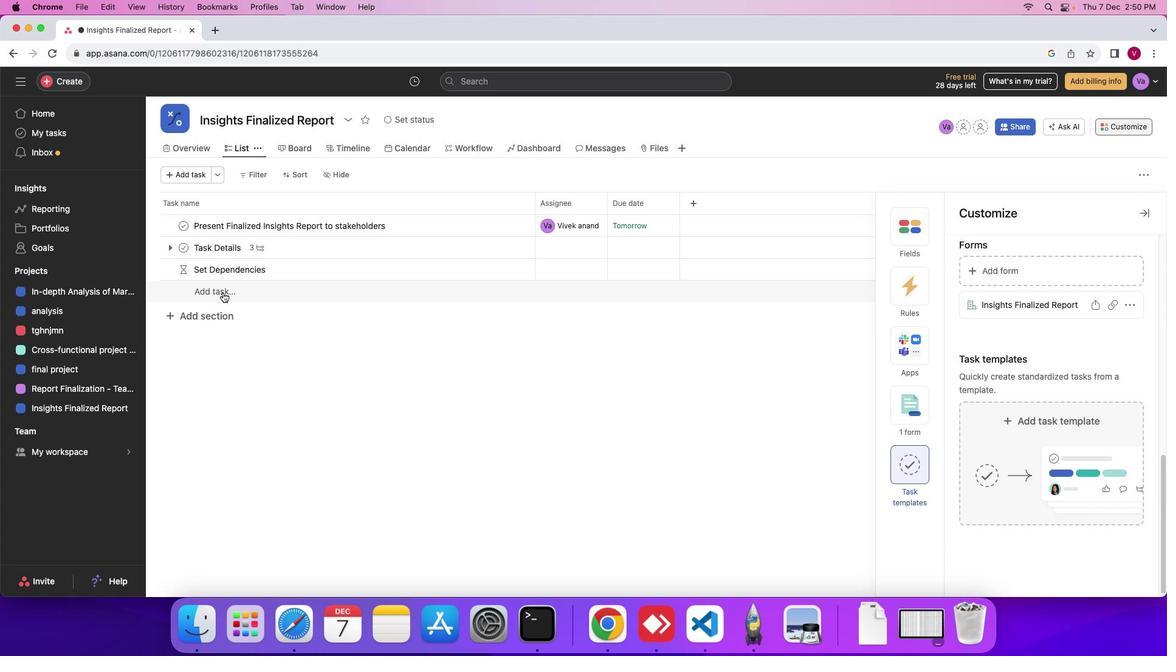 
Action: Mouse pressed left at (223, 292)
Screenshot: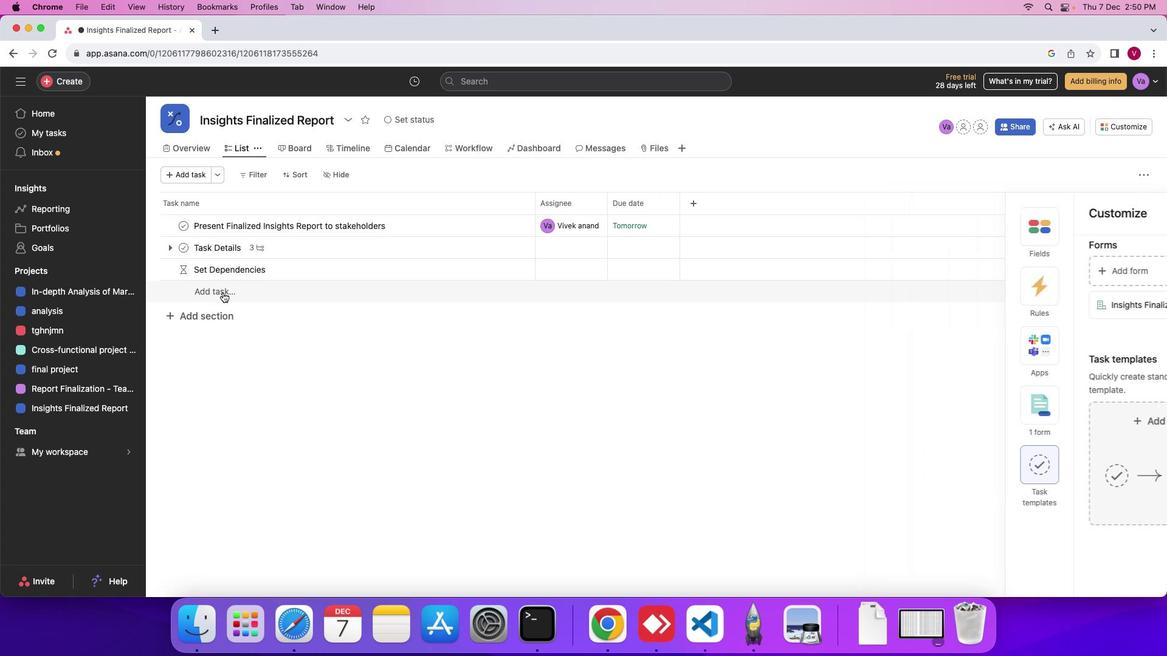 
Action: Mouse moved to (240, 291)
Screenshot: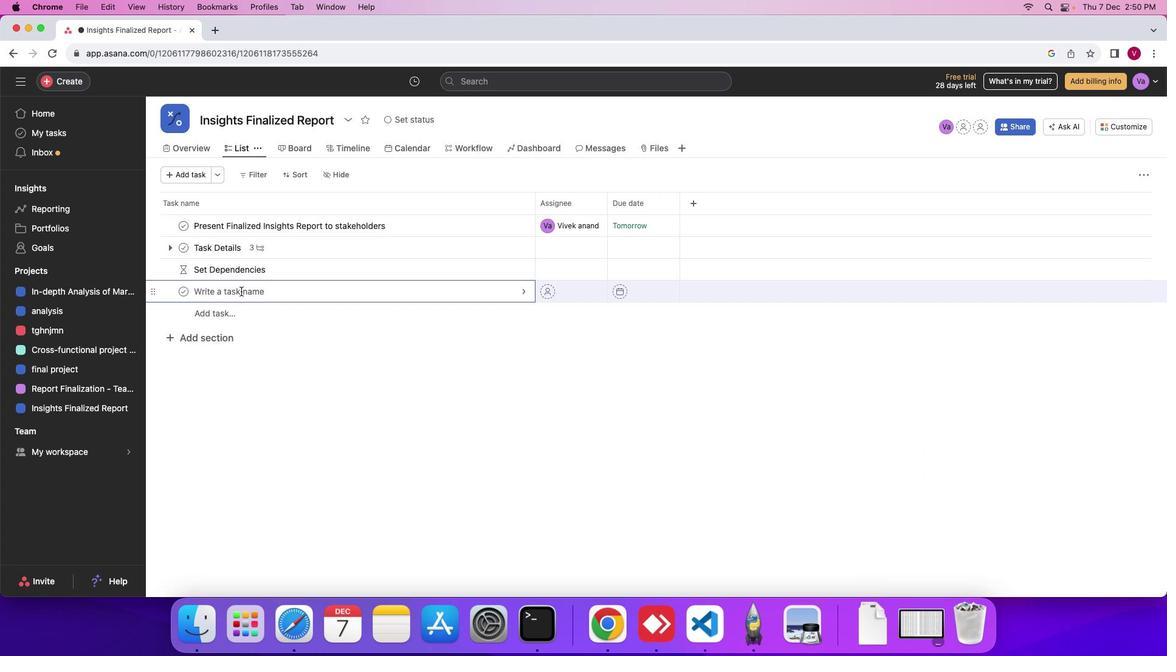 
Action: Key pressed Key.shift'C''o''l''l''e''c''t'Key.spaceKey.shift'S''t''a''k''e''h''o''l''d''e''r'Key.spaceKey.shift'F''e''e''d''b''a''c''k'Key.space'o''n'Key.spaceKey.shift'D''a''t''a'Key.spaceKey.shift'A''n''a''l''y''s''i''s'Key.spaceKey.shift'R''e''q''u''i''r''e''m''e''n''t''s'Key.enter
Screenshot: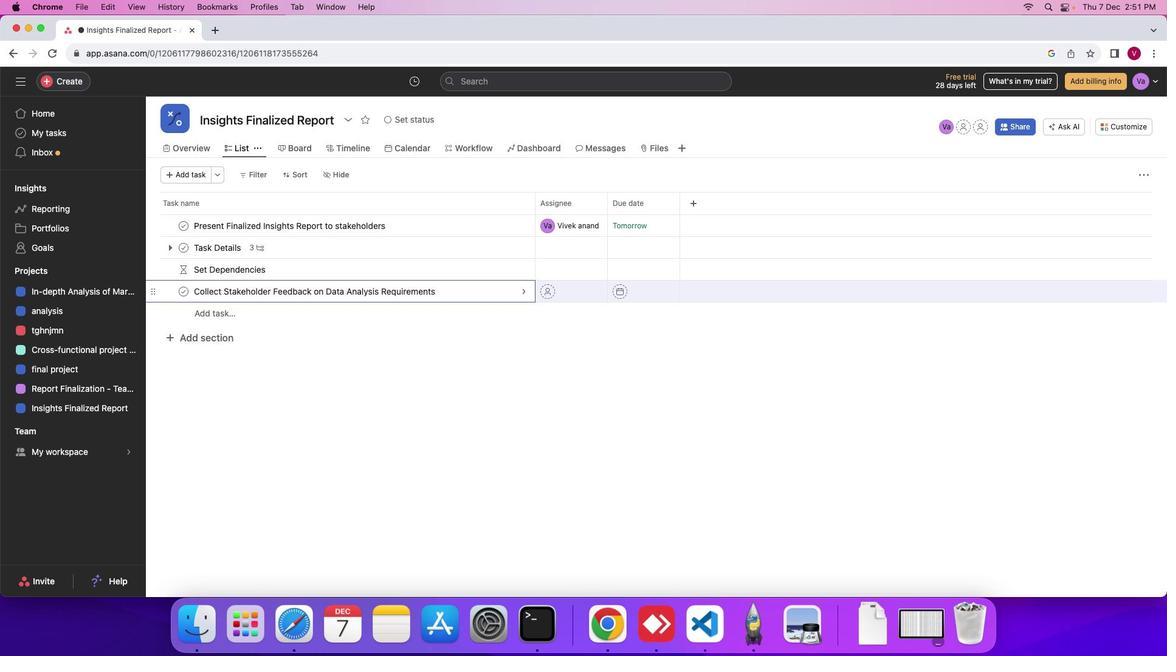 
Action: Mouse moved to (392, 315)
Screenshot: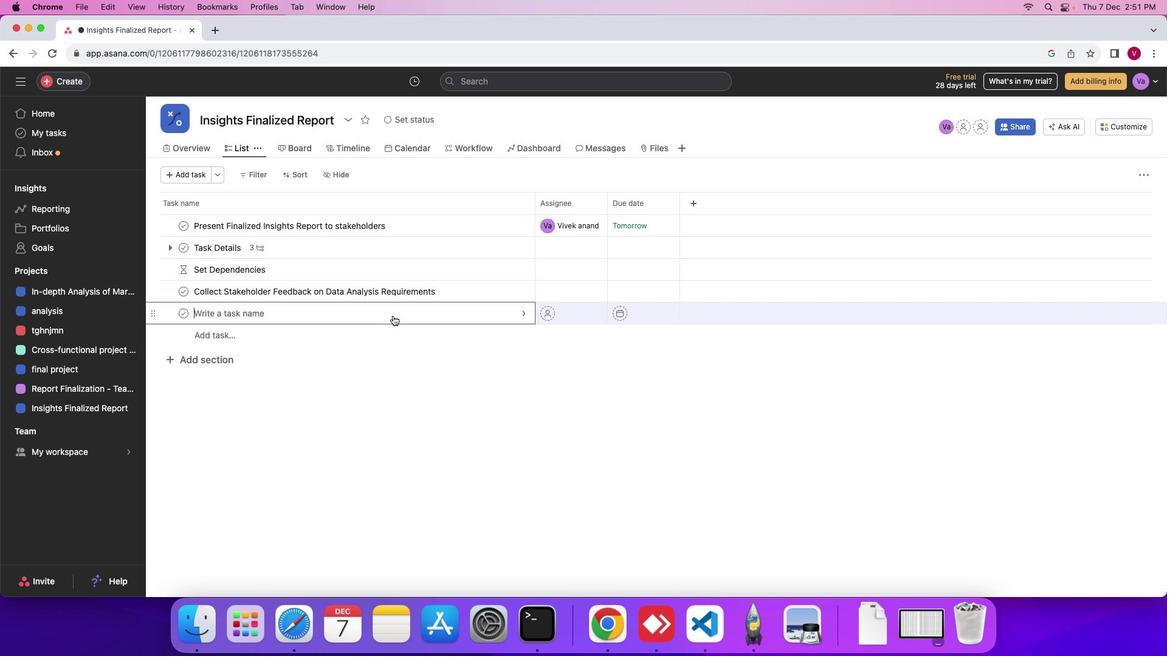 
Action: Key pressed Key.backspace
Screenshot: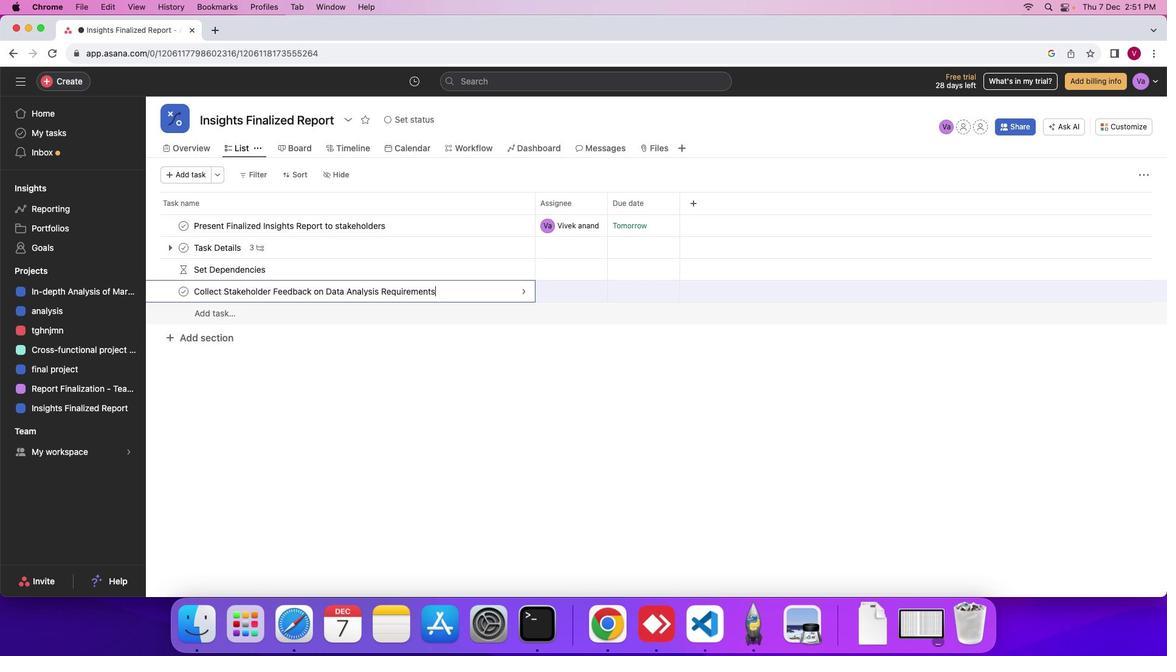 
Action: Mouse moved to (521, 293)
Screenshot: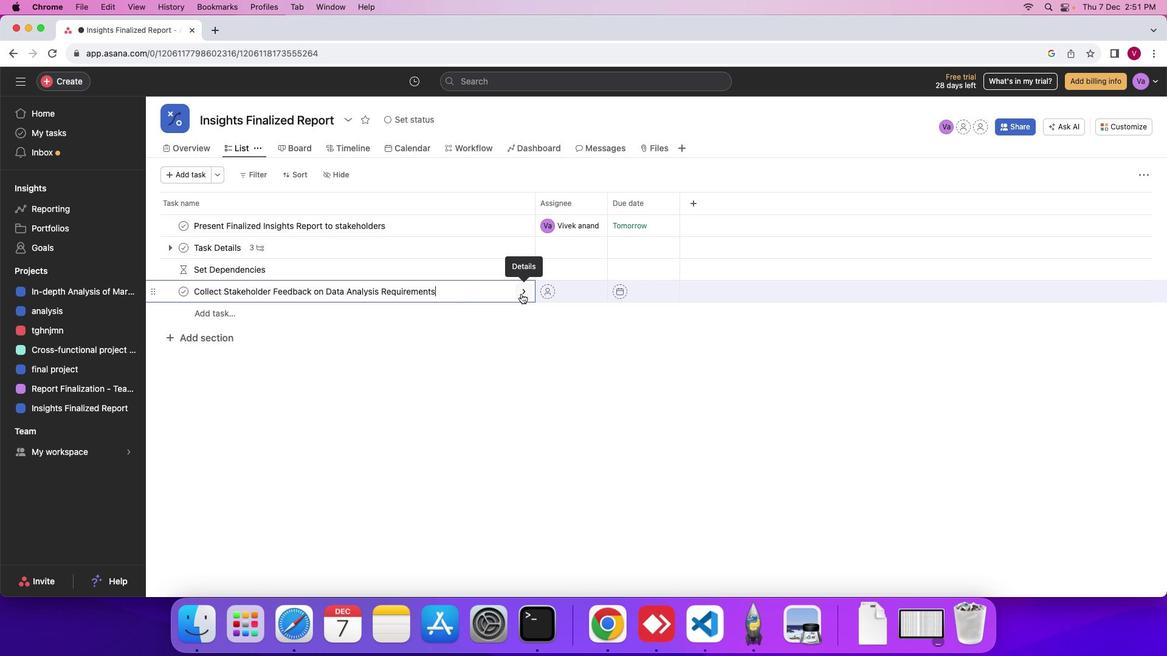
Action: Mouse pressed left at (521, 293)
Screenshot: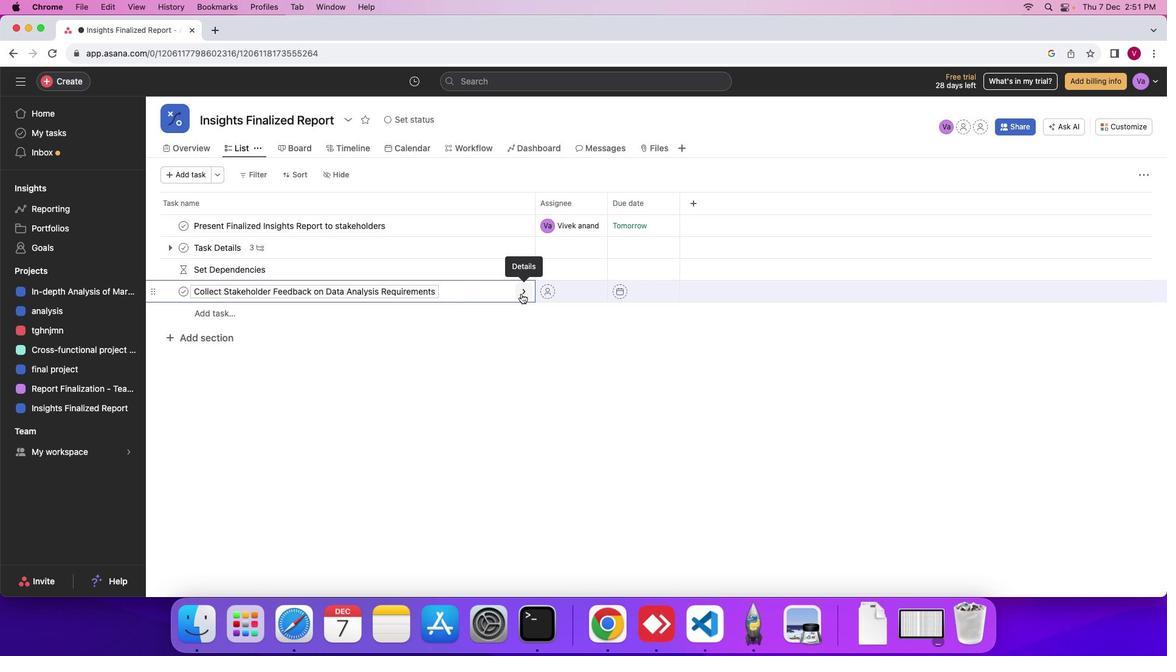 
Action: Mouse moved to (863, 222)
Screenshot: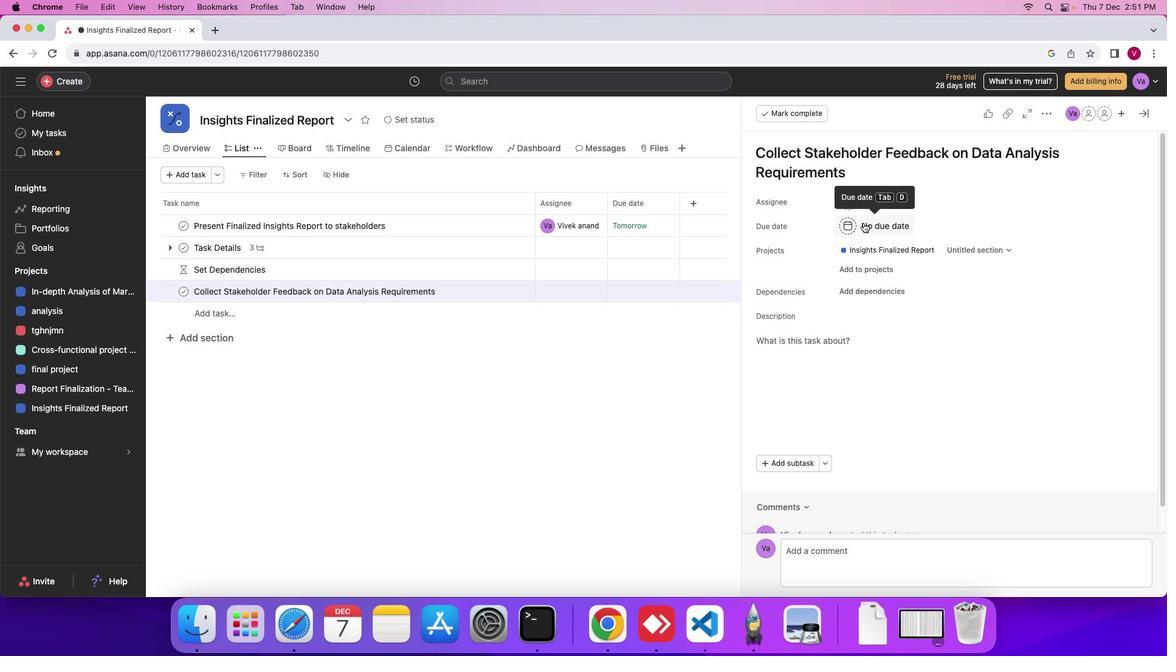 
Action: Mouse pressed left at (863, 222)
Screenshot: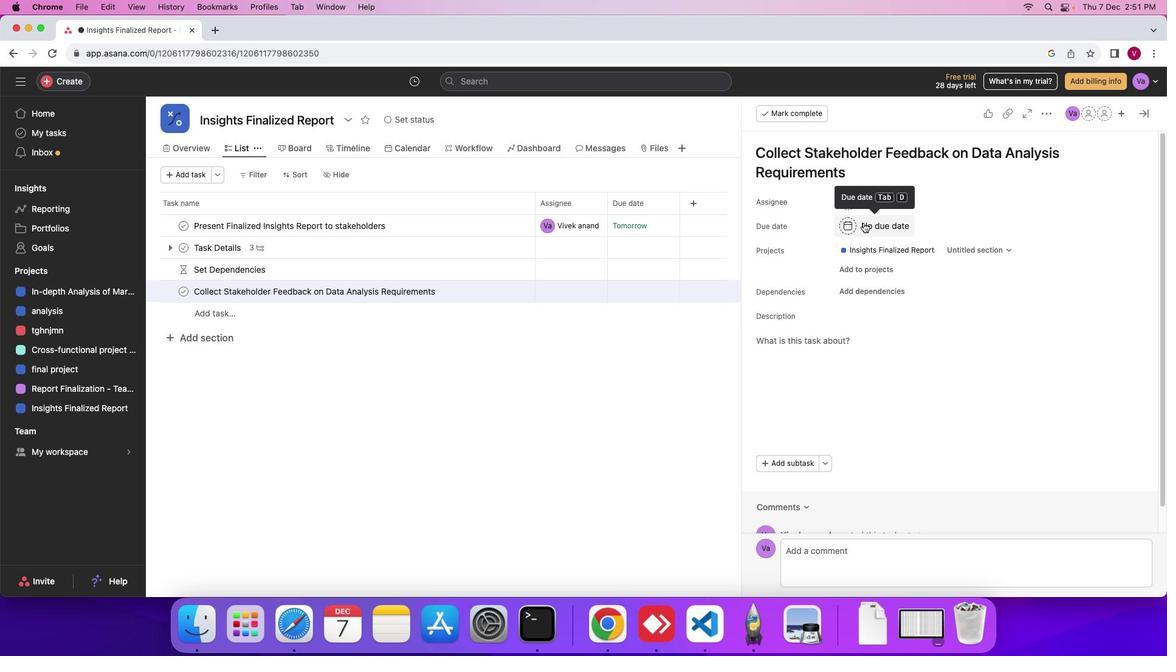 
Action: Mouse moved to (959, 334)
Screenshot: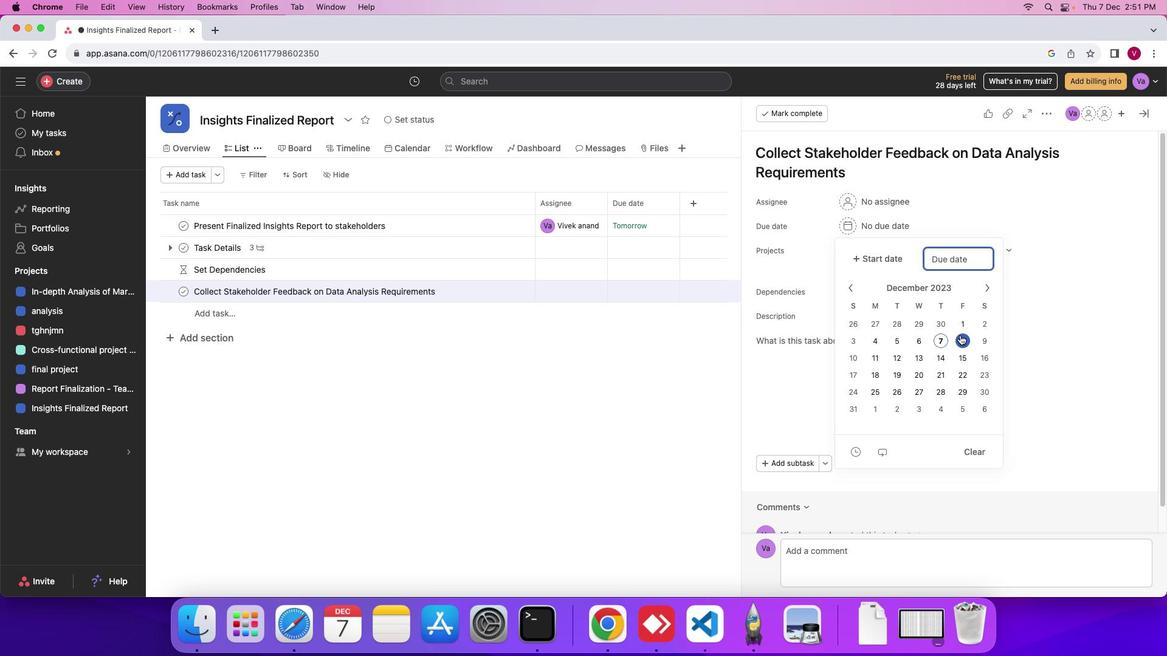 
Action: Mouse pressed left at (959, 334)
Screenshot: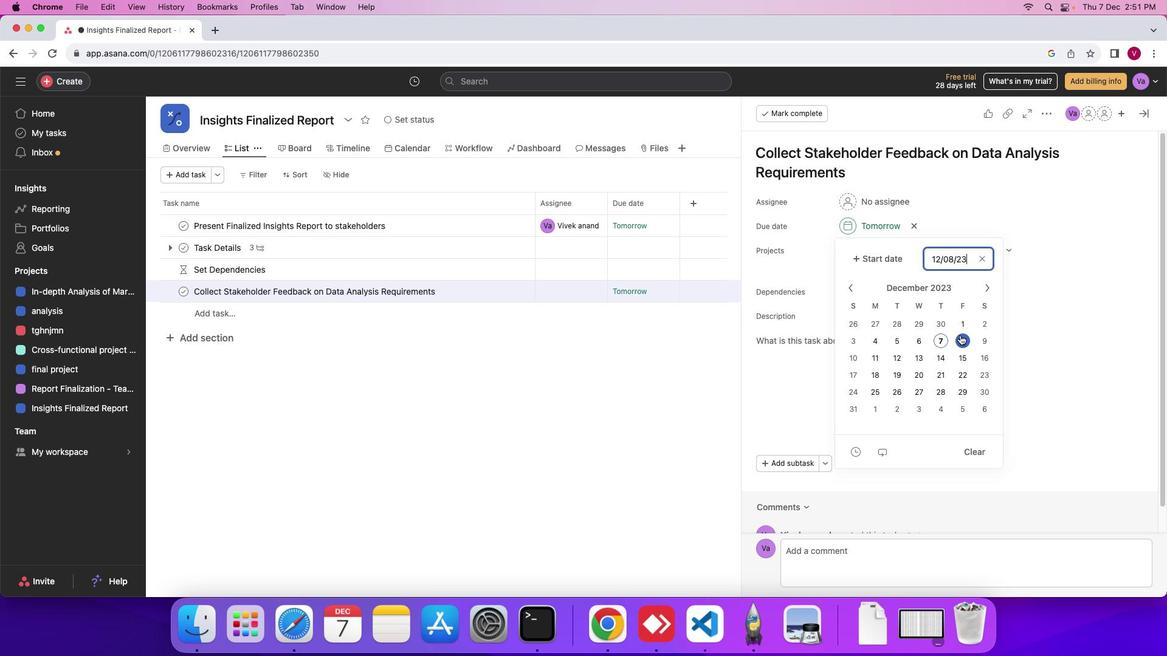 
Action: Mouse moved to (793, 358)
Screenshot: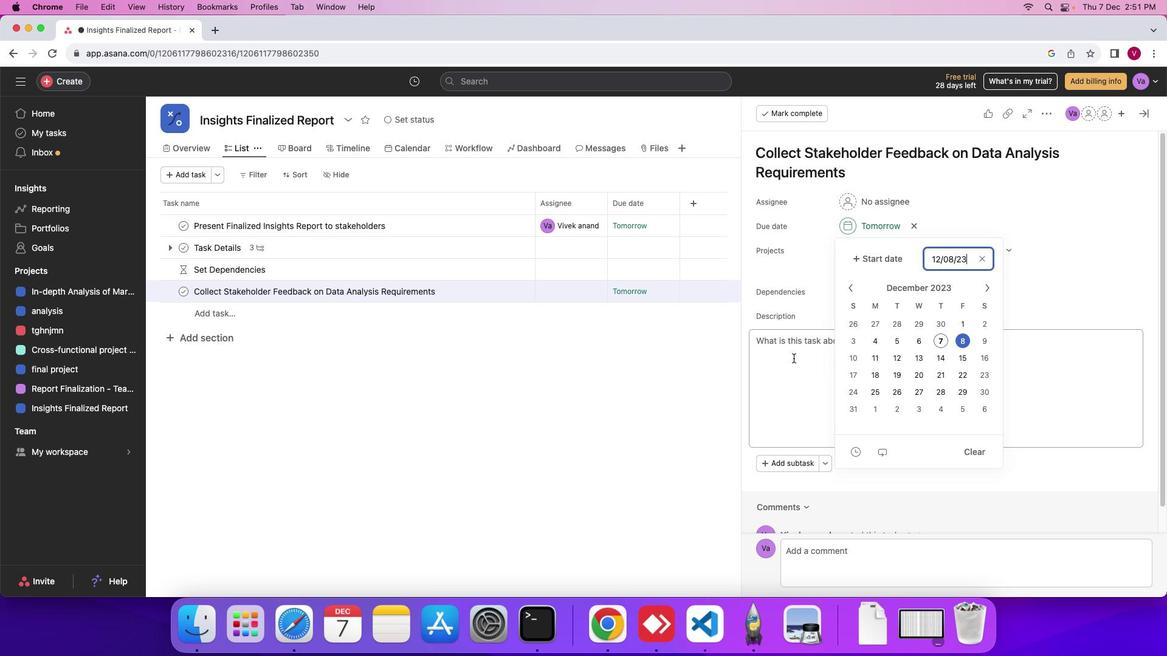 
Action: Mouse pressed left at (793, 358)
Screenshot: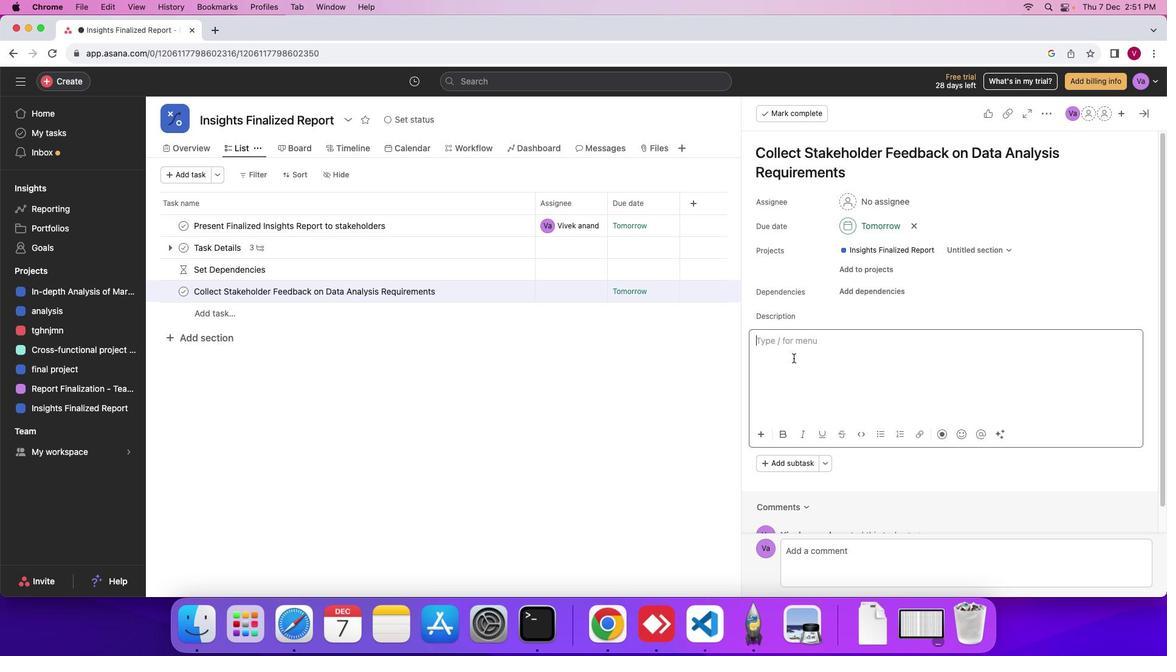 
Action: Mouse moved to (793, 357)
Screenshot: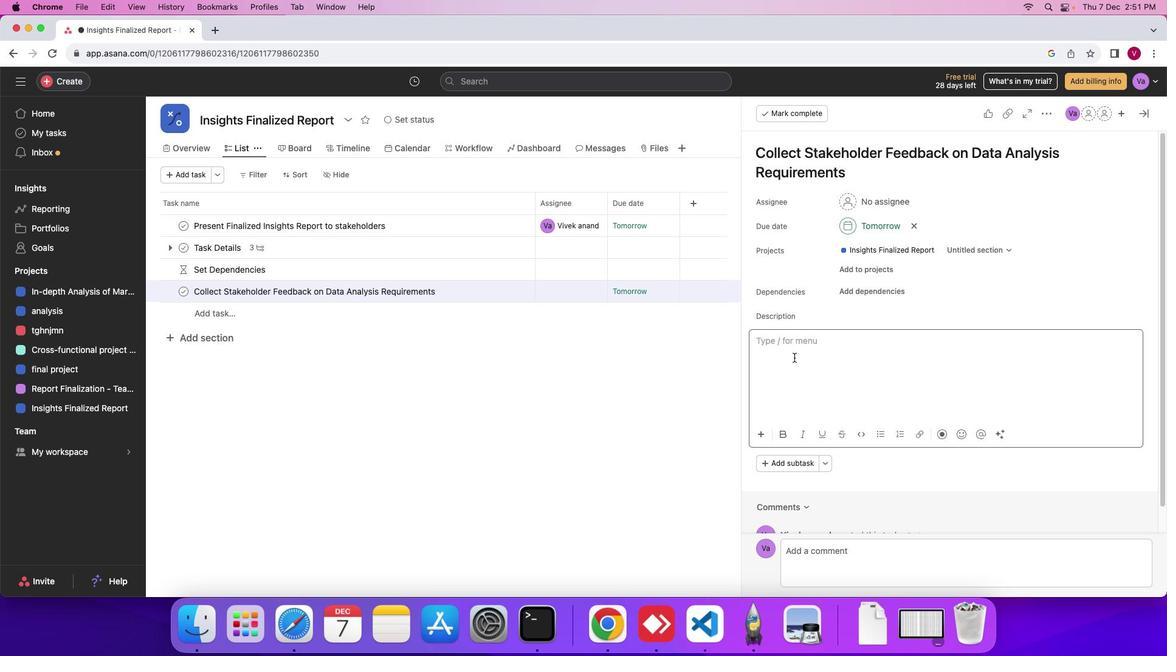 
Action: Key pressed Key.shift'I''n''c''l''u''s''e'Key.backspaceKey.backspace'd''e'Key.space'i''n''s''t''r''u''c''t''i''o''n''s'Key.space'a''n''d'Key.space'c''o''n''t''e''x''t'Key.space'f''o''r'Key.space's''t''a''k''e''h''o''l''d''e''r''s'
Screenshot: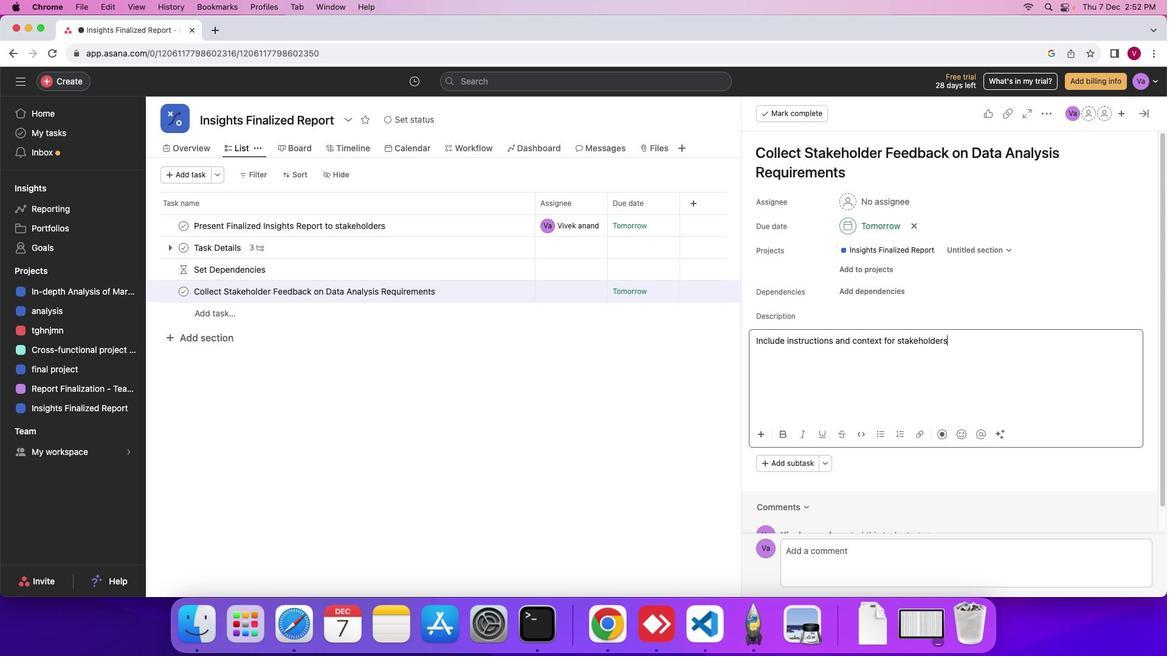 
Action: Mouse moved to (829, 261)
Screenshot: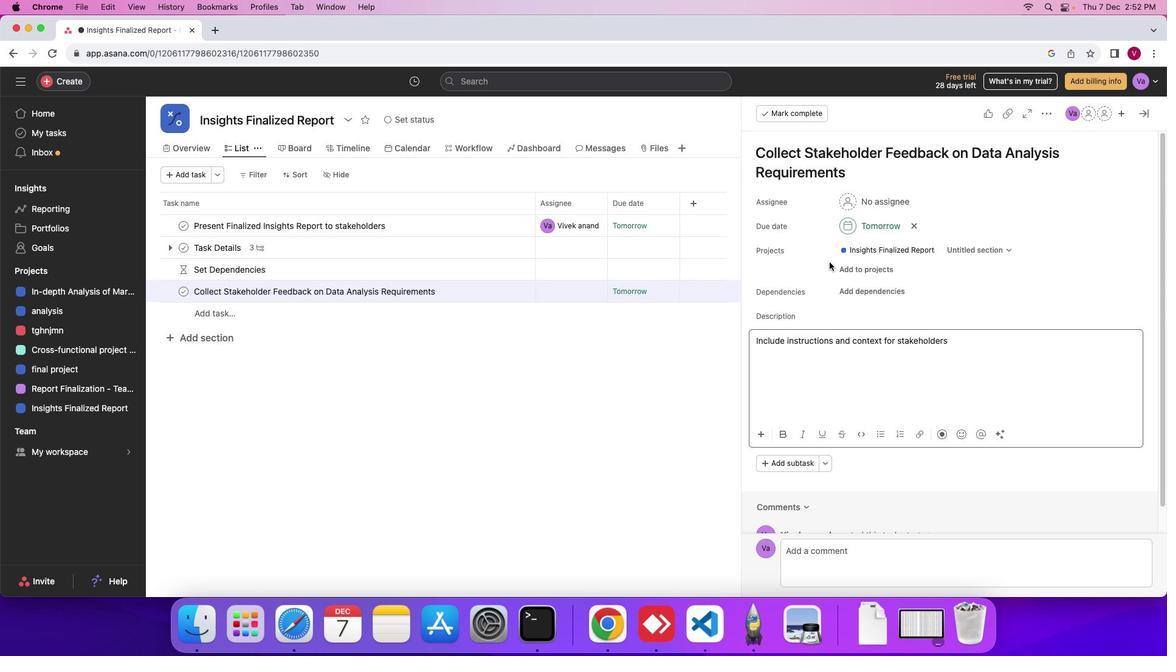 
Action: Key pressed '.'
Screenshot: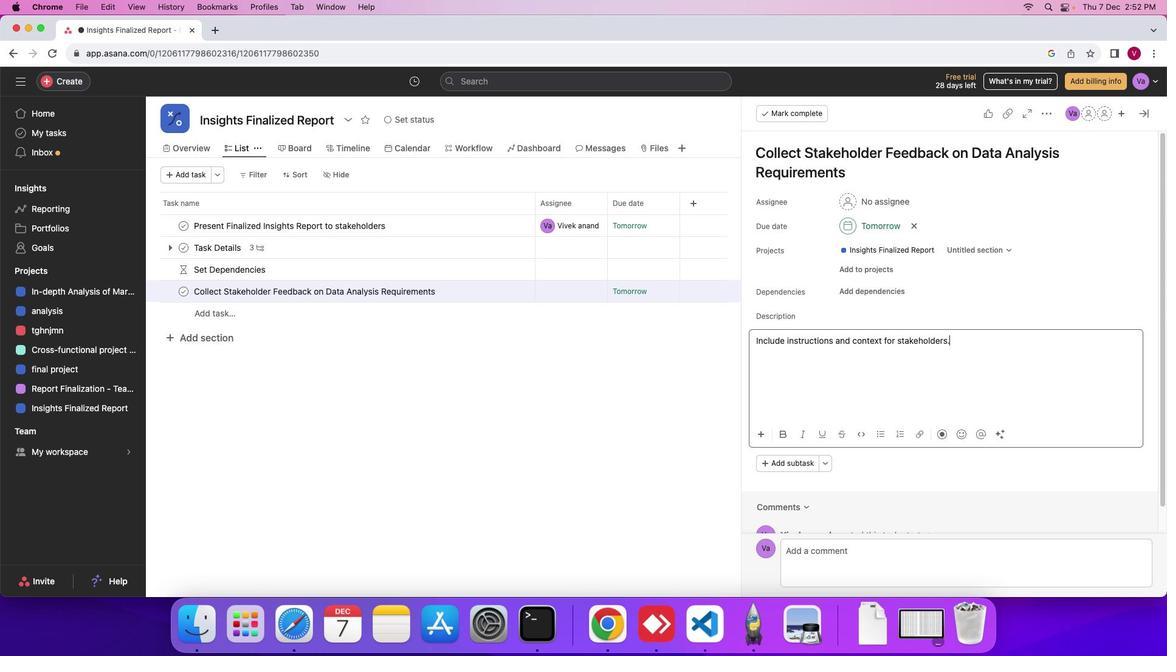 
Action: Mouse moved to (916, 419)
Screenshot: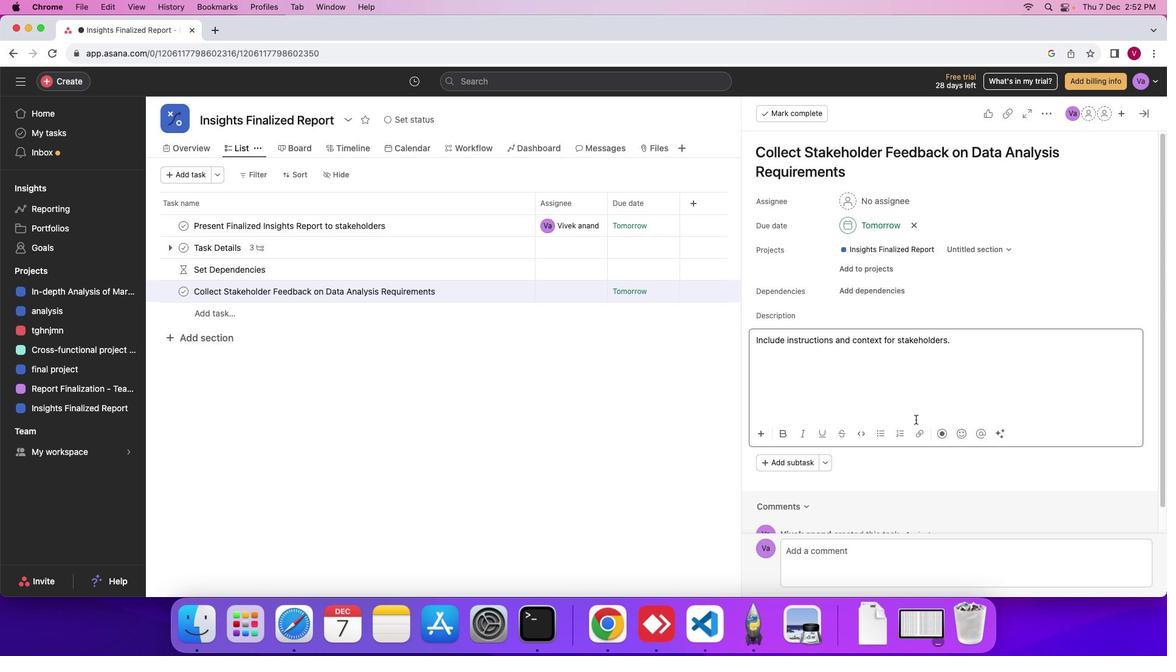 
Action: Mouse scrolled (916, 419) with delta (0, 0)
Screenshot: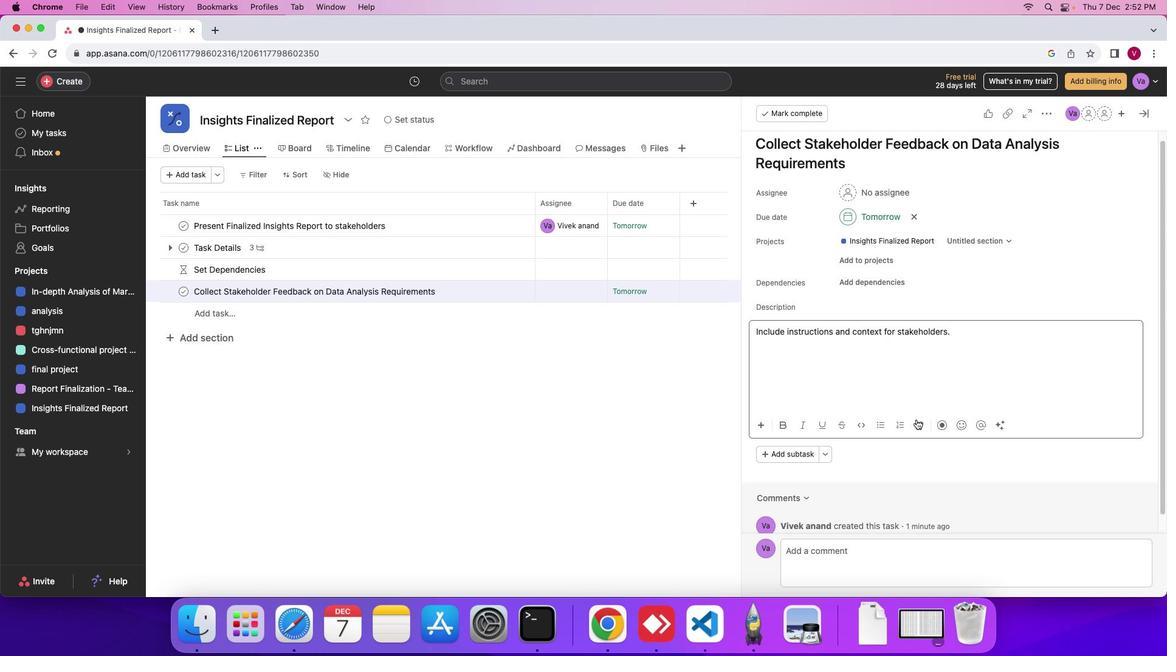 
Action: Mouse scrolled (916, 419) with delta (0, 0)
Screenshot: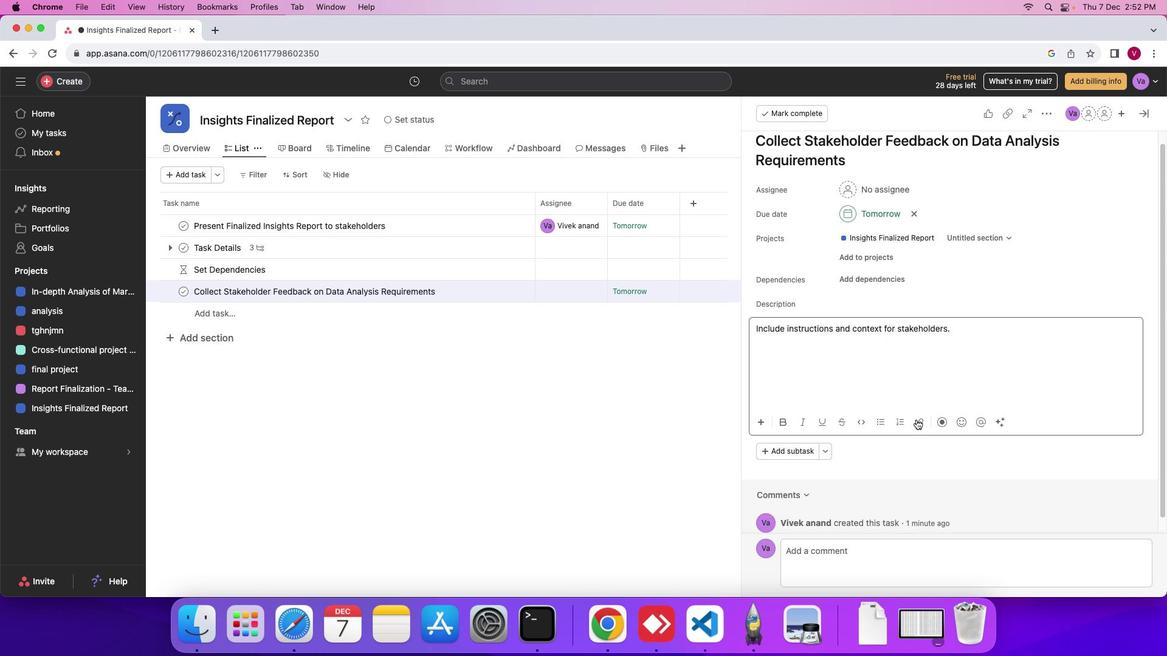 
Action: Mouse scrolled (916, 419) with delta (0, -1)
Screenshot: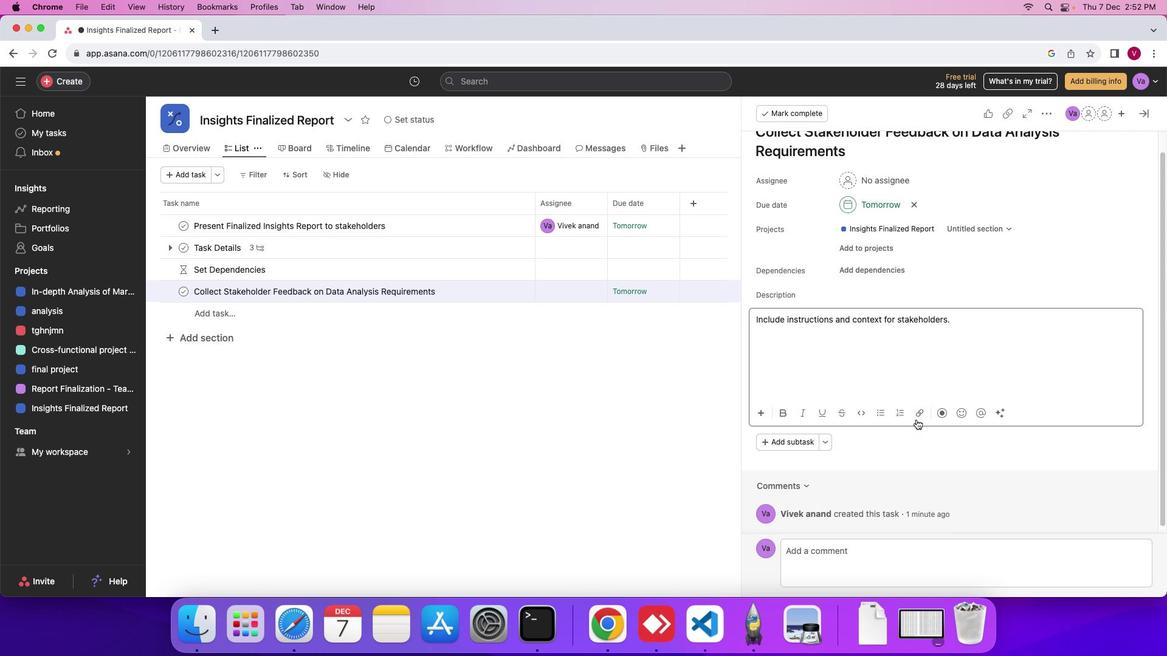 
Action: Mouse moved to (916, 419)
Screenshot: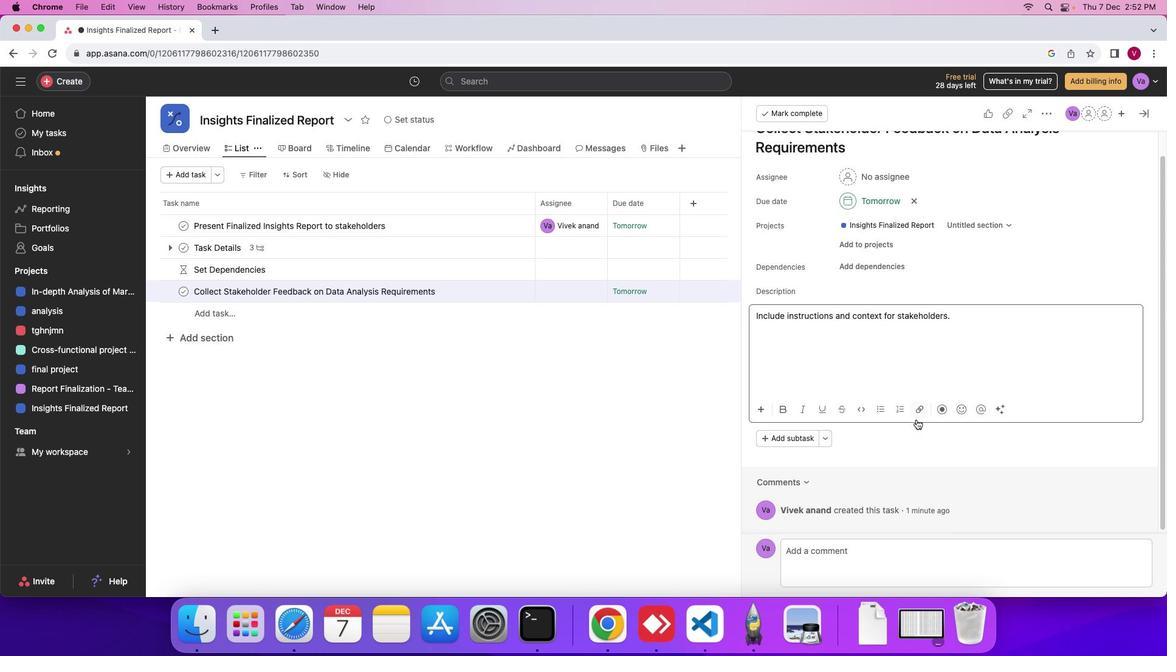 
Action: Mouse scrolled (916, 419) with delta (0, -1)
Screenshot: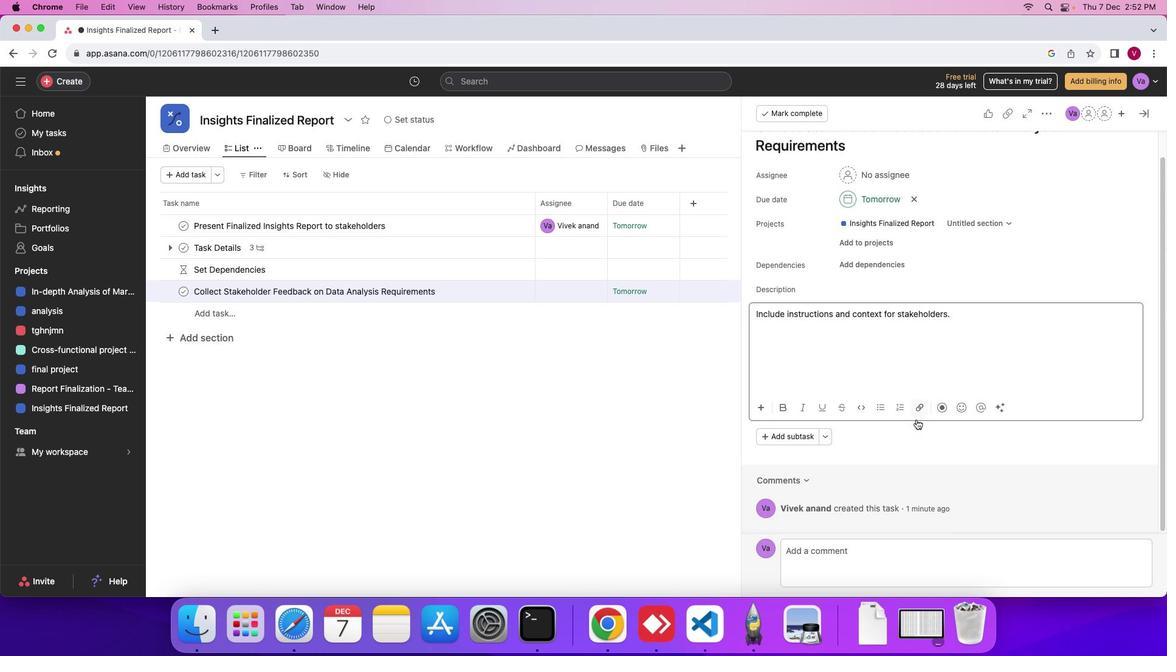 
Action: Mouse moved to (916, 552)
Screenshot: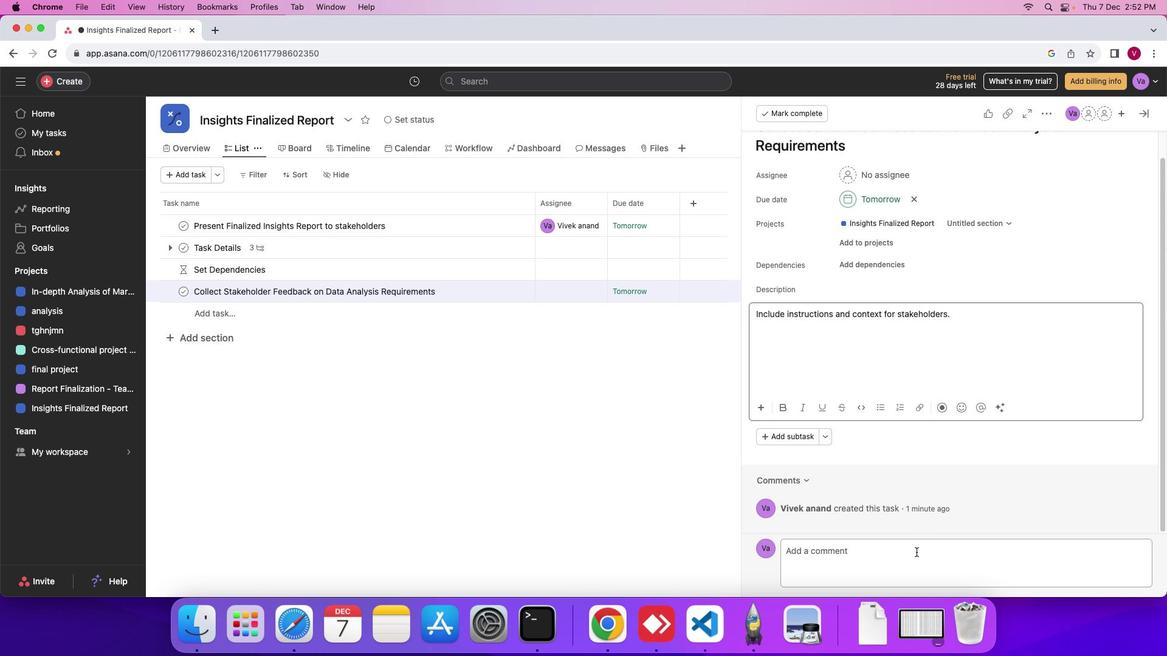 
Action: Mouse pressed left at (916, 552)
Screenshot: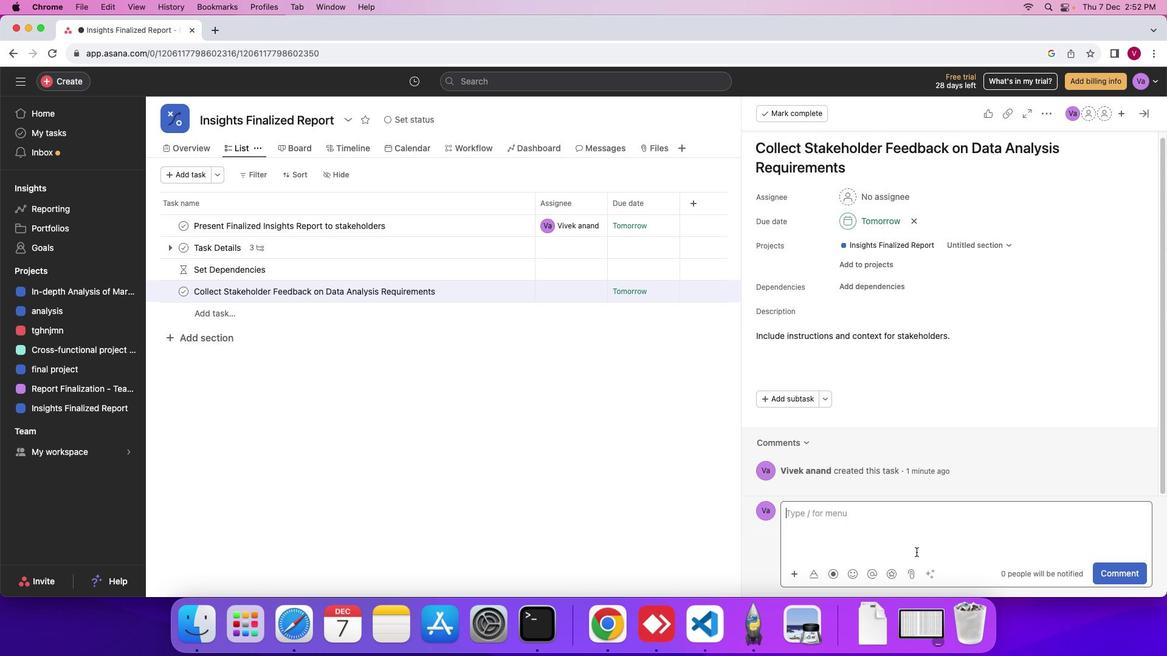 
Action: Mouse moved to (919, 513)
Screenshot: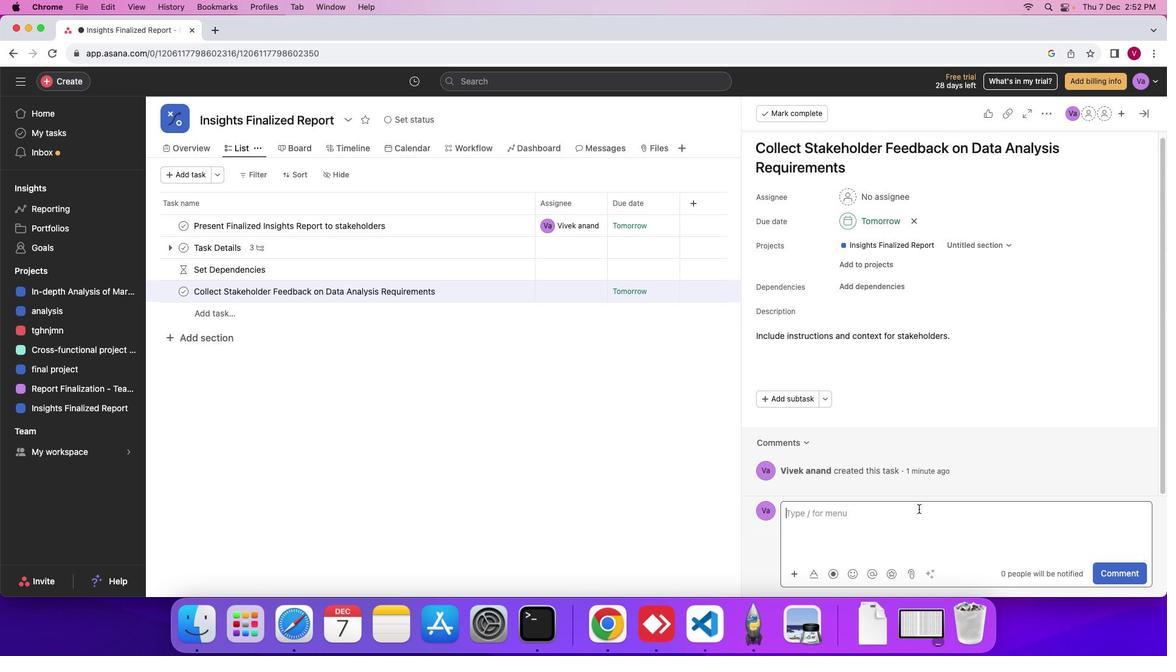 
Action: Mouse scrolled (919, 513) with delta (0, 0)
Screenshot: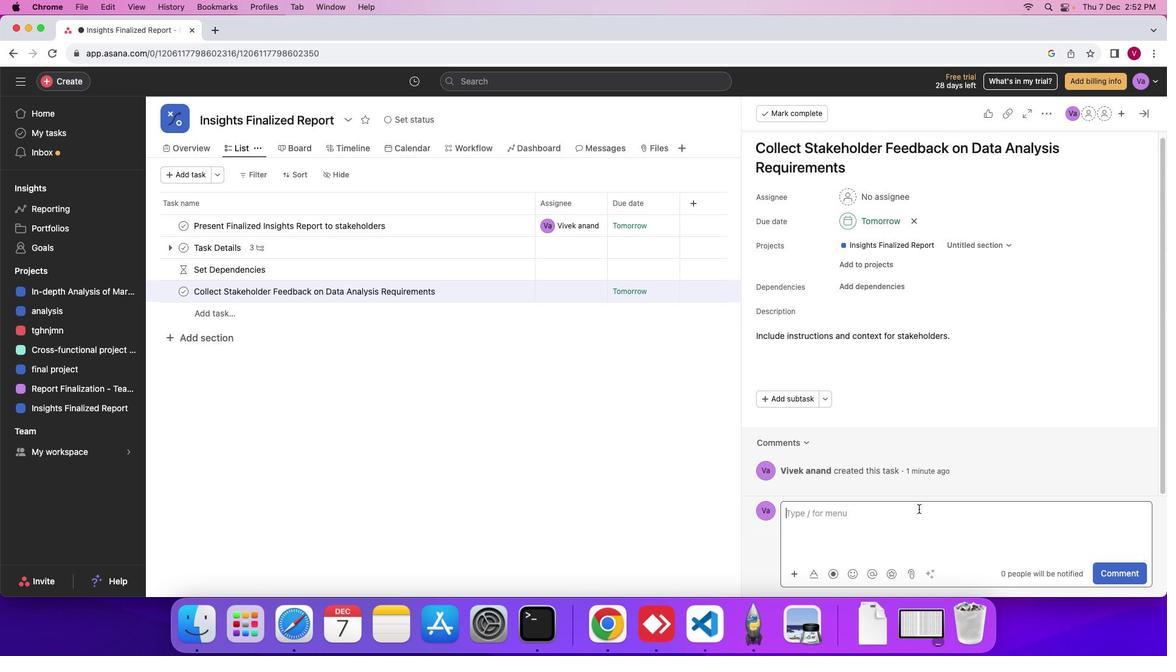 
Action: Mouse moved to (919, 509)
Screenshot: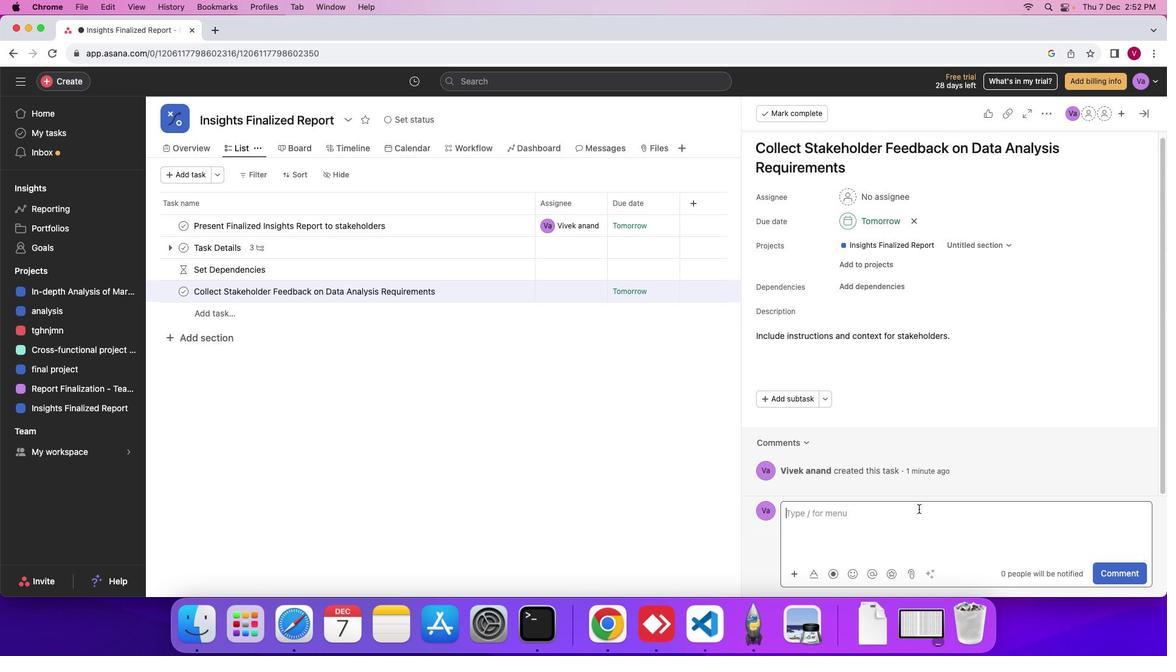 
Action: Mouse scrolled (919, 509) with delta (0, 0)
Screenshot: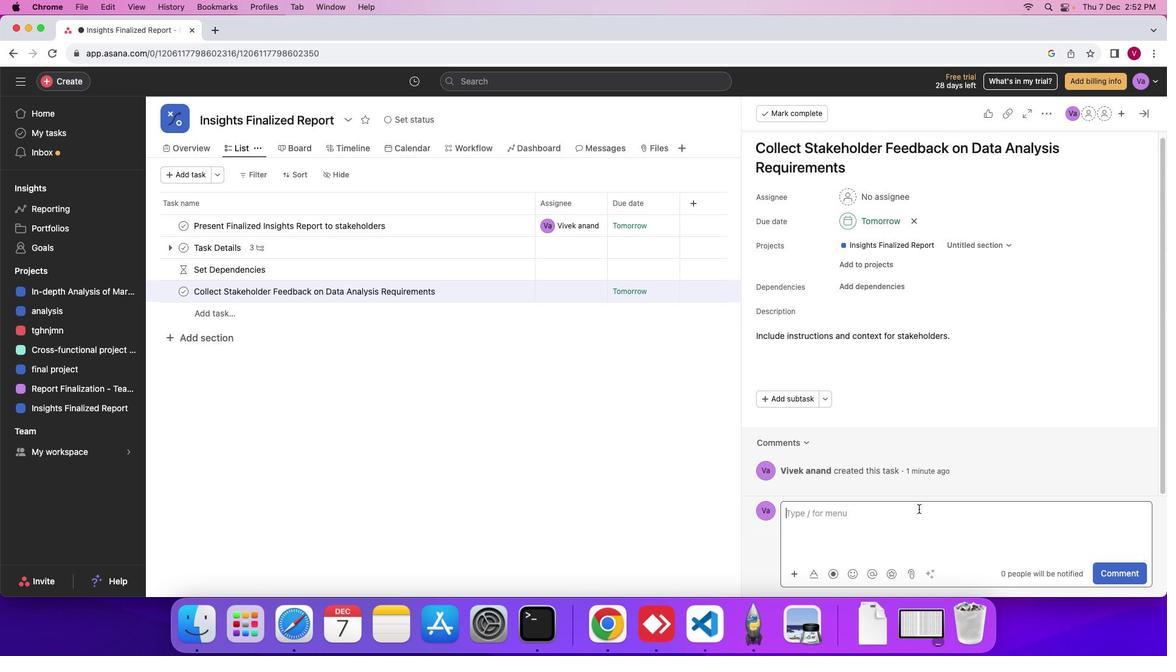 
Action: Mouse moved to (918, 509)
Screenshot: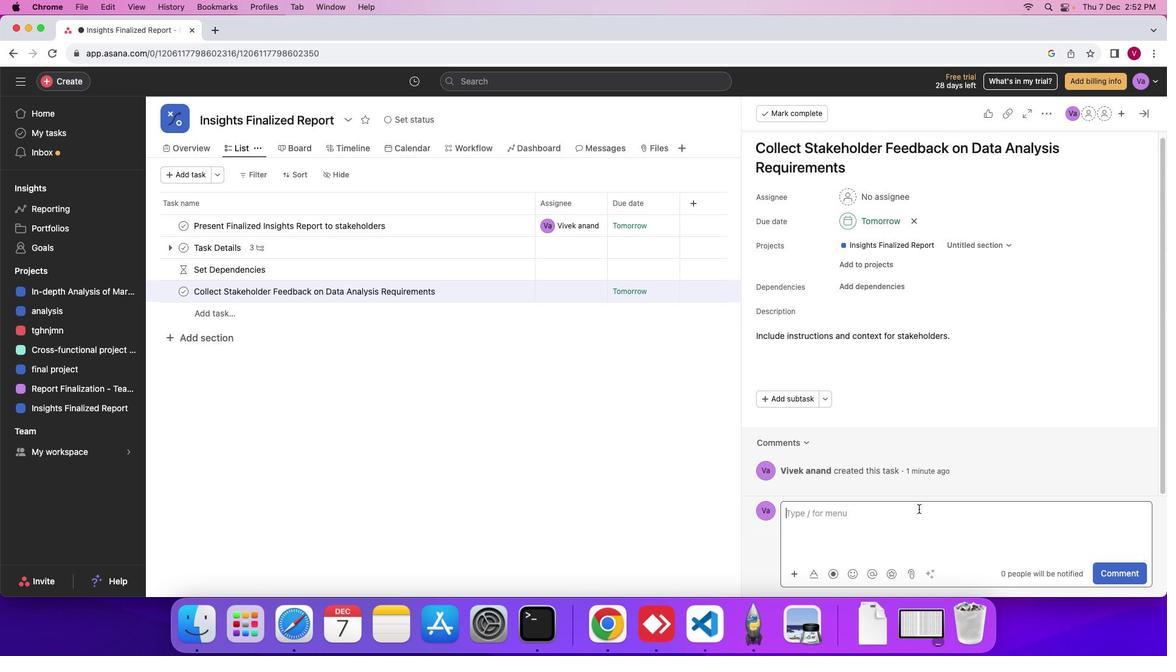 
Action: Key pressed Key.shift'D''e''a''r'Key.spaceKey.shift'S''t''a''k''e''h''o''l''d''e''r'"'"'s'','Key.leftKey.rightKey.space'p''l''e''a''a''s''e'Key.leftKey.leftKey.backspaceKey.rightKey.rightKey.space'p''r''o''v''i''d''e'Key.space'y''o''u''r'Key.space'f''e''e''d''b''a''c''k'Key.space'o''n'Key.space'd''a''t''a'Key.space'a''n''a''l''y''s''i''s'Key.space'r''e''q''u''i''r''e''m''e''n''t''s'Key.space'b''y'Key.space'c''o''m''p''l''e''t''u'Key.backspace'i''n''g'Key.space't''h''i''s'Key.space'f''o''r''m'Key.space'a''t''t''a''c''h''e''d'Key.space'b''e''l''o''q'Key.backspace'w''.'Key.spaceKey.shift'T''h''e'Key.space'd''e''a''d''l''i''n''e'Key.space'f''o''r'Key.space's''u''b''m''i''s''s''i''o''n'Key.space'i''s'Key.space'1''2''/''1''0'Key.backspace'2''/''2''0''2''3''.'
Screenshot: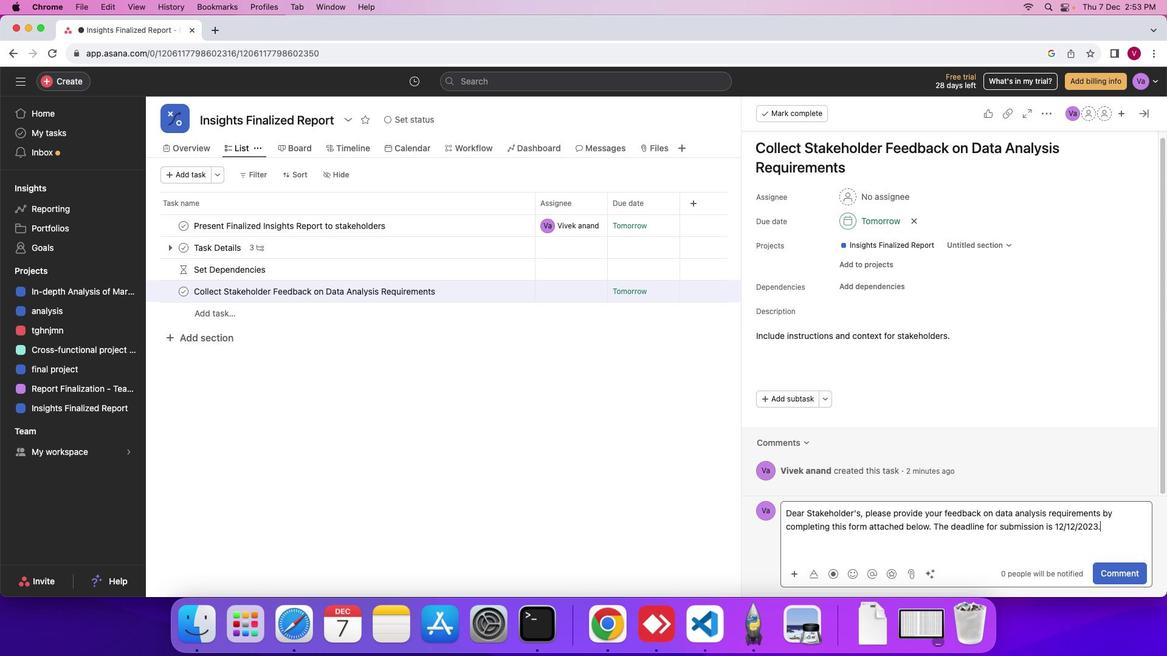 
Action: Mouse moved to (889, 545)
Screenshot: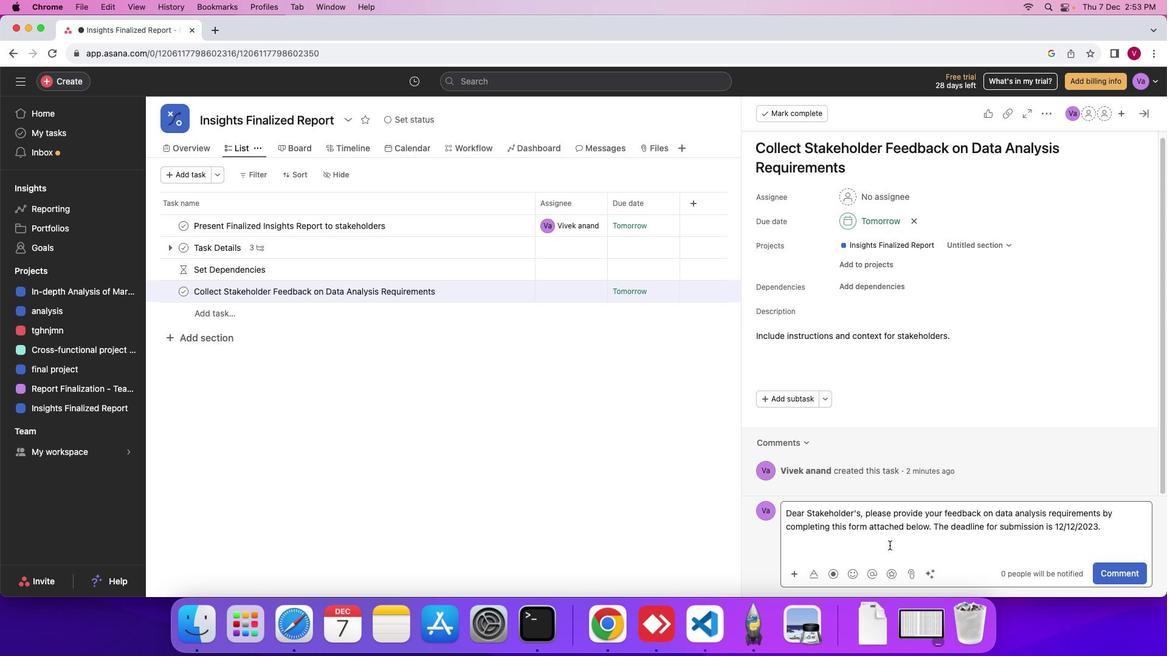 
Action: Mouse scrolled (889, 545) with delta (0, 0)
Screenshot: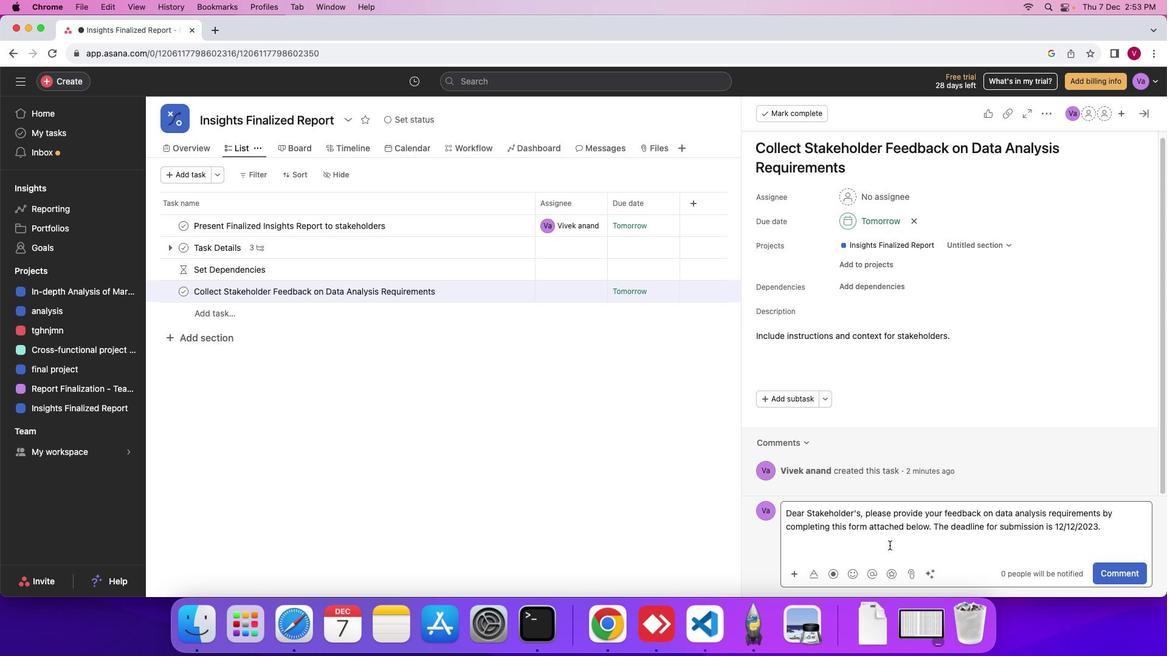 
Action: Mouse scrolled (889, 545) with delta (0, 0)
Screenshot: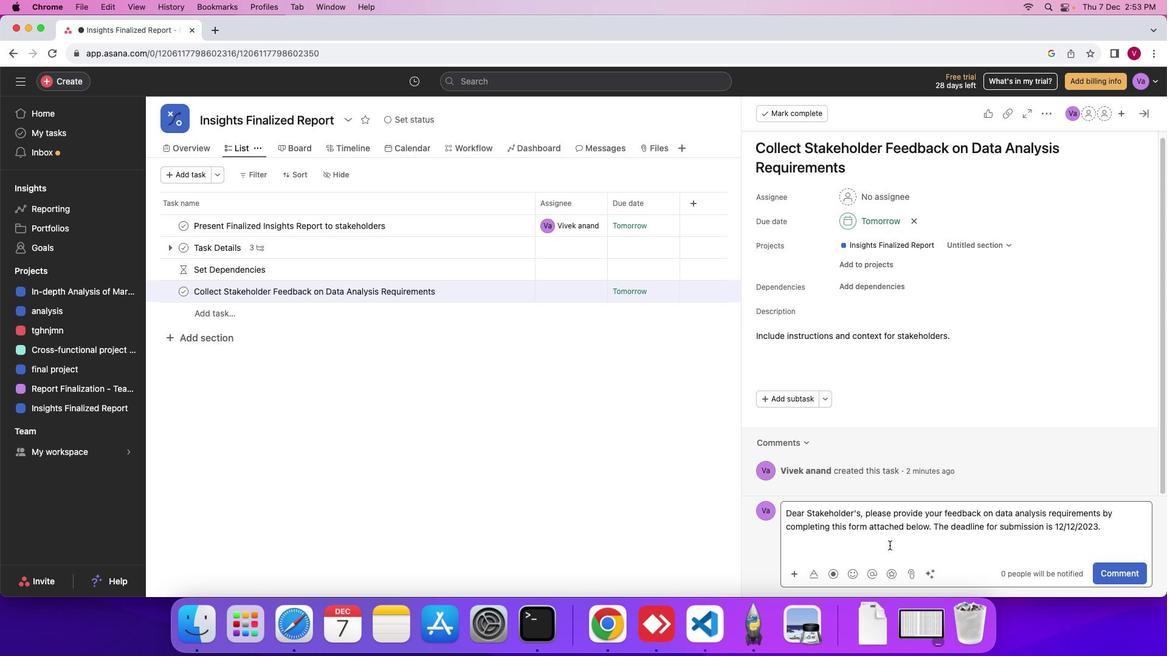 
Action: Mouse scrolled (889, 545) with delta (0, 0)
Screenshot: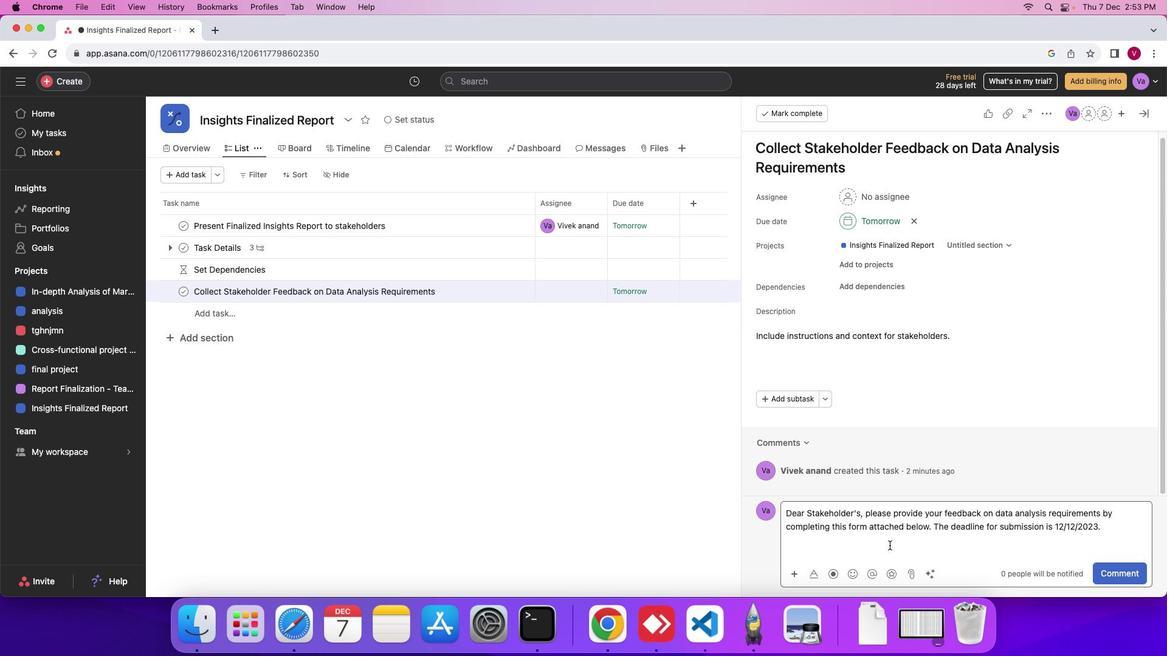 
Action: Mouse scrolled (889, 545) with delta (0, -1)
Screenshot: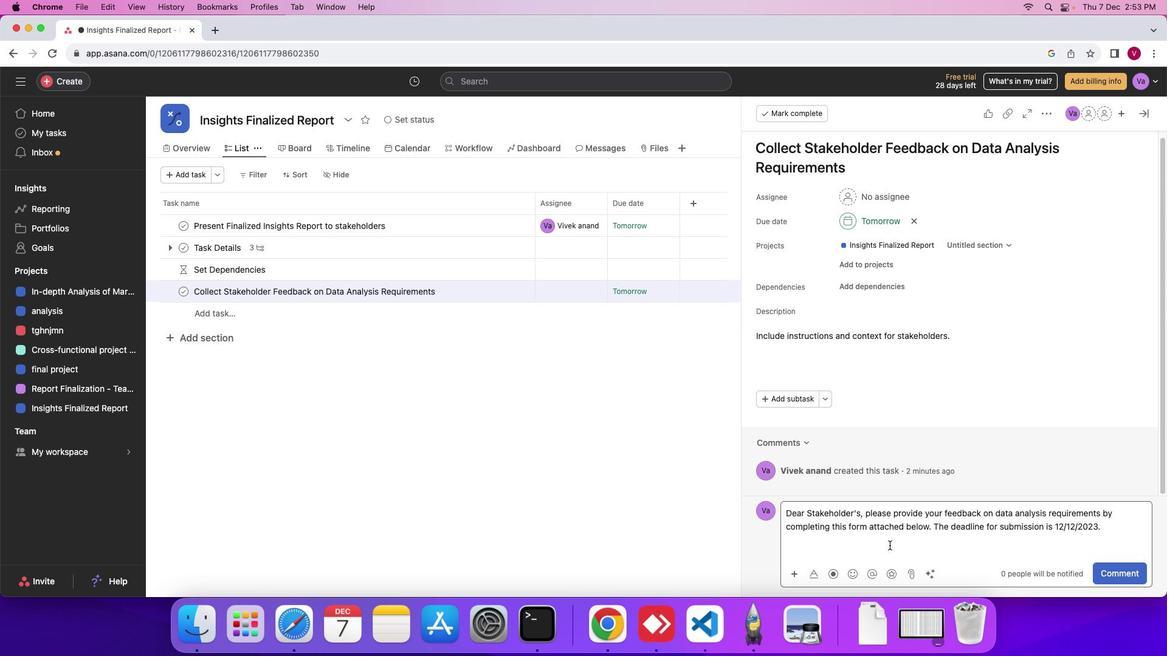 
Action: Mouse moved to (1123, 575)
Screenshot: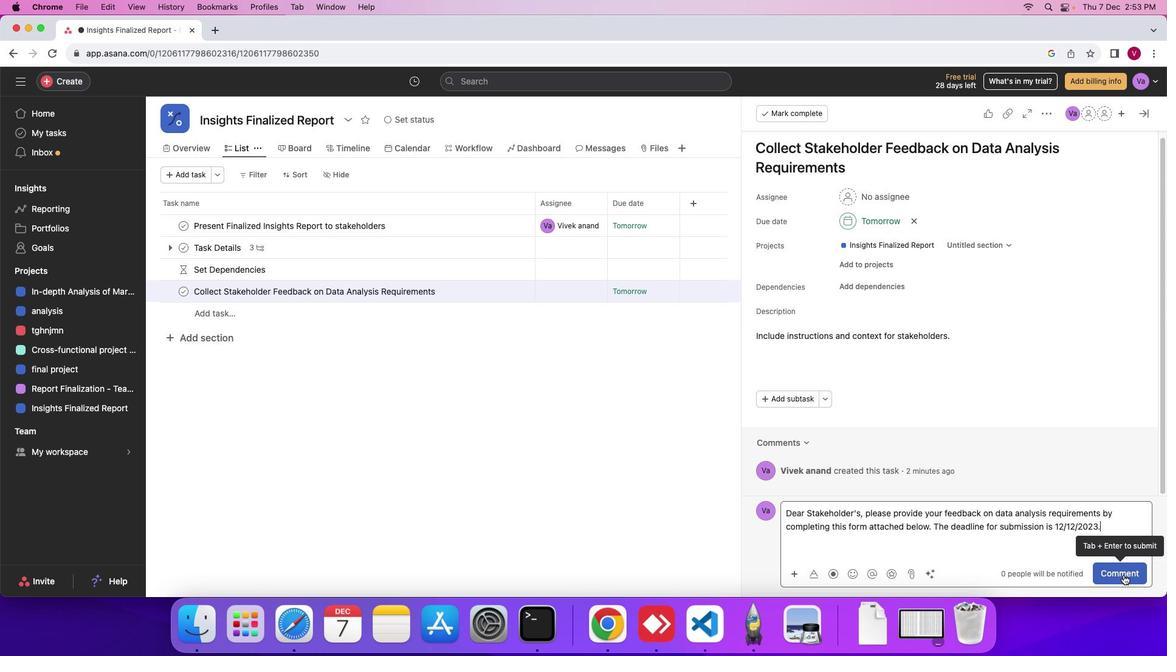 
Action: Mouse pressed left at (1123, 575)
Screenshot: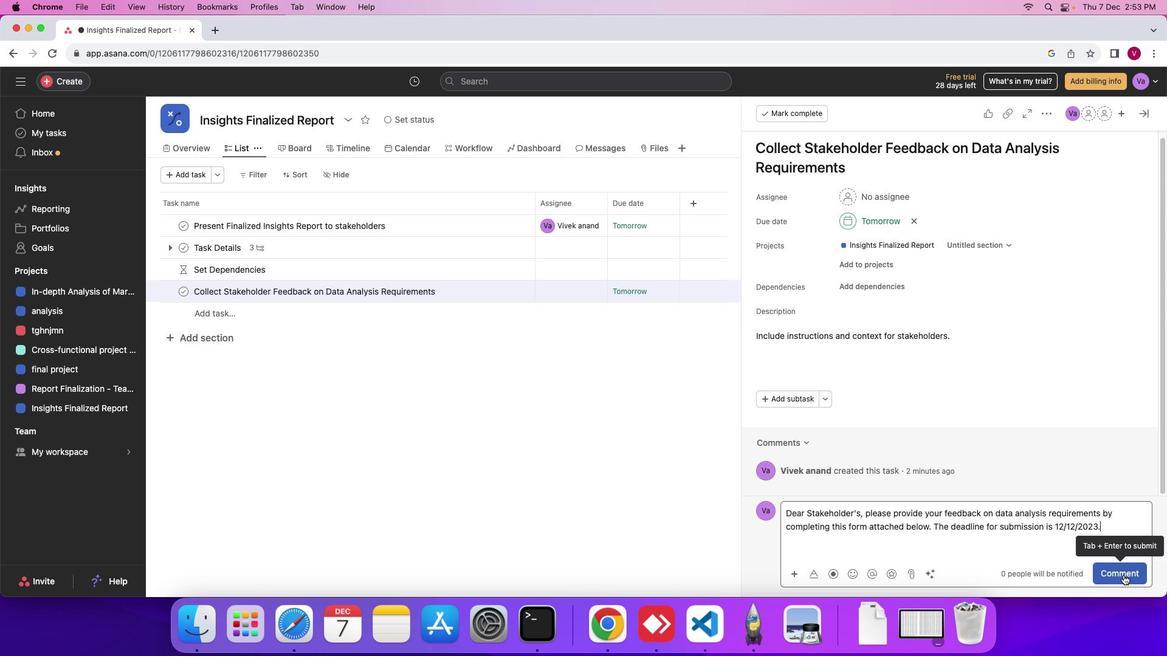 
Action: Mouse moved to (513, 341)
Screenshot: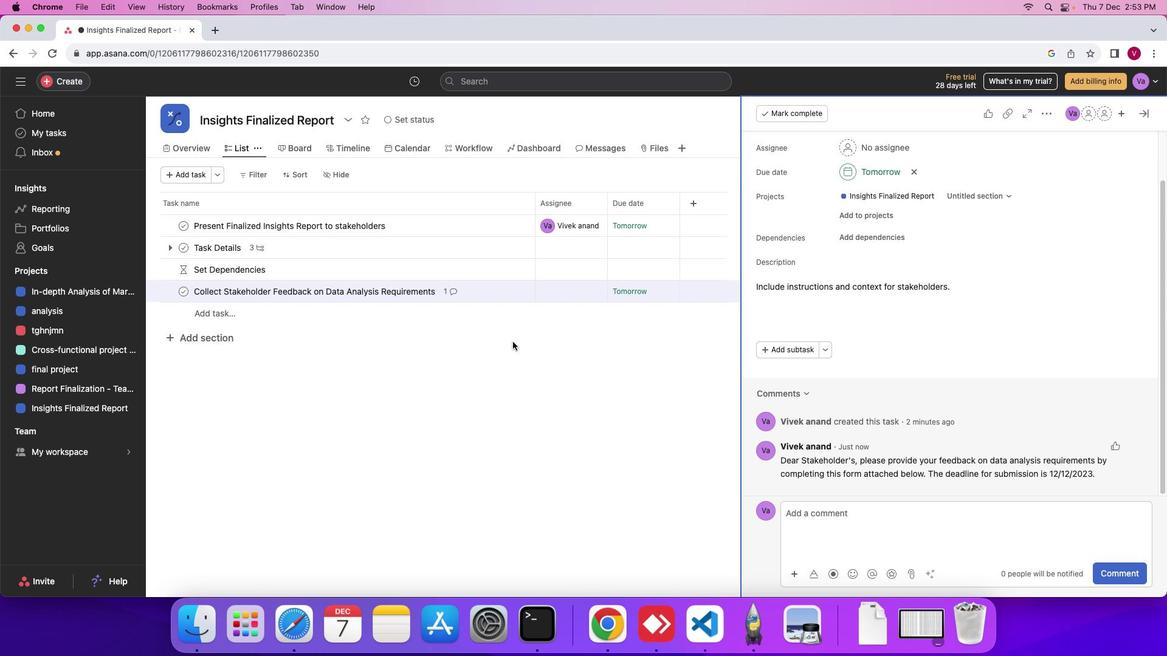 
Action: Mouse scrolled (513, 341) with delta (0, 0)
Screenshot: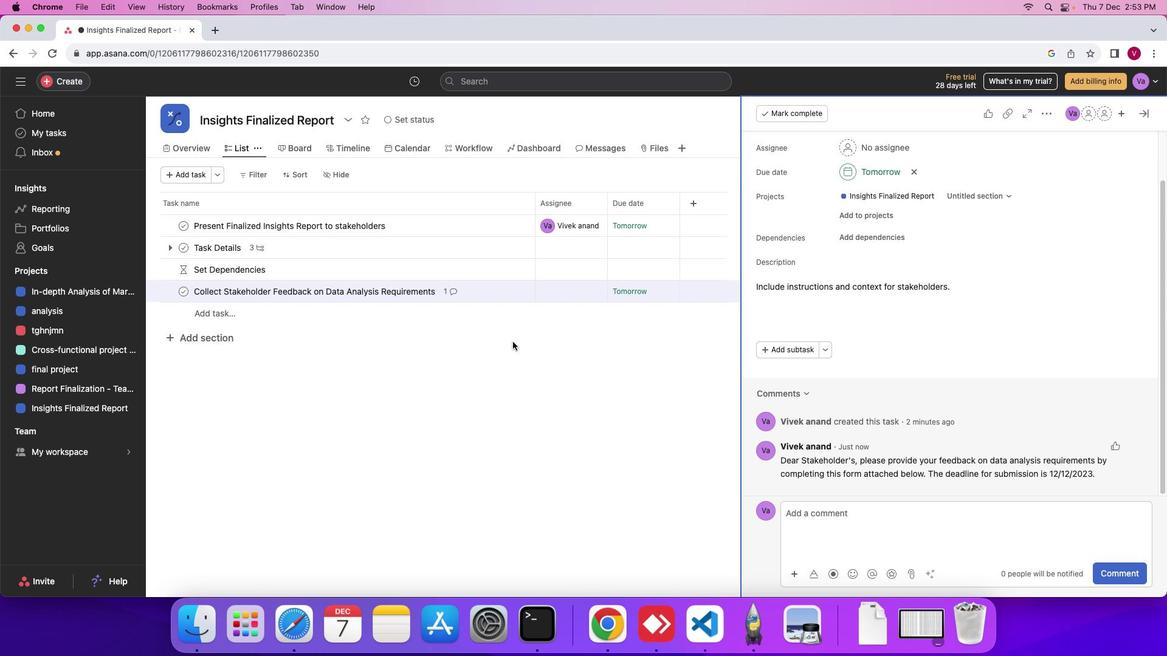 
Action: Mouse moved to (513, 342)
Screenshot: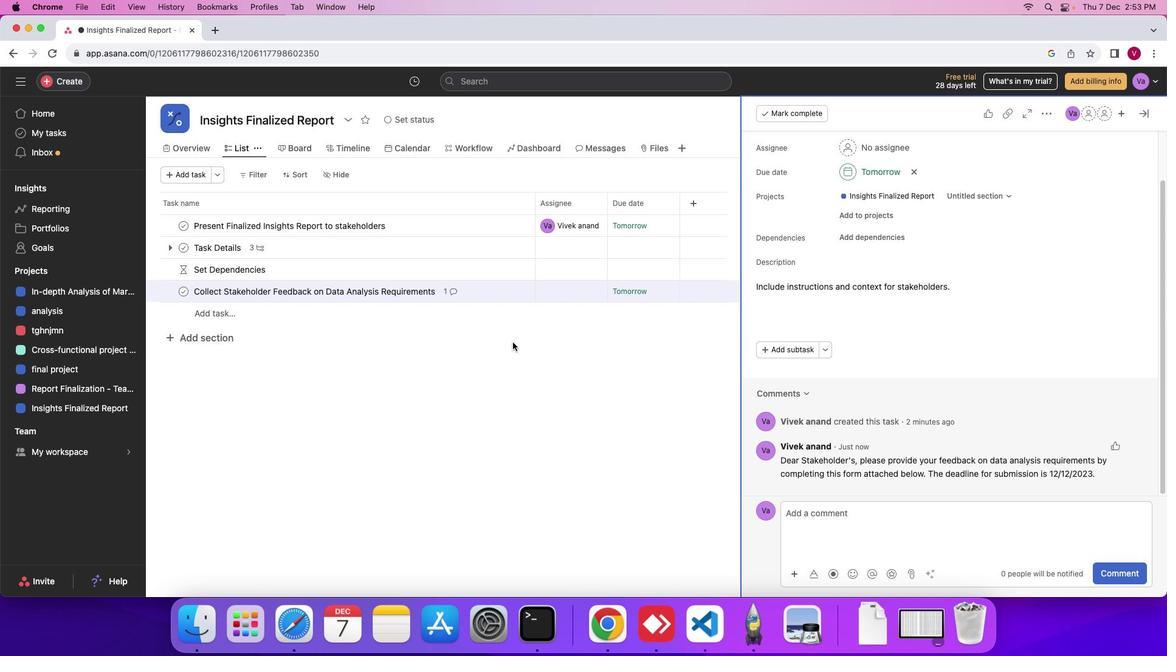 
